 Task: Search one way flight ticket for 5 adults, 2 children, 1 infant in seat and 1 infant on lap in economy from Anchorage: Merrill Field to Laramie: Laramie Regional Airport on 5-3-2023. Choice of flights is Sun country airlines. Number of bags: 10 checked bags. Price is upto 40000. Outbound departure time preference is 22:30.
Action: Mouse moved to (325, 425)
Screenshot: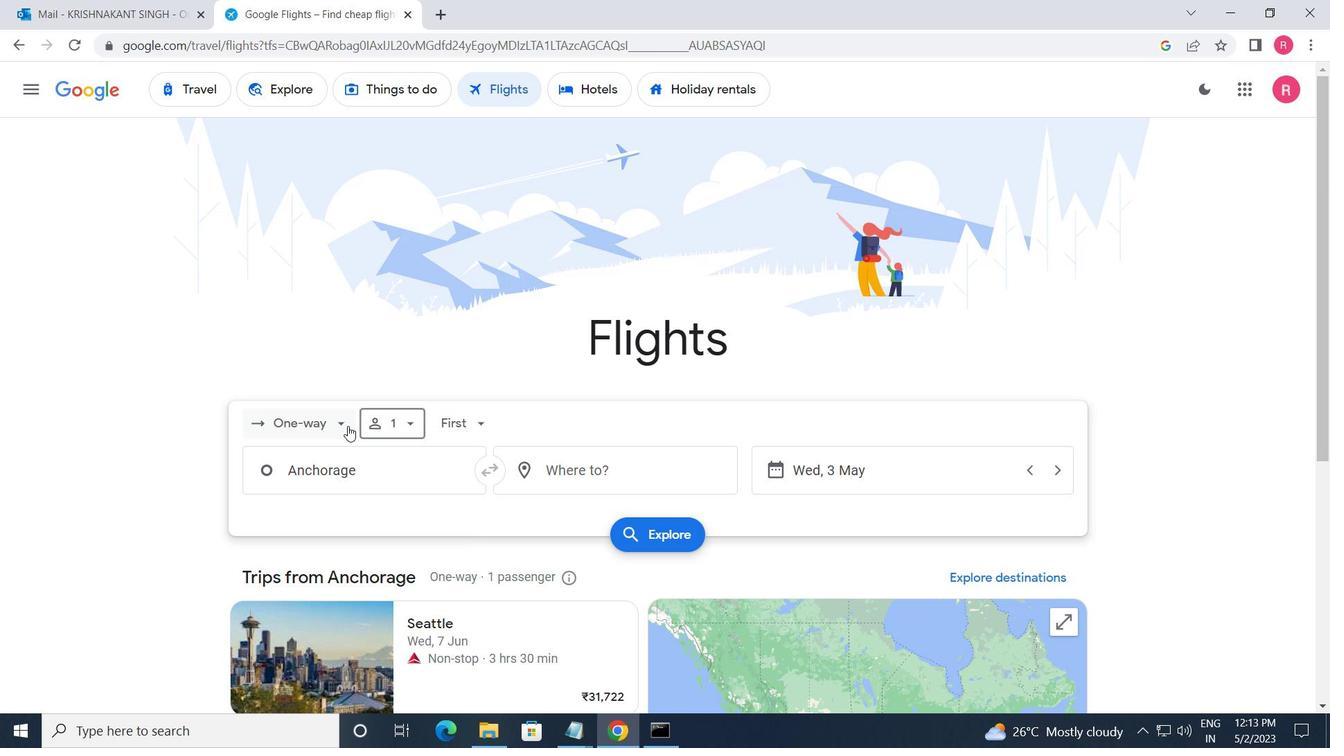 
Action: Mouse pressed left at (325, 425)
Screenshot: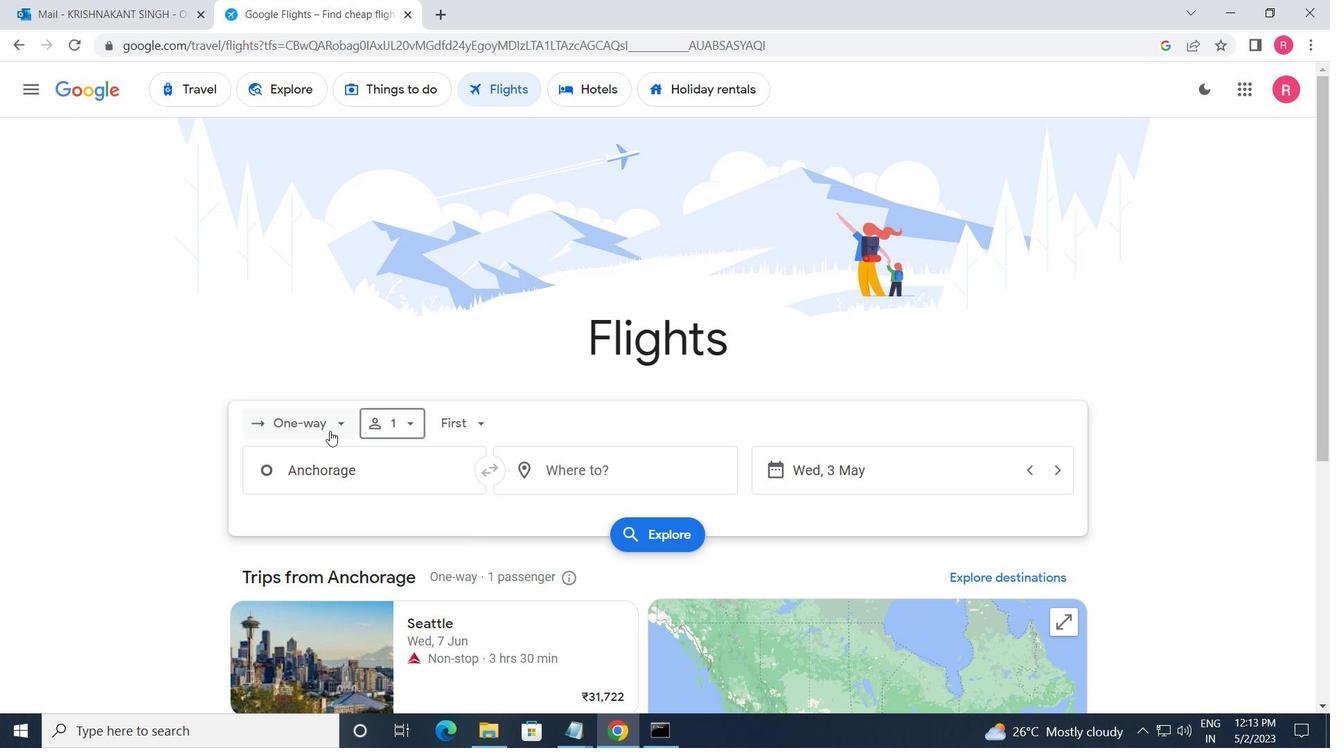 
Action: Mouse moved to (320, 502)
Screenshot: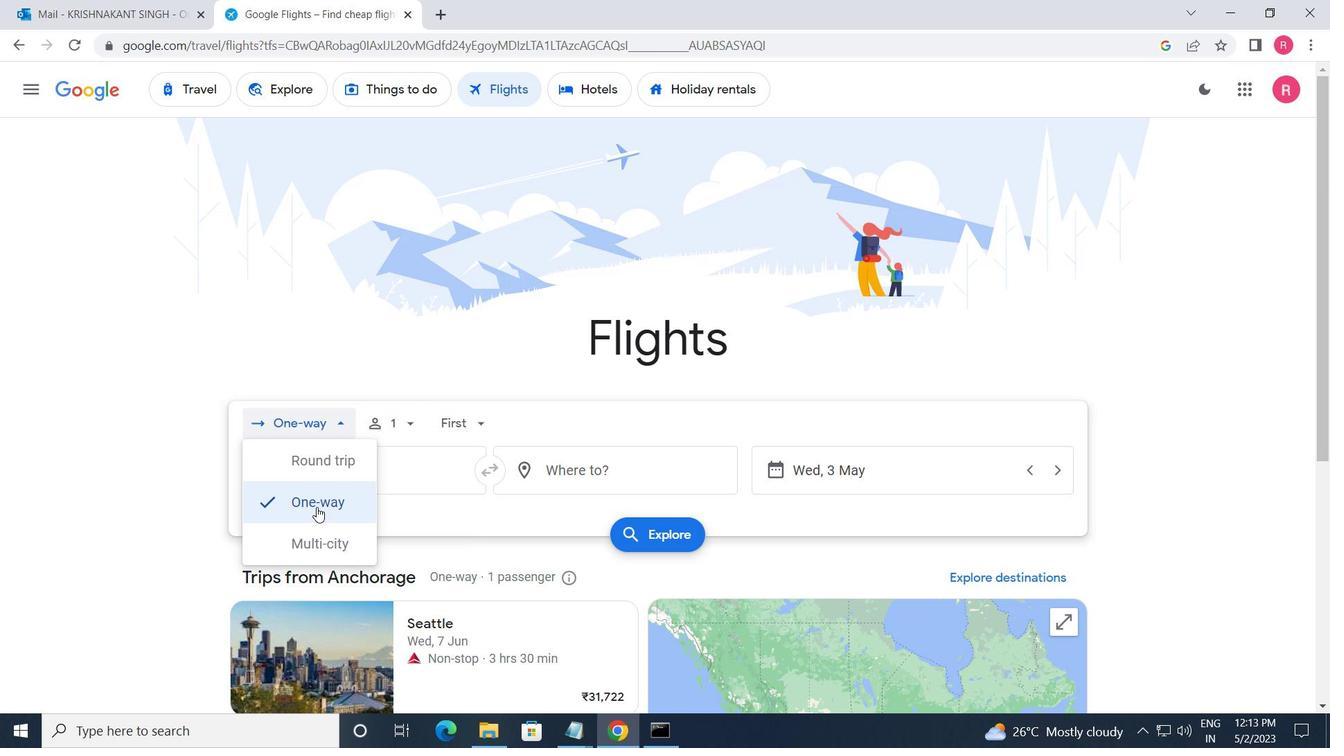 
Action: Mouse pressed left at (320, 502)
Screenshot: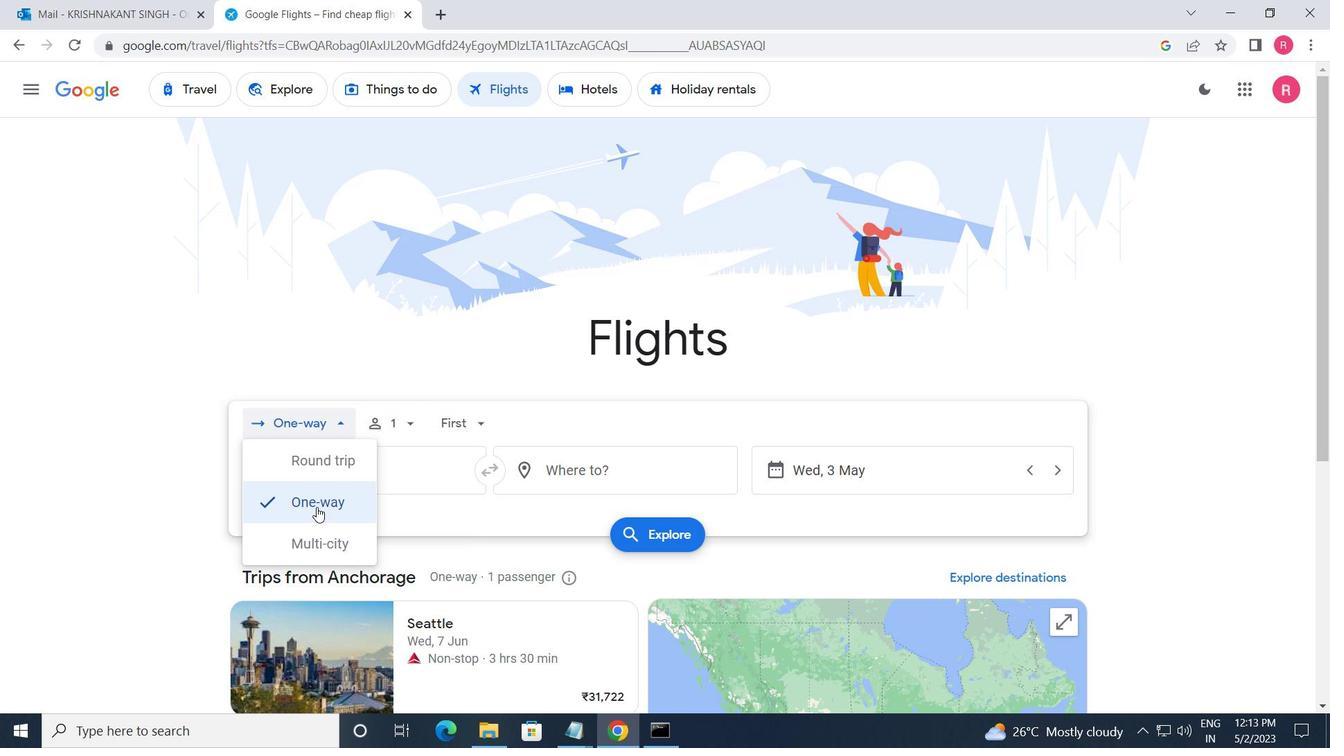 
Action: Mouse moved to (390, 426)
Screenshot: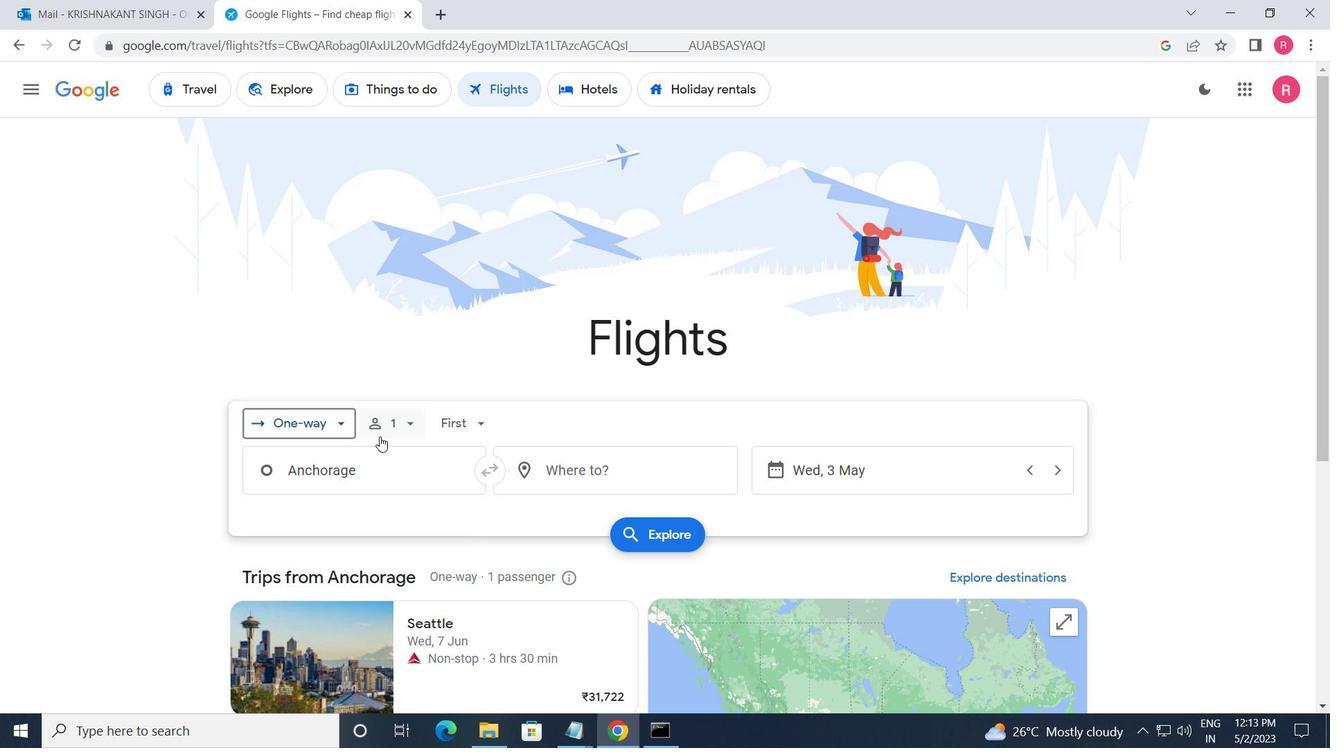 
Action: Mouse pressed left at (390, 426)
Screenshot: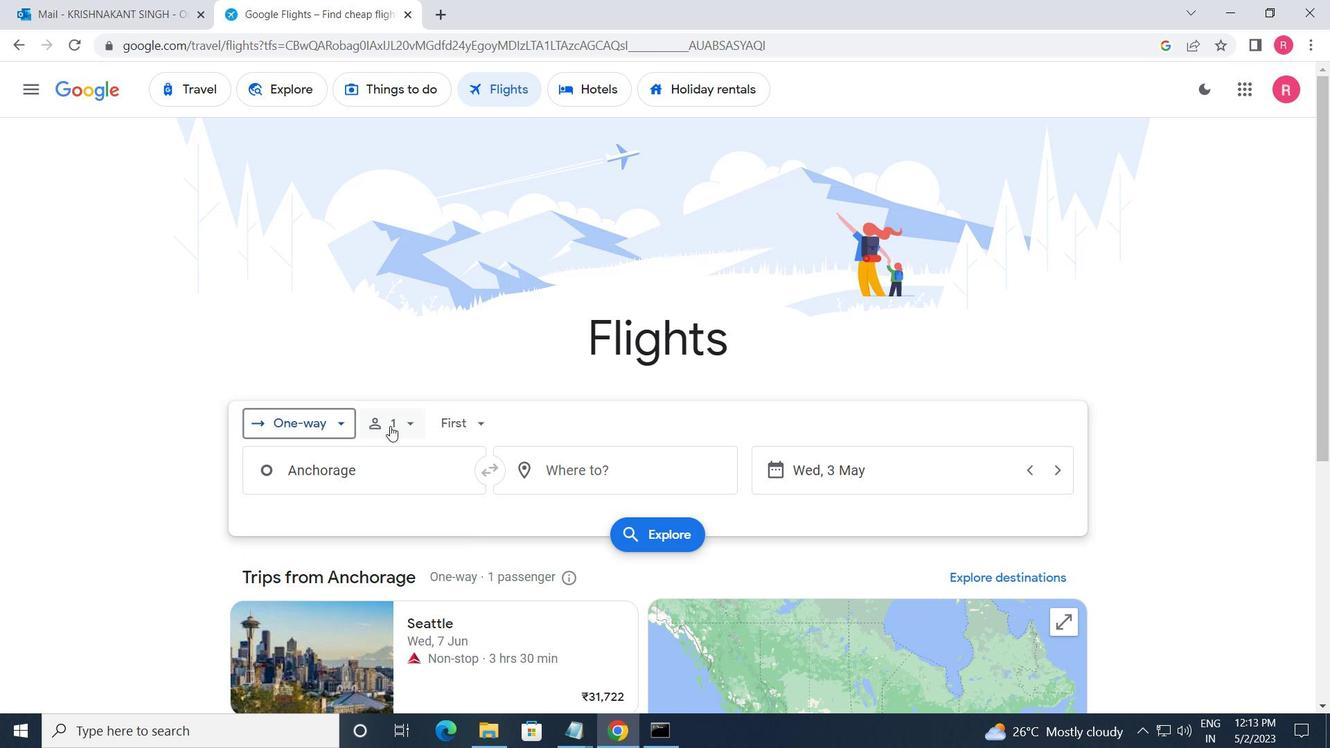 
Action: Mouse moved to (539, 462)
Screenshot: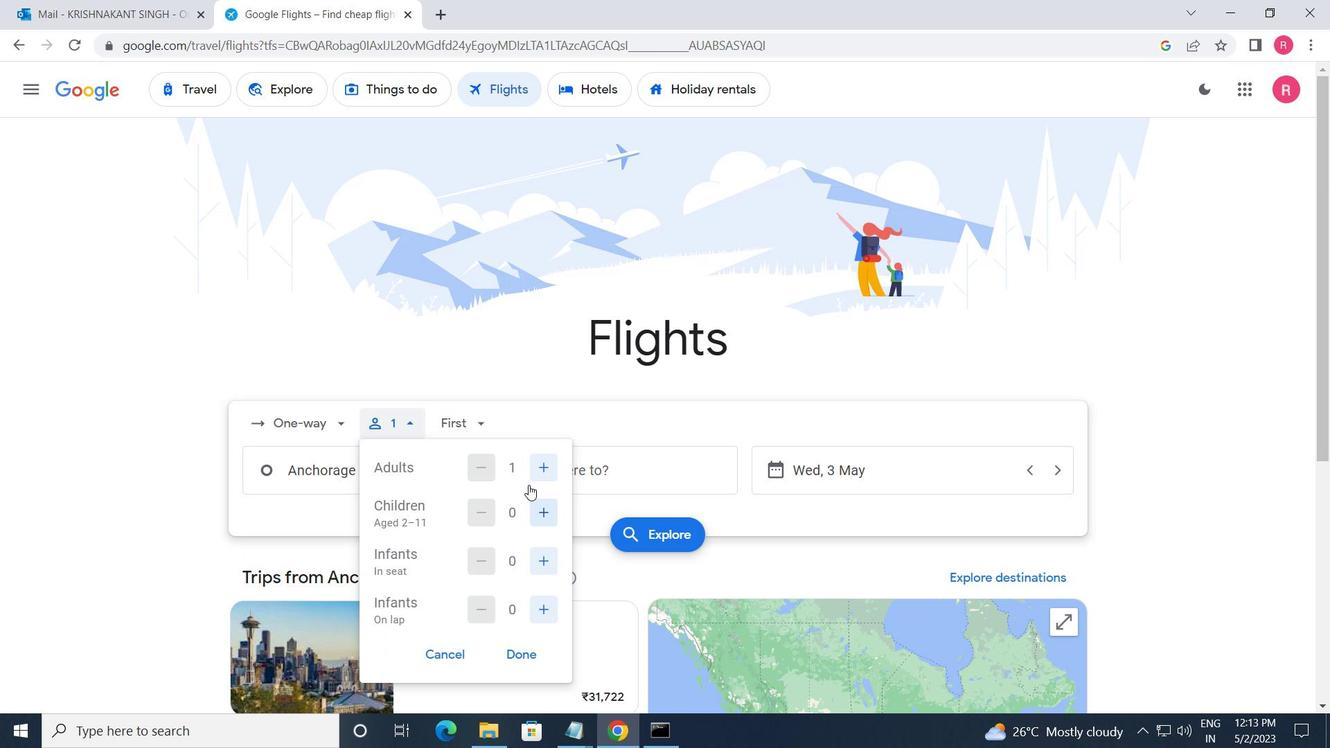 
Action: Mouse pressed left at (539, 462)
Screenshot: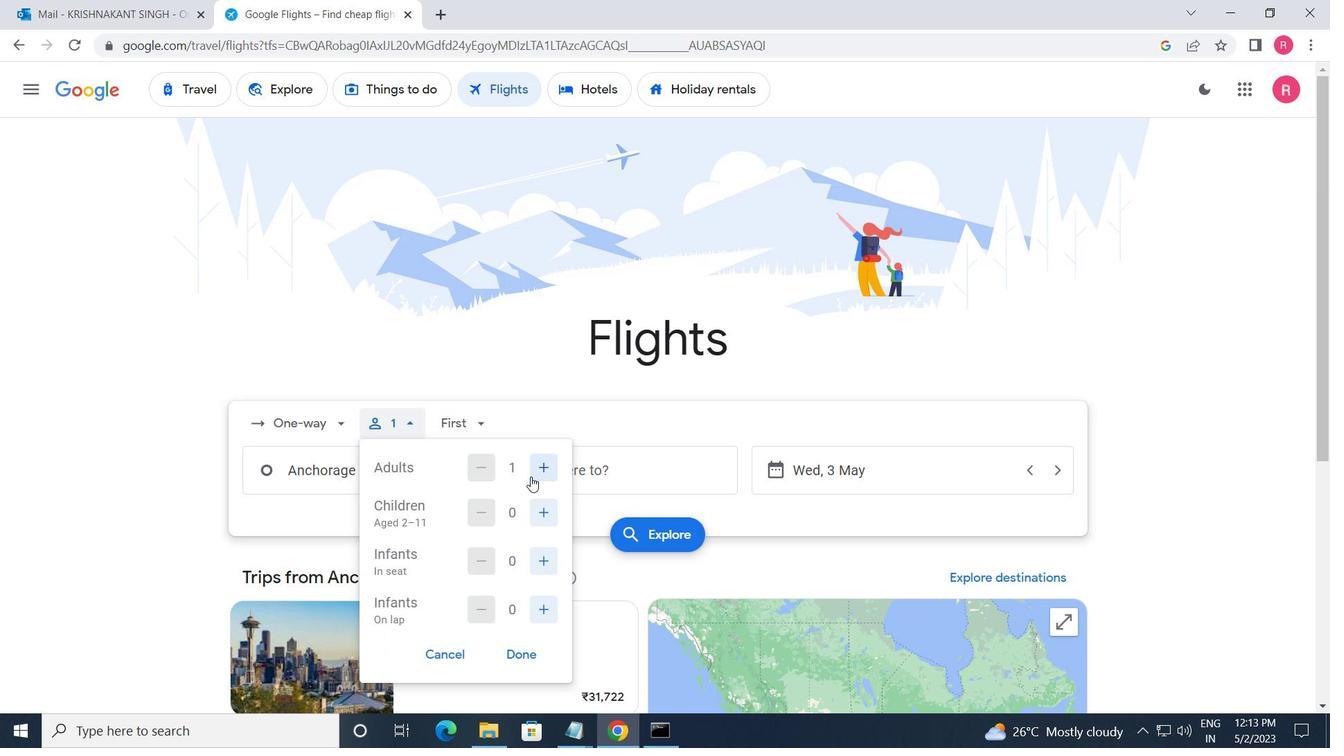 
Action: Mouse pressed left at (539, 462)
Screenshot: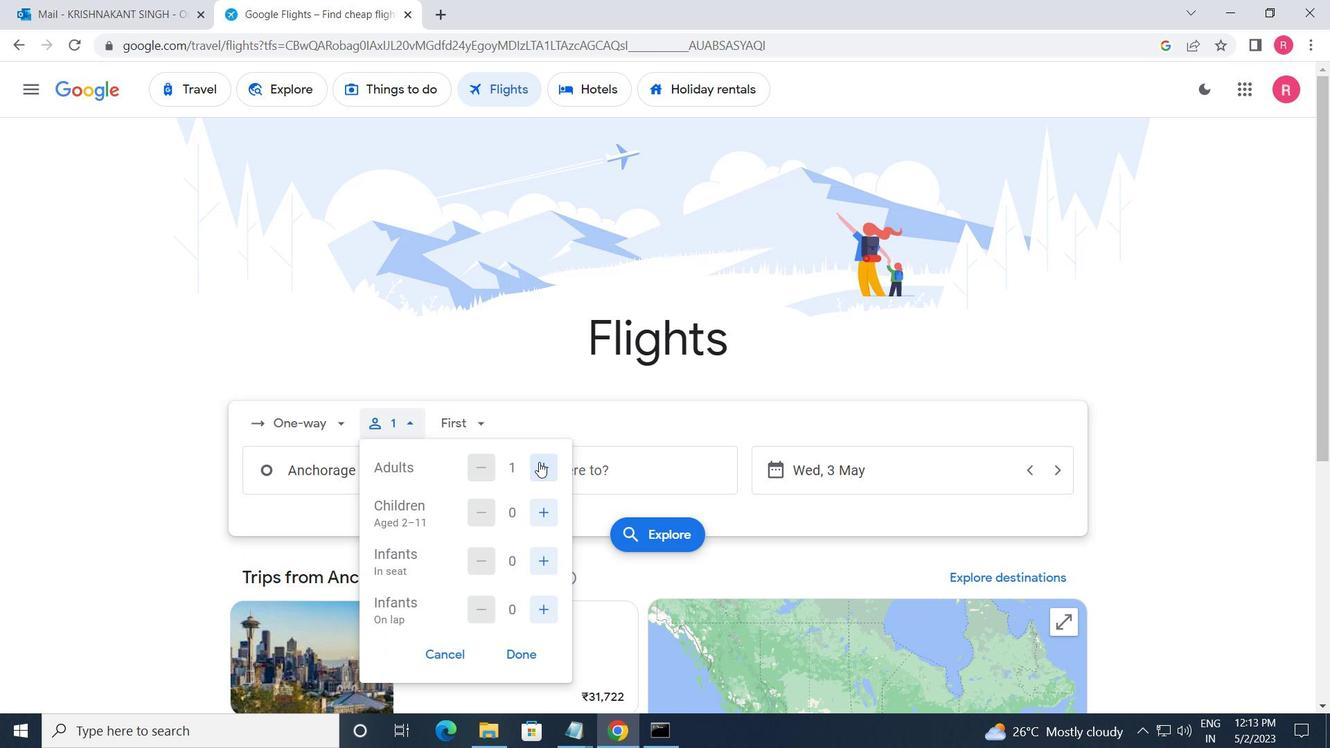 
Action: Mouse pressed left at (539, 462)
Screenshot: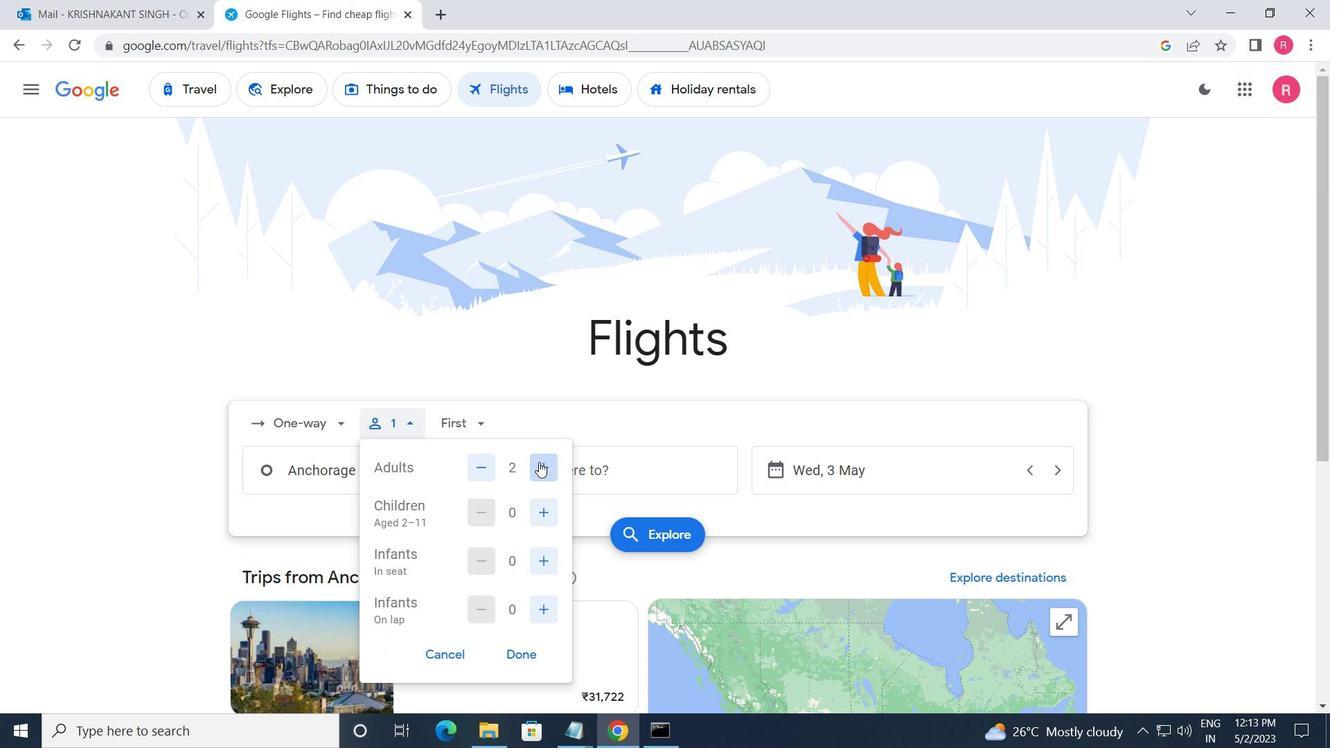 
Action: Mouse pressed left at (539, 462)
Screenshot: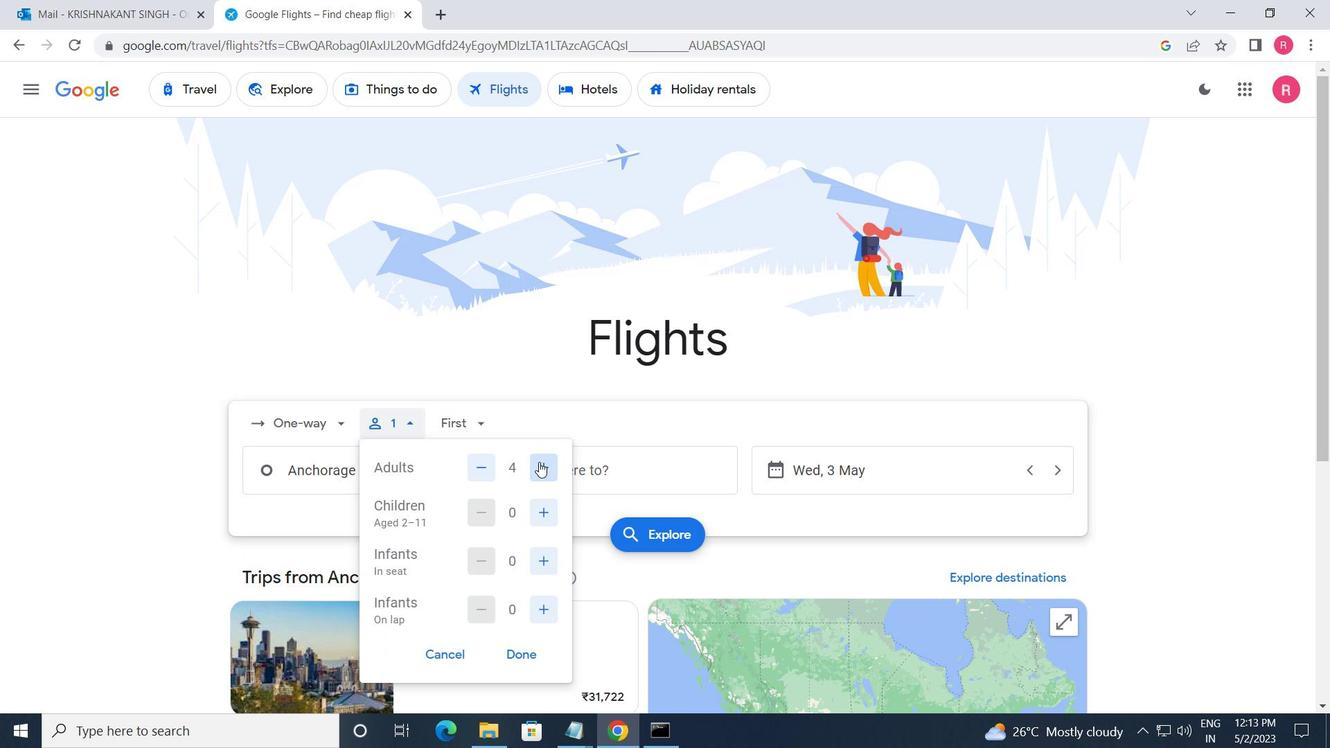
Action: Mouse moved to (550, 525)
Screenshot: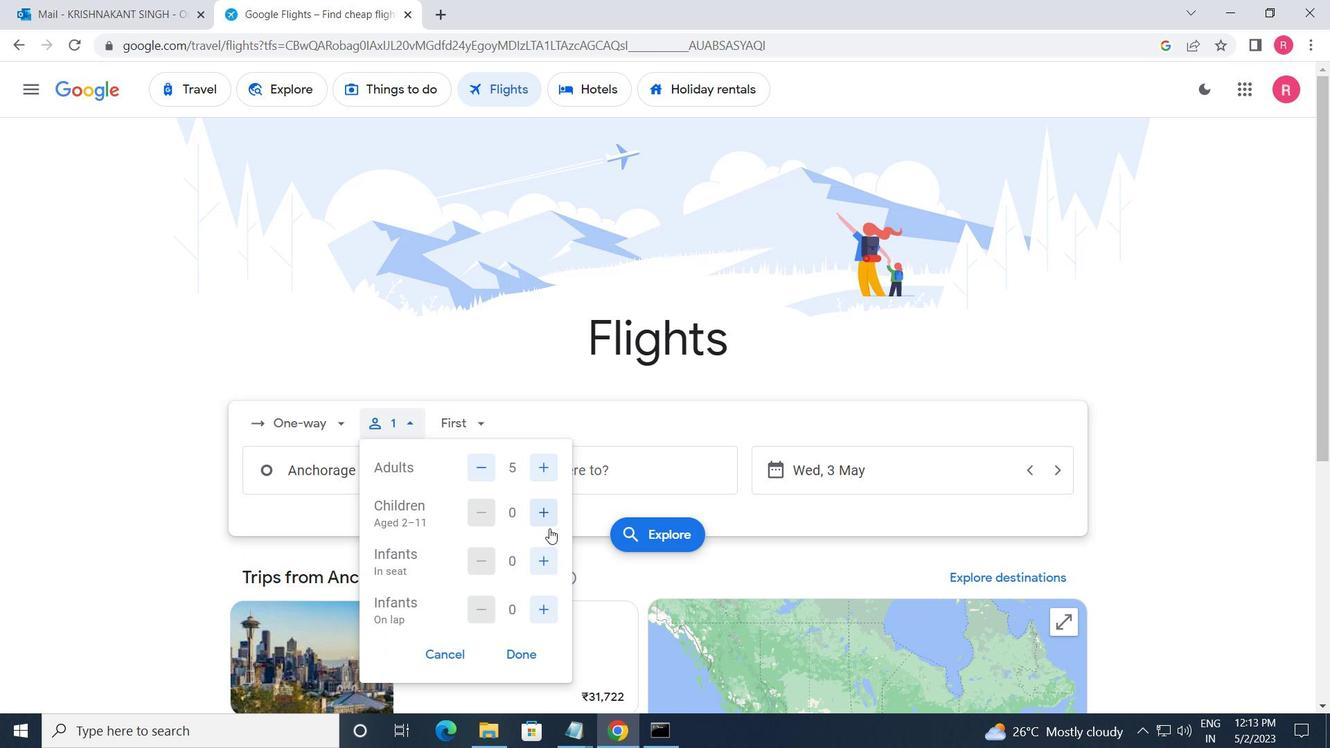 
Action: Mouse pressed left at (550, 525)
Screenshot: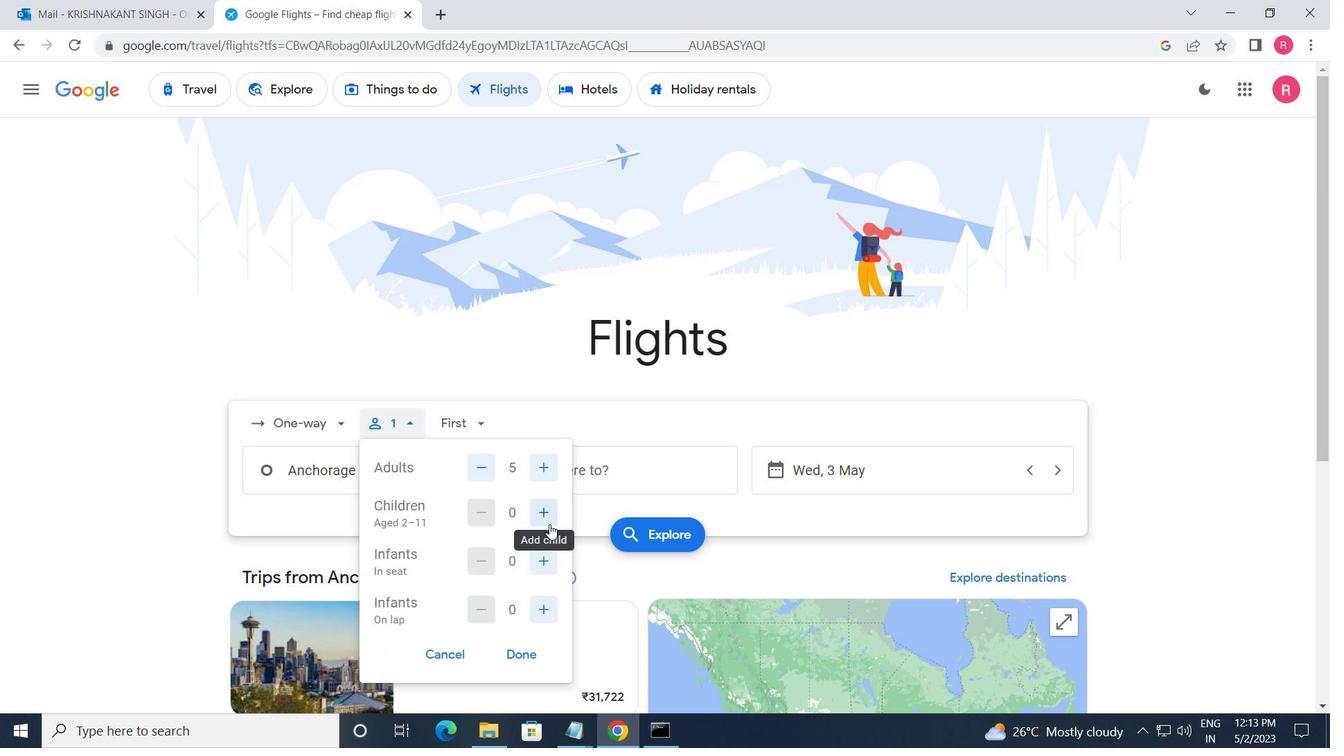 
Action: Mouse moved to (550, 523)
Screenshot: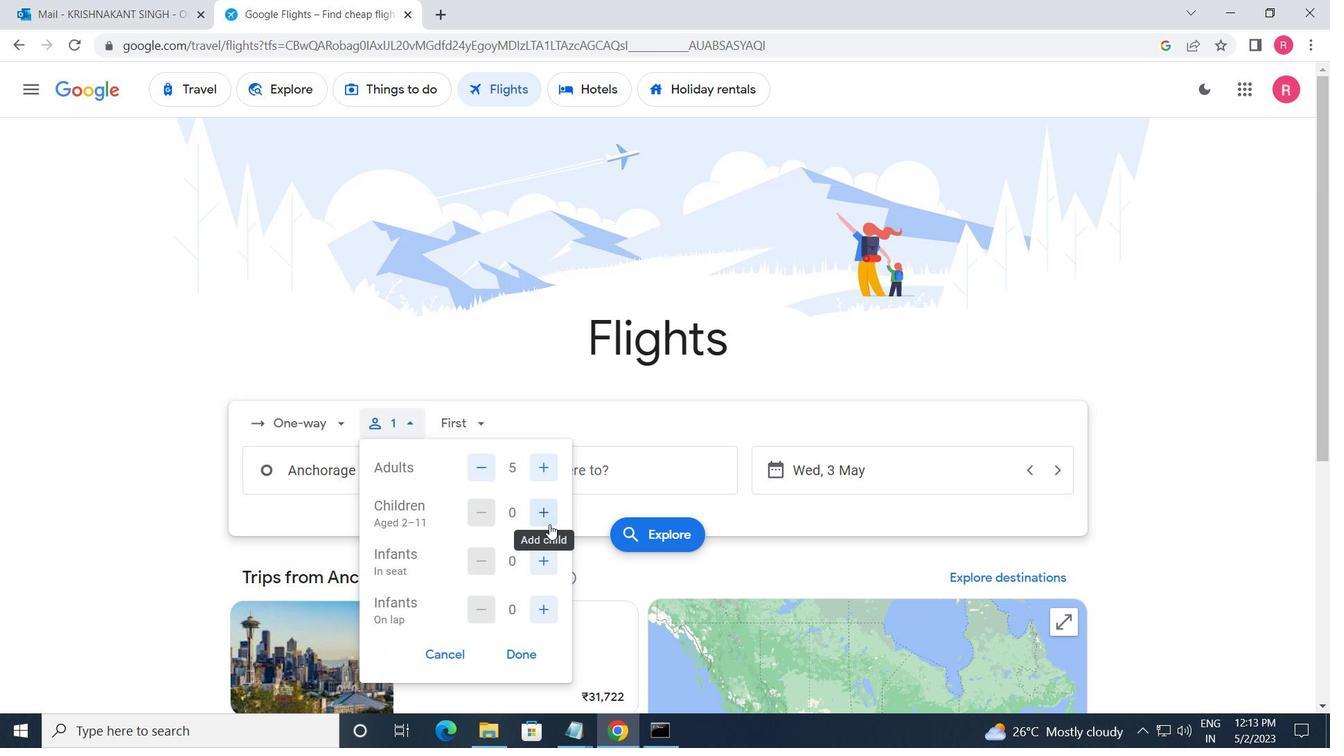
Action: Mouse pressed left at (550, 523)
Screenshot: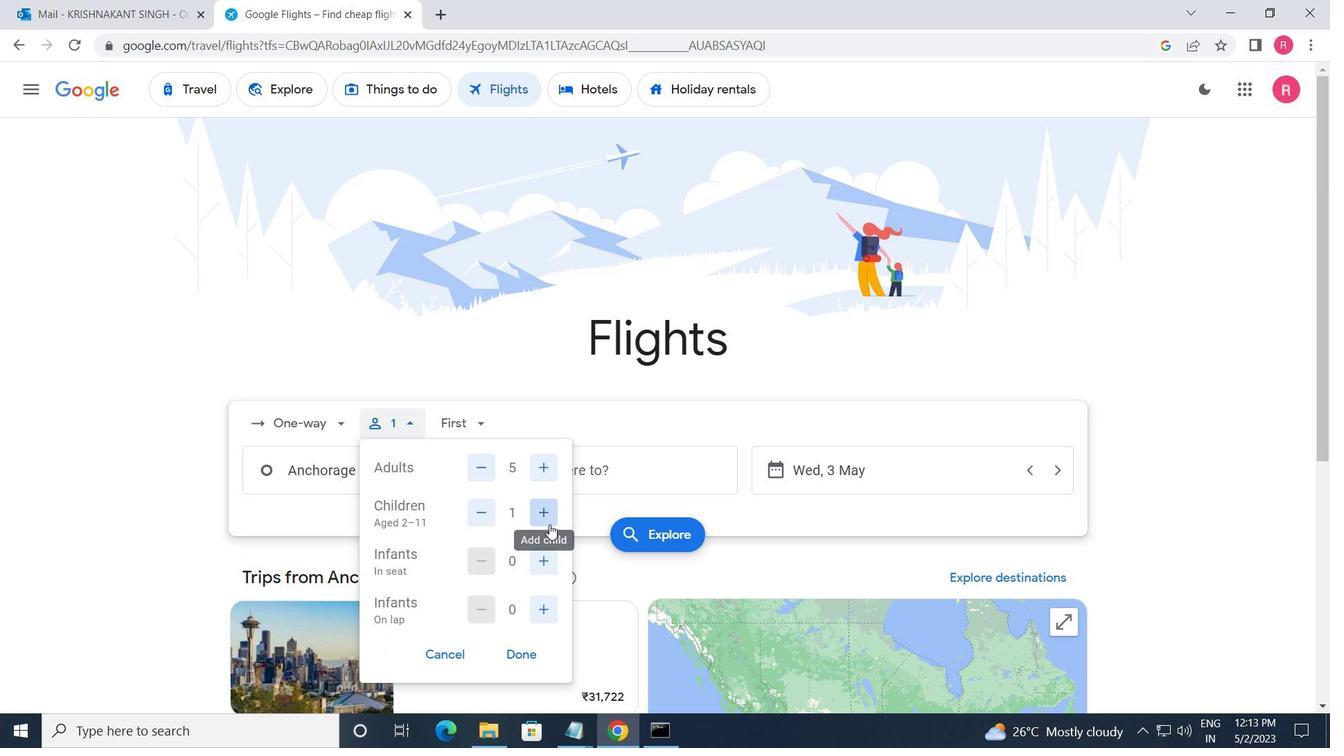 
Action: Mouse moved to (550, 562)
Screenshot: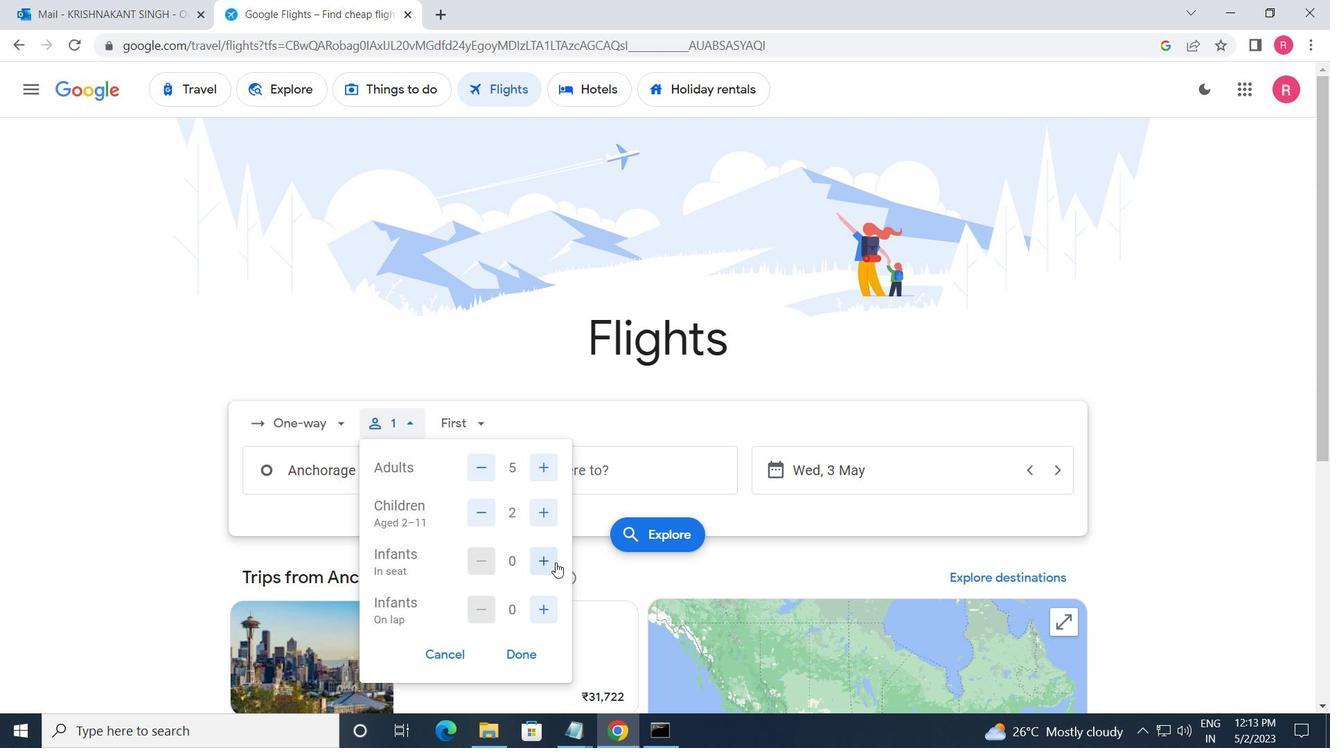 
Action: Mouse pressed left at (550, 562)
Screenshot: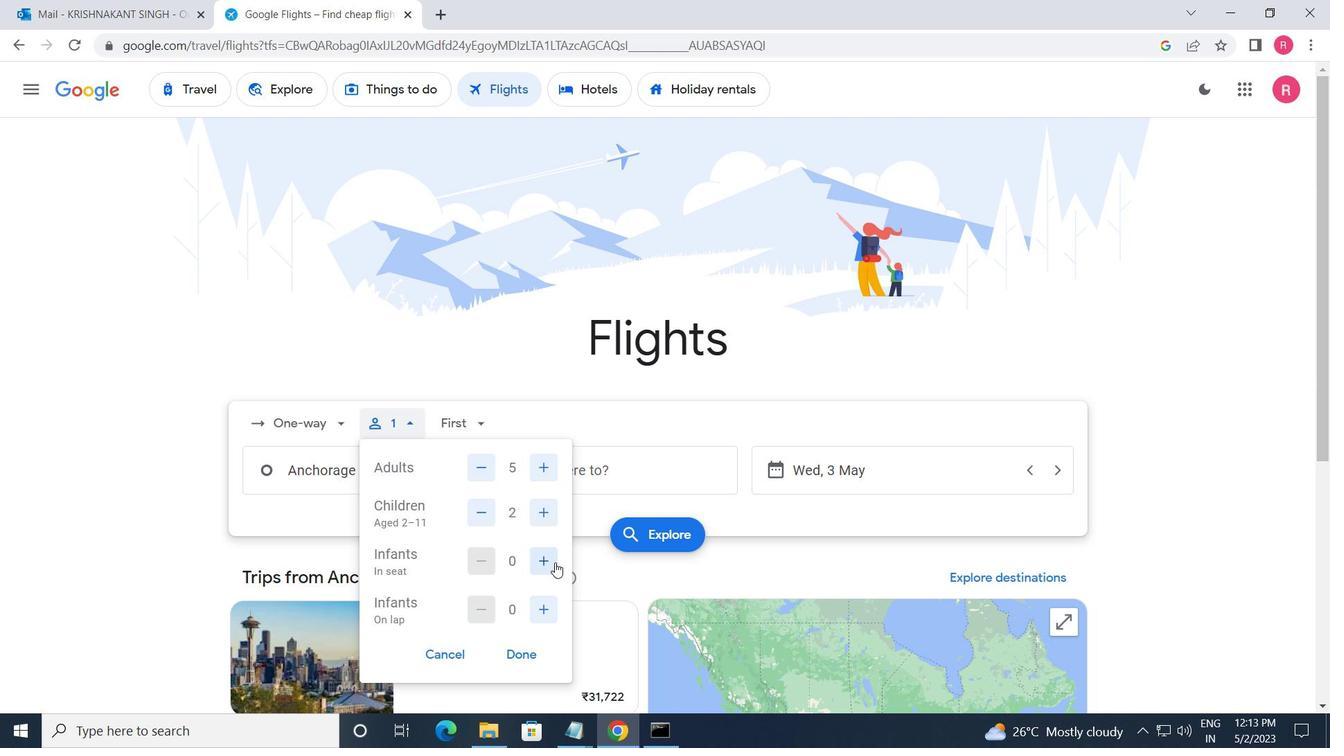 
Action: Mouse moved to (543, 602)
Screenshot: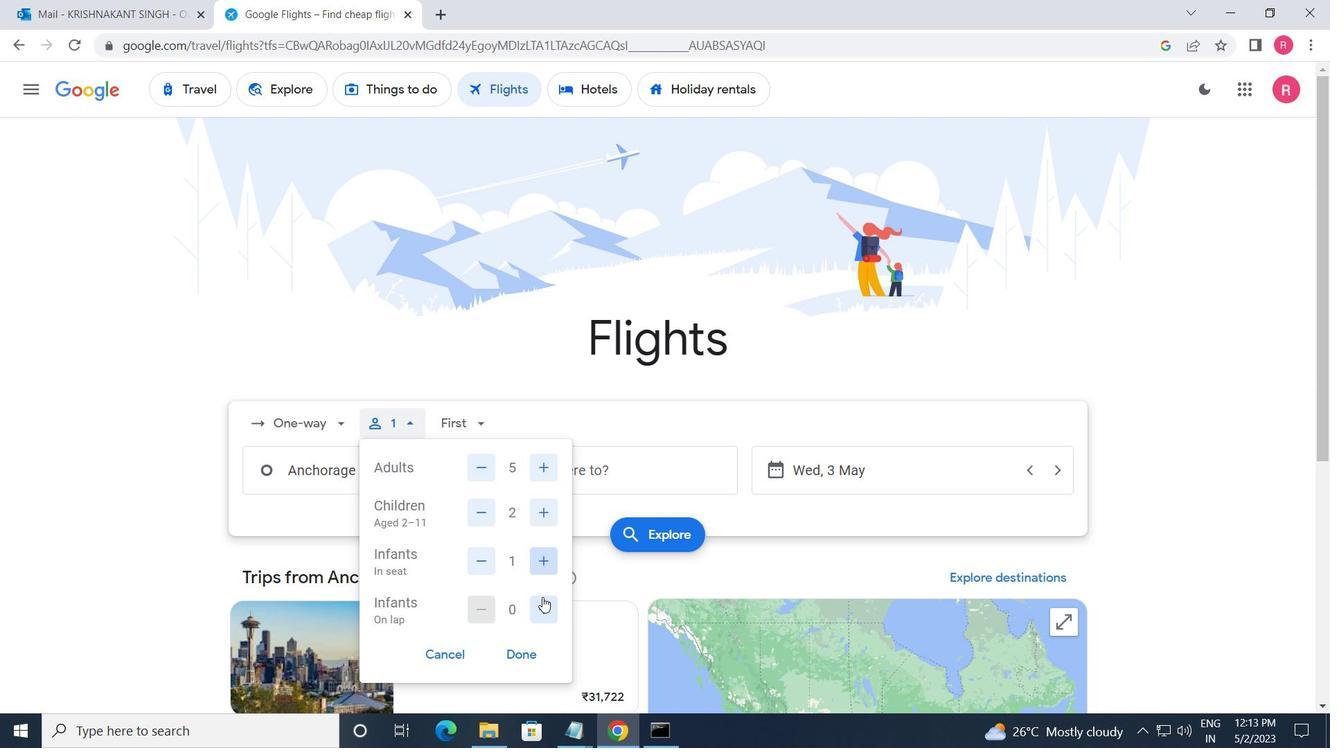
Action: Mouse pressed left at (543, 602)
Screenshot: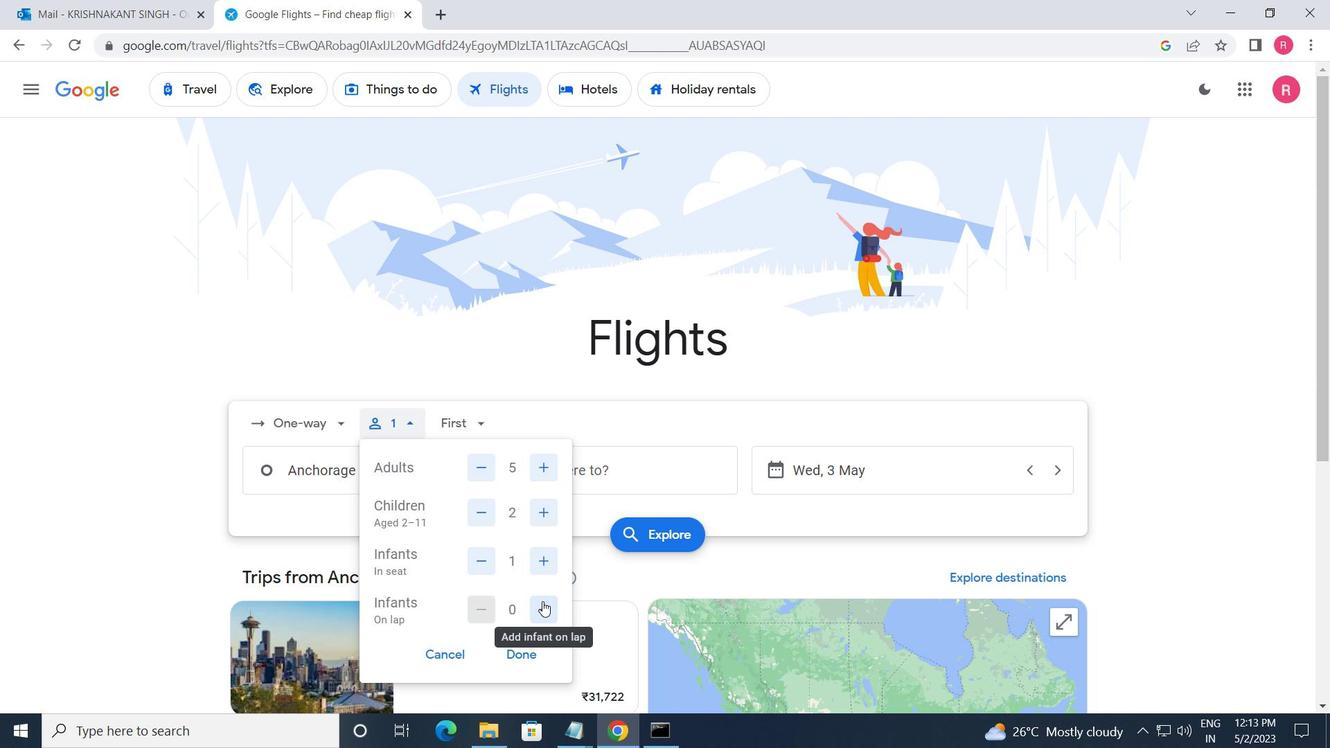 
Action: Mouse moved to (502, 655)
Screenshot: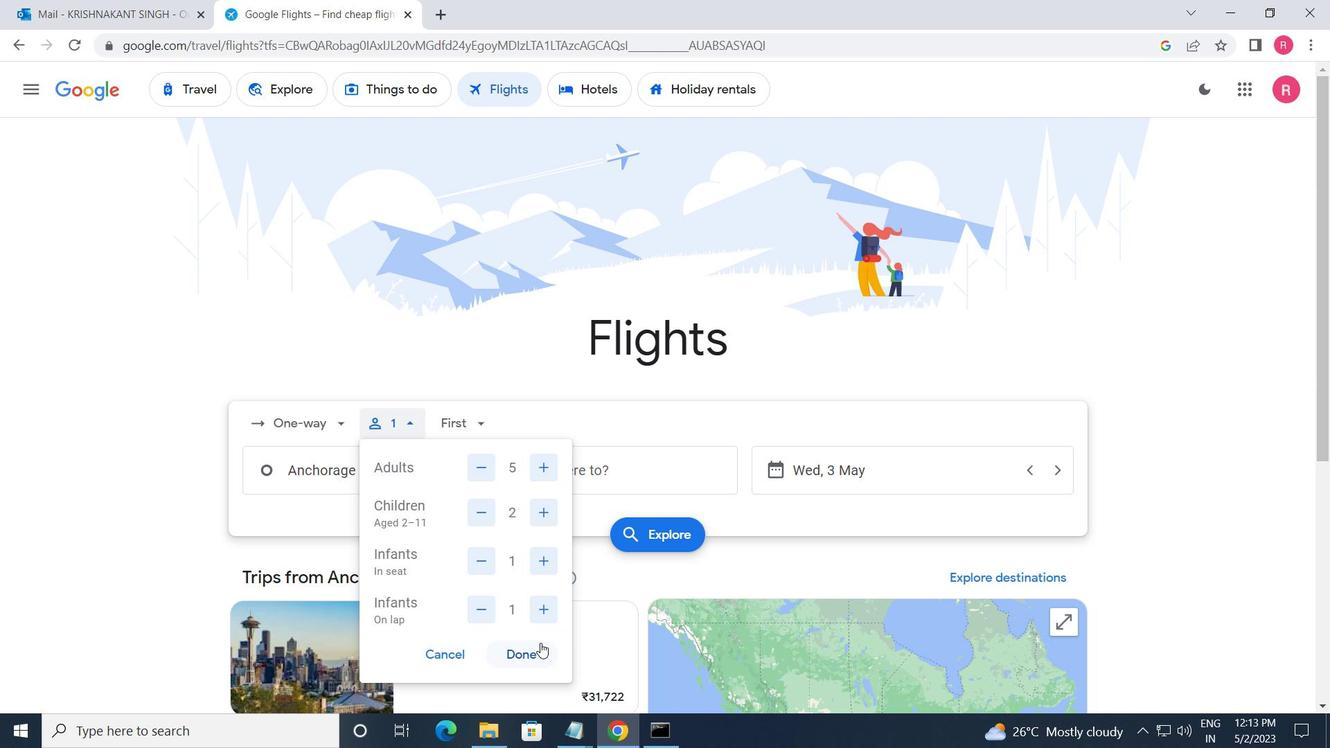
Action: Mouse pressed left at (502, 655)
Screenshot: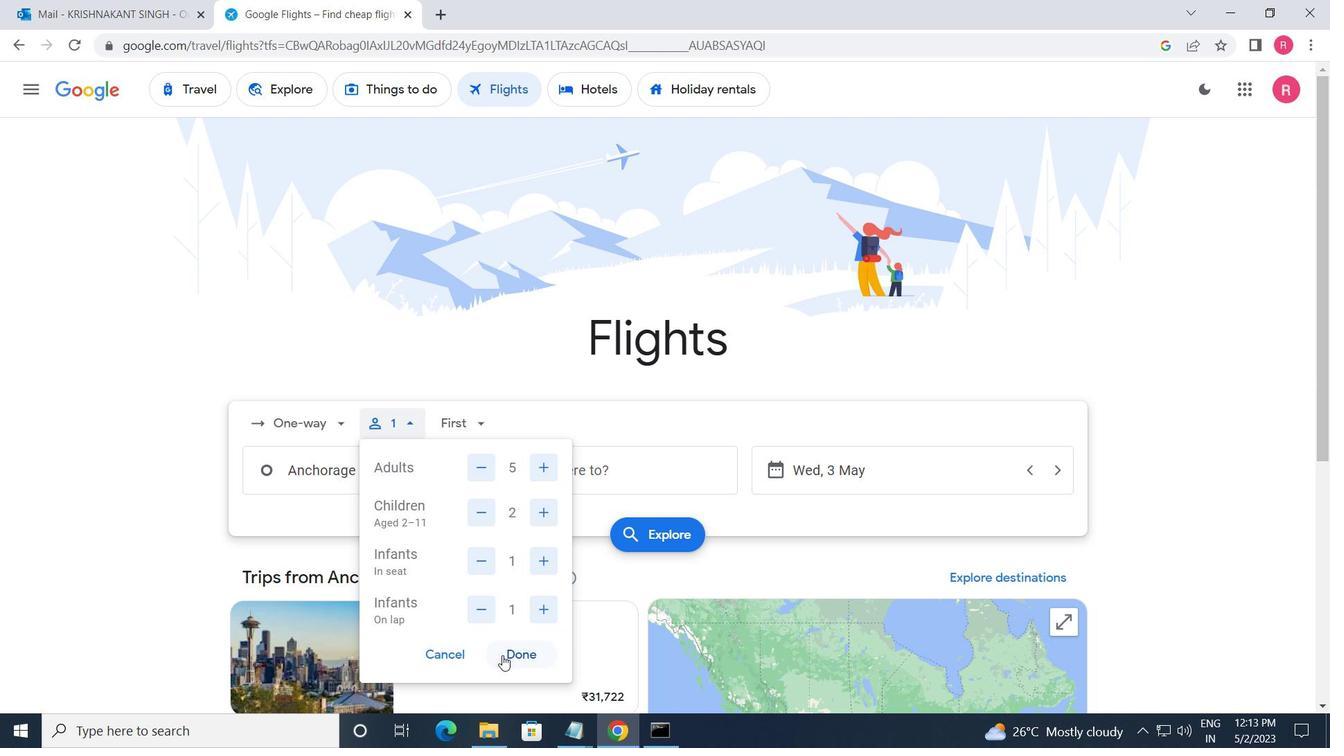 
Action: Mouse moved to (459, 430)
Screenshot: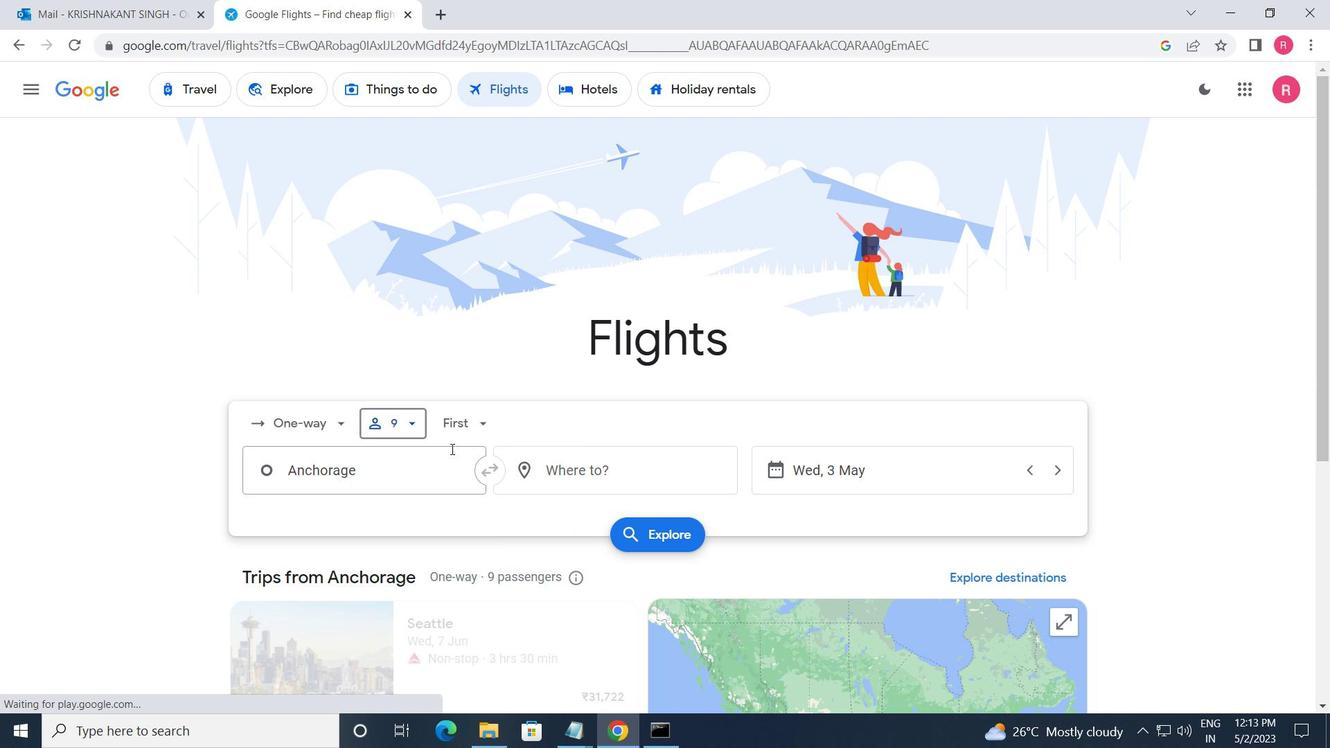 
Action: Mouse pressed left at (459, 430)
Screenshot: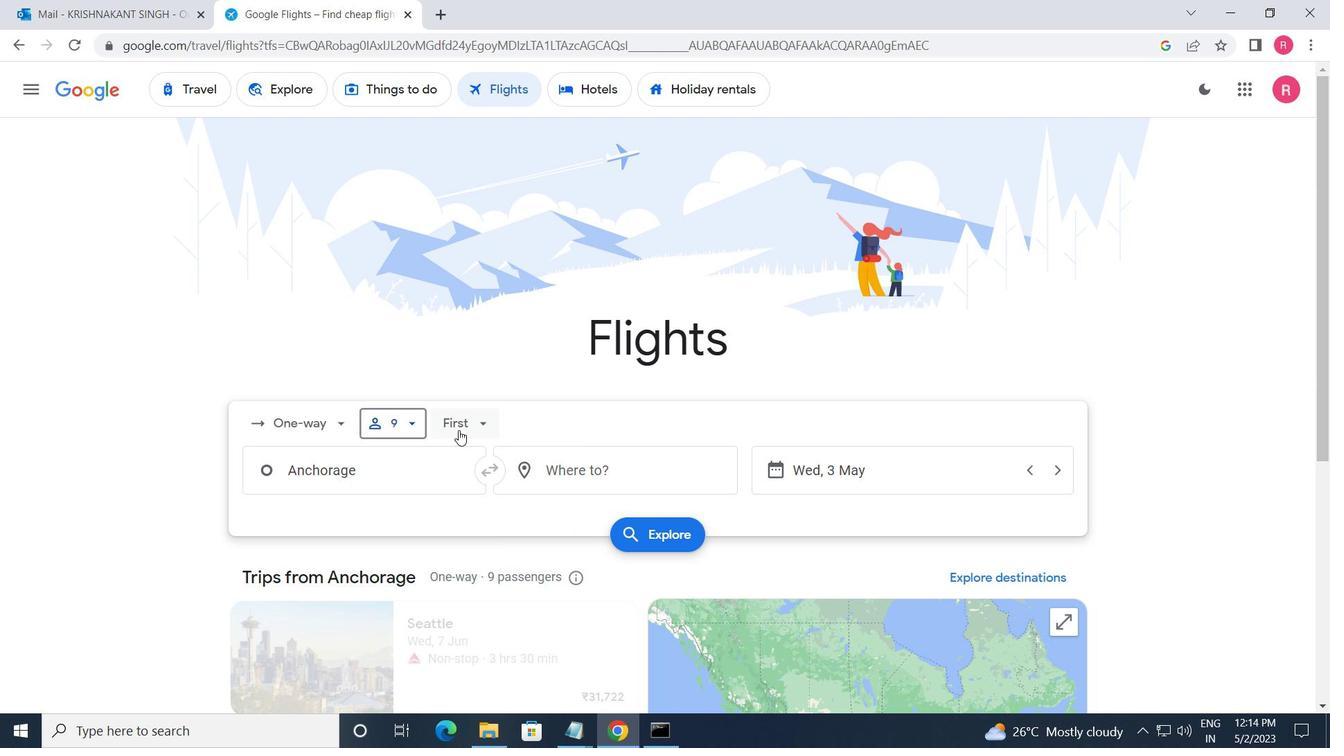 
Action: Mouse moved to (514, 470)
Screenshot: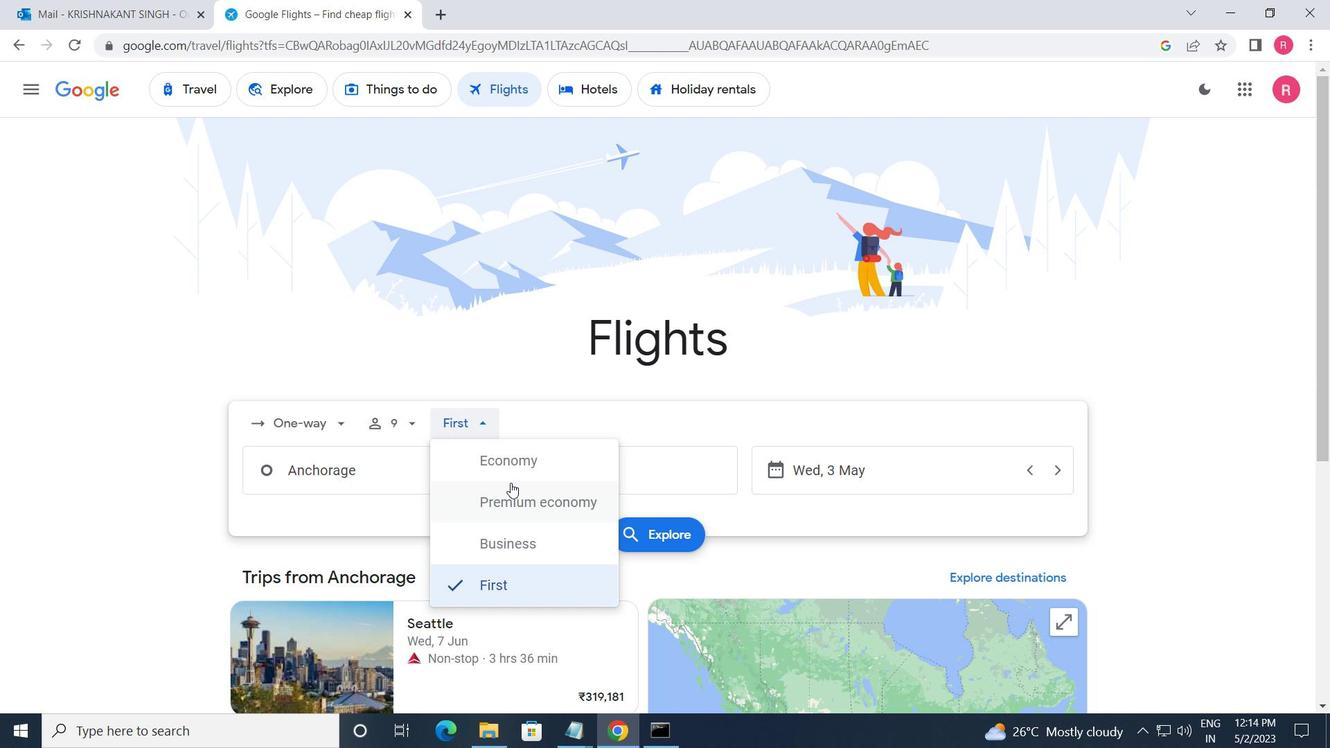 
Action: Mouse pressed left at (514, 470)
Screenshot: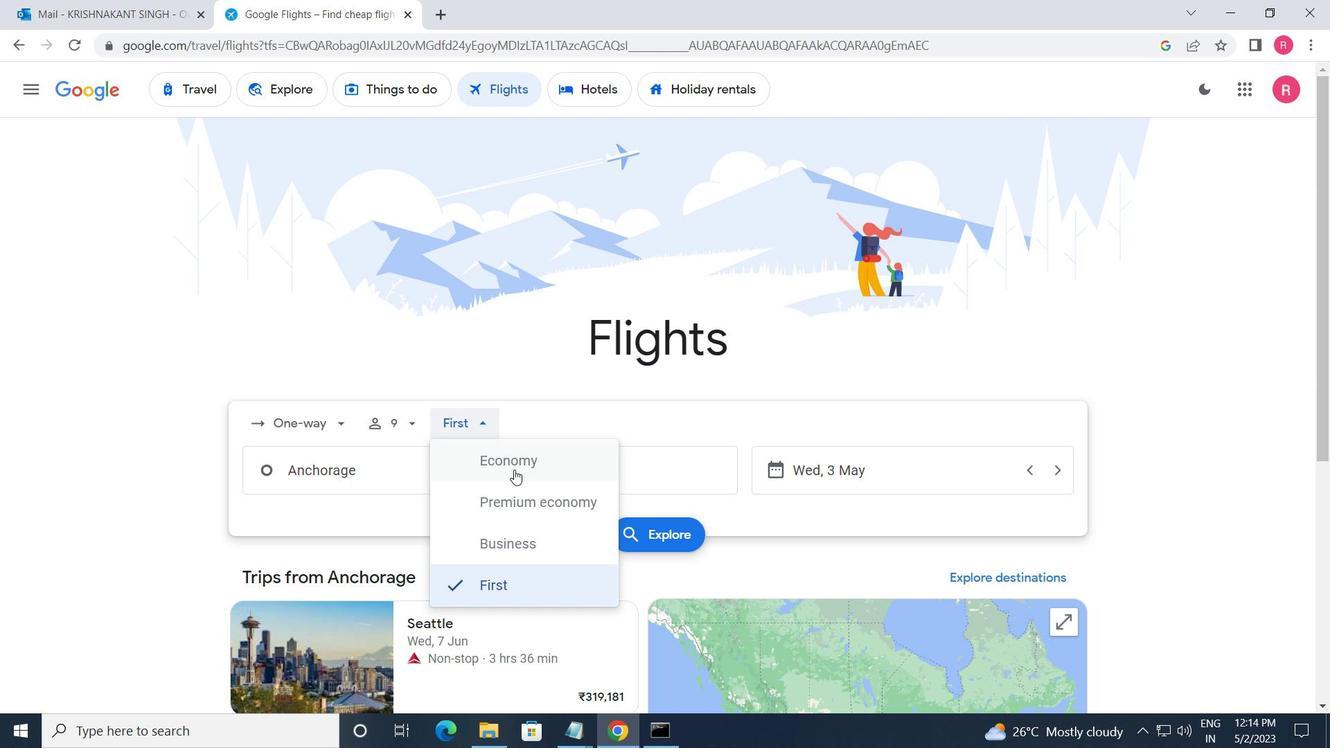 
Action: Mouse moved to (410, 472)
Screenshot: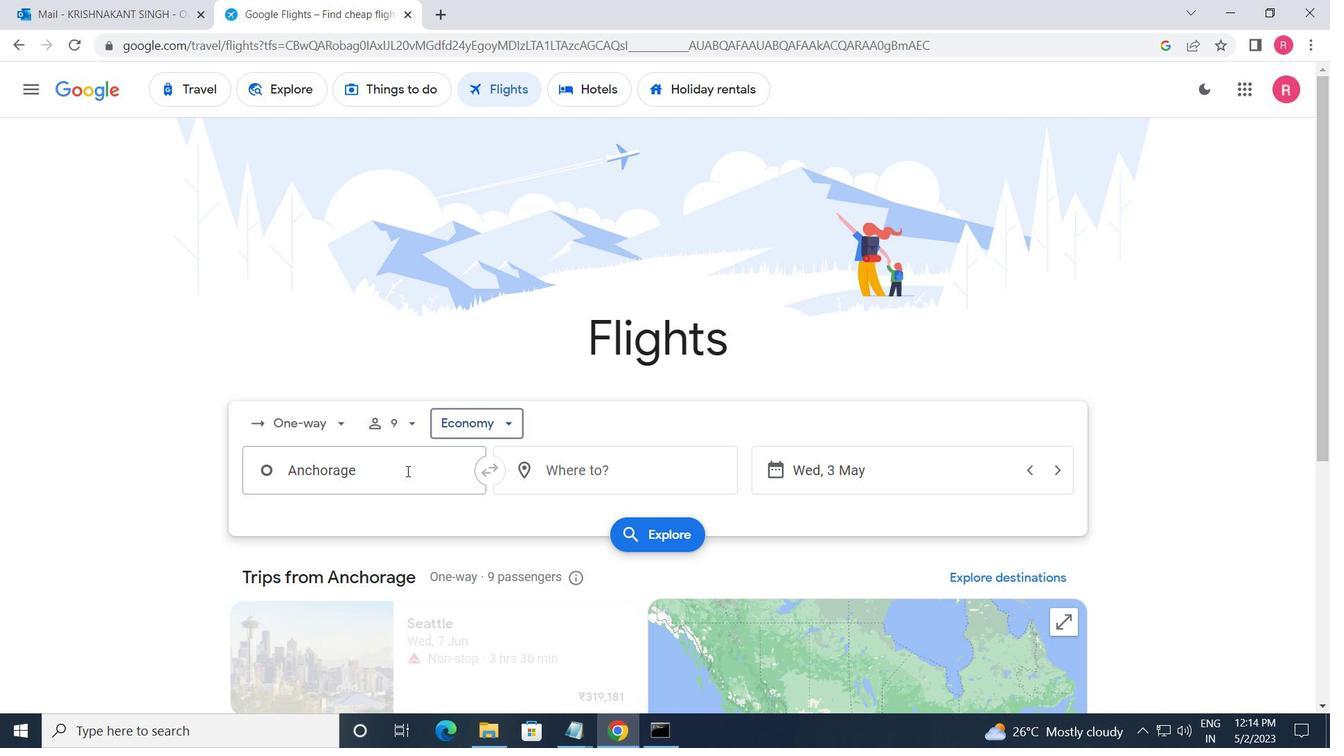 
Action: Mouse pressed left at (410, 472)
Screenshot: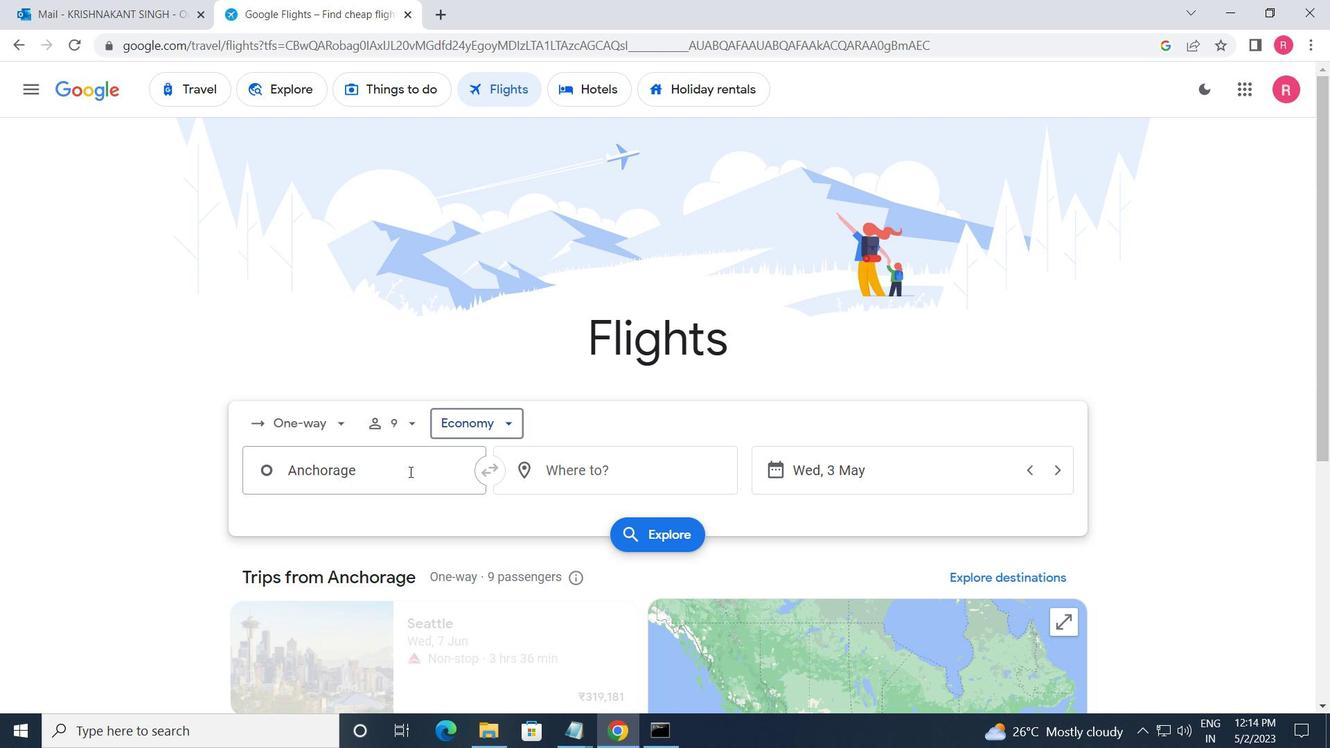 
Action: Mouse moved to (374, 536)
Screenshot: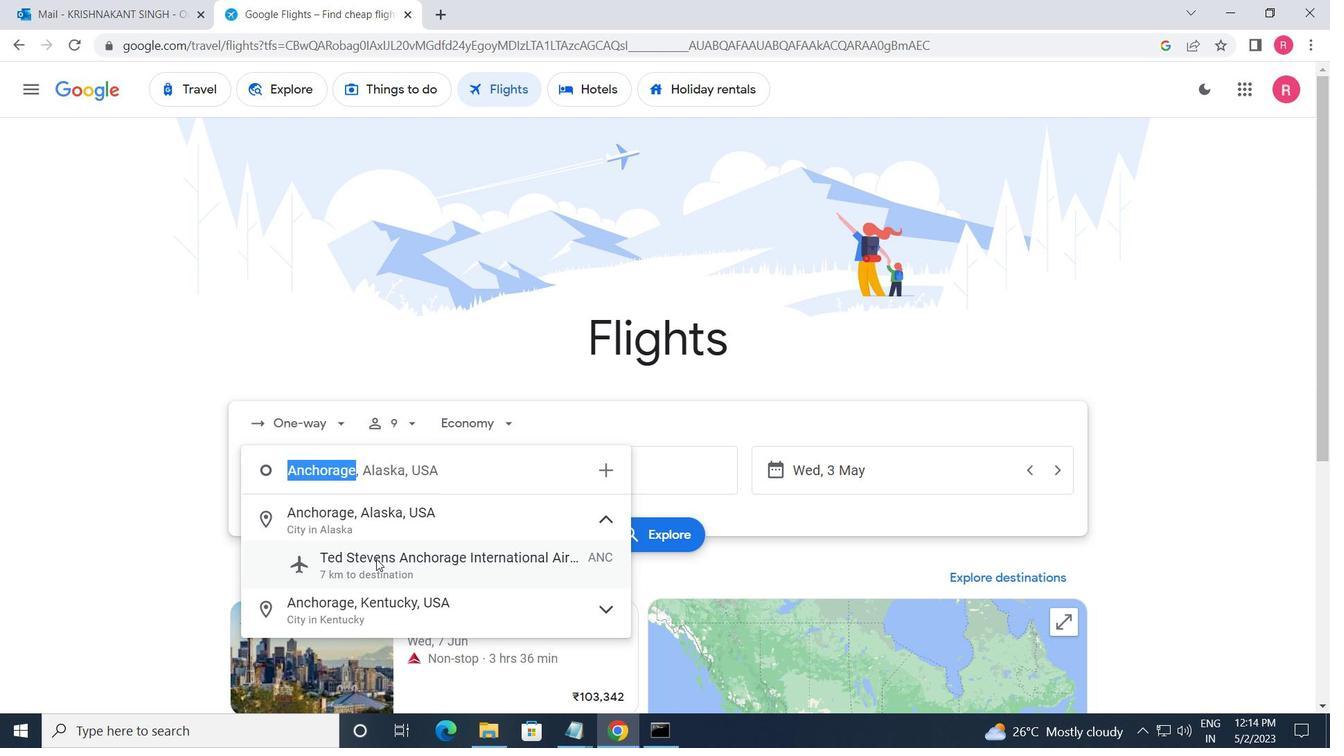 
Action: Key pressed <Key.shift_r>Merrill<Key.space><Key.shift><Key.shift><Key.shift>F<Key.backspace>
Screenshot: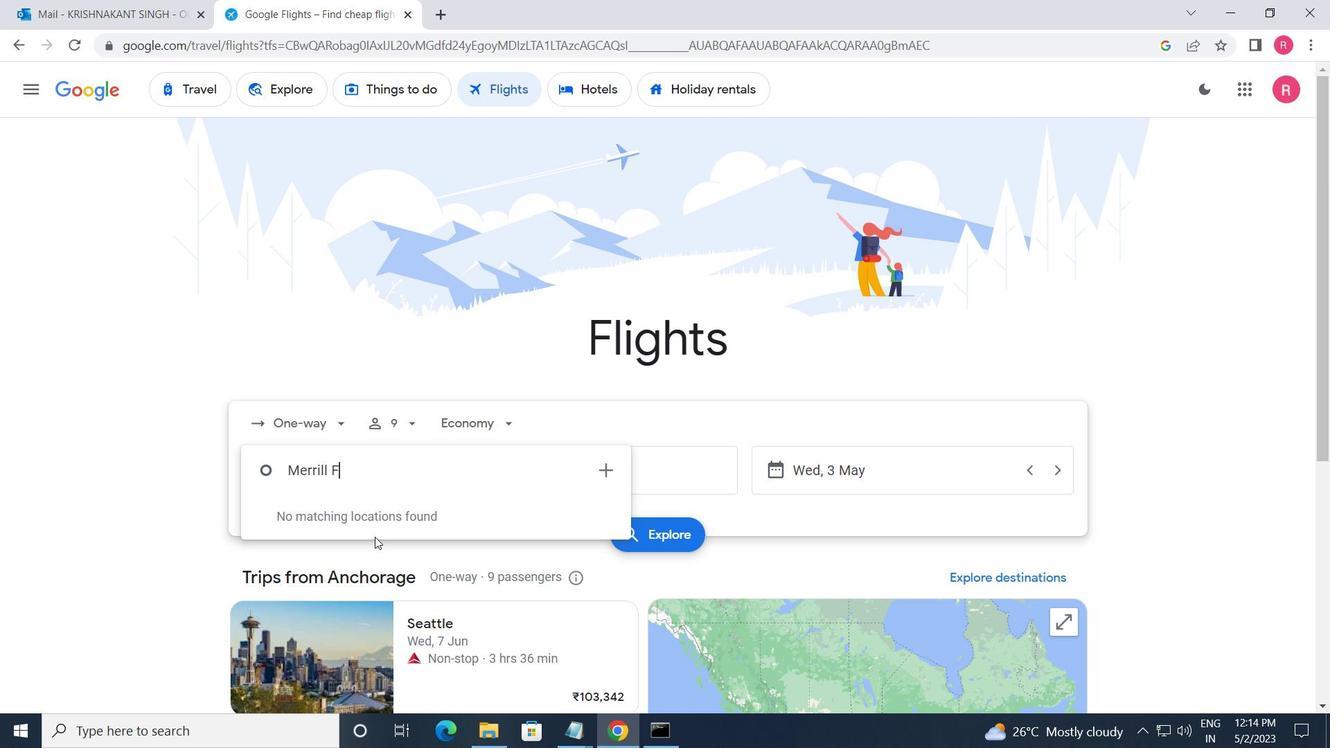 
Action: Mouse moved to (392, 522)
Screenshot: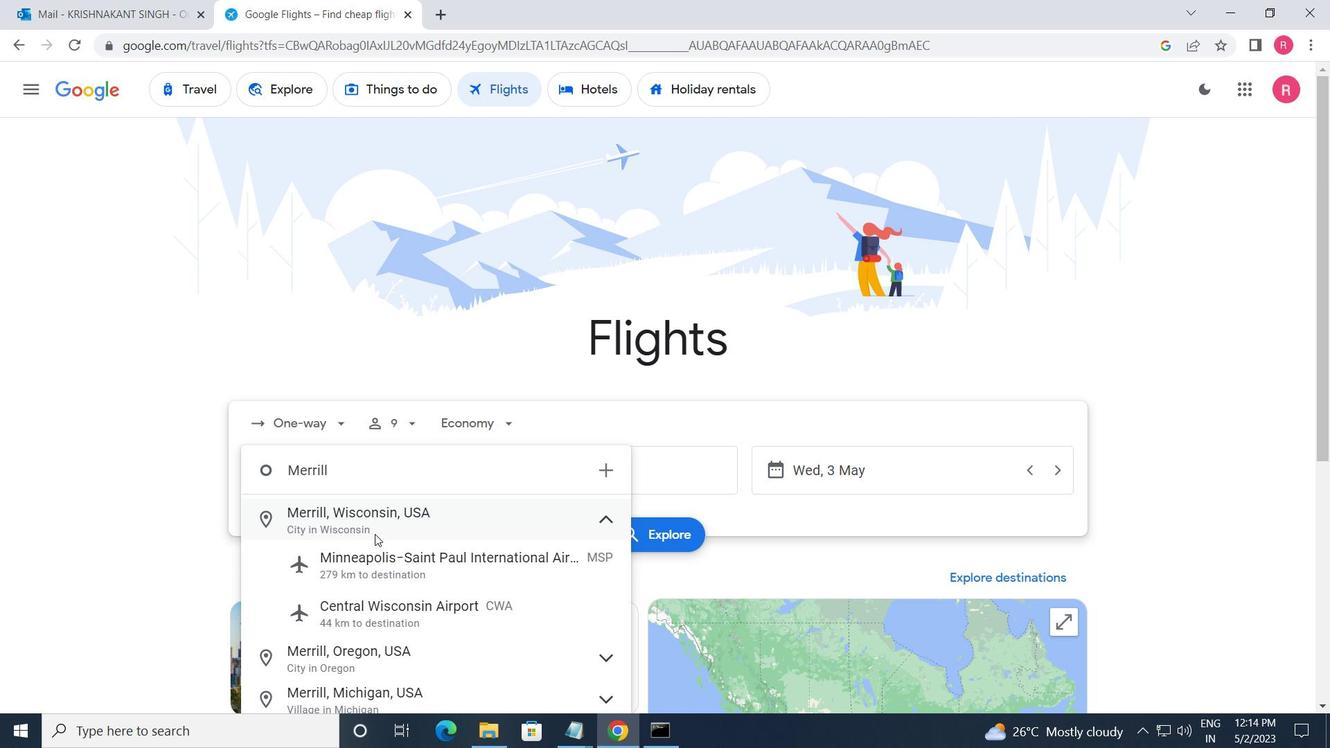
Action: Mouse pressed left at (392, 522)
Screenshot: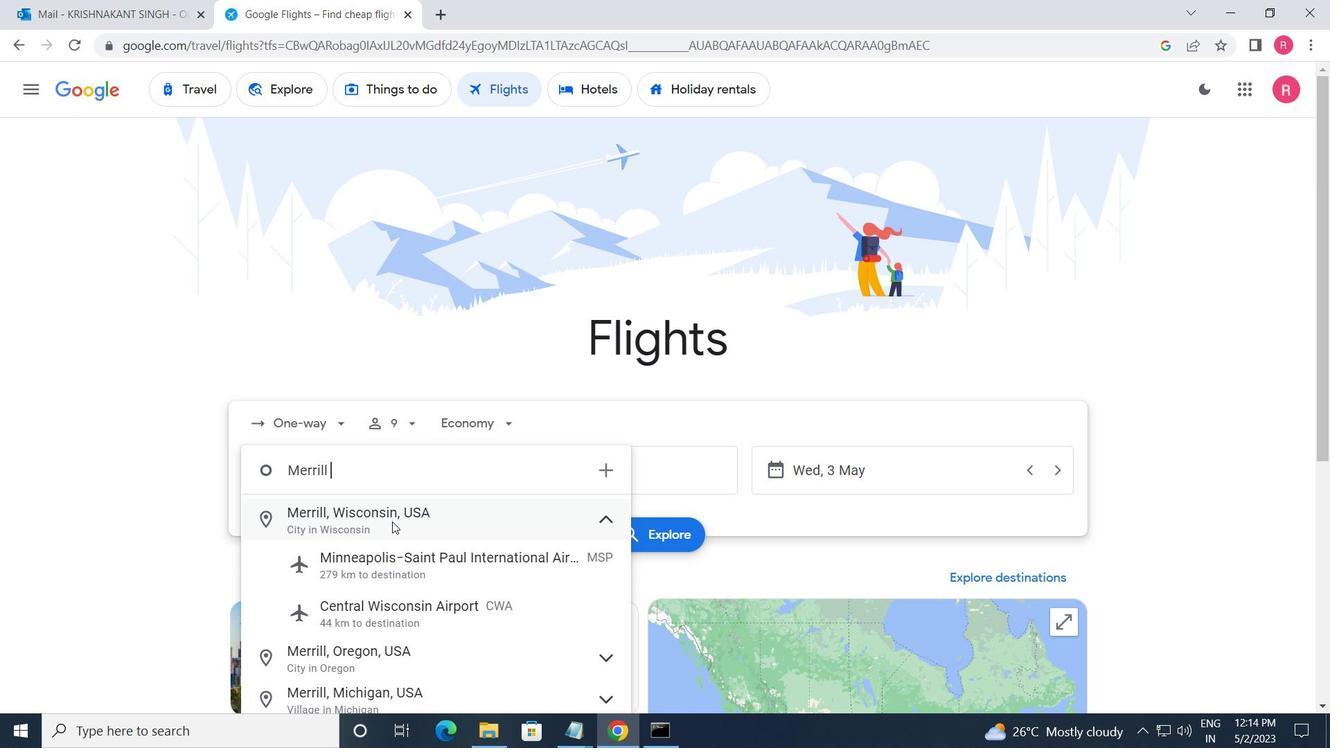 
Action: Mouse moved to (570, 486)
Screenshot: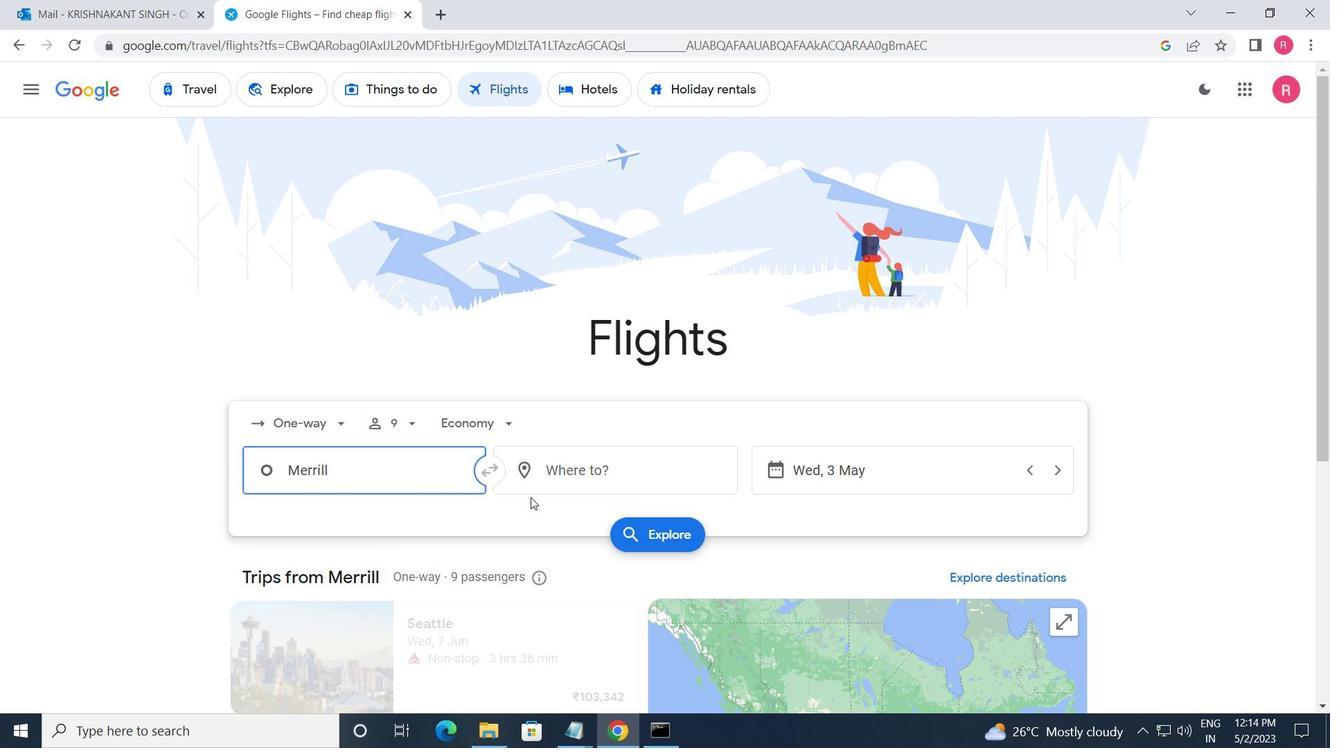 
Action: Mouse pressed left at (570, 486)
Screenshot: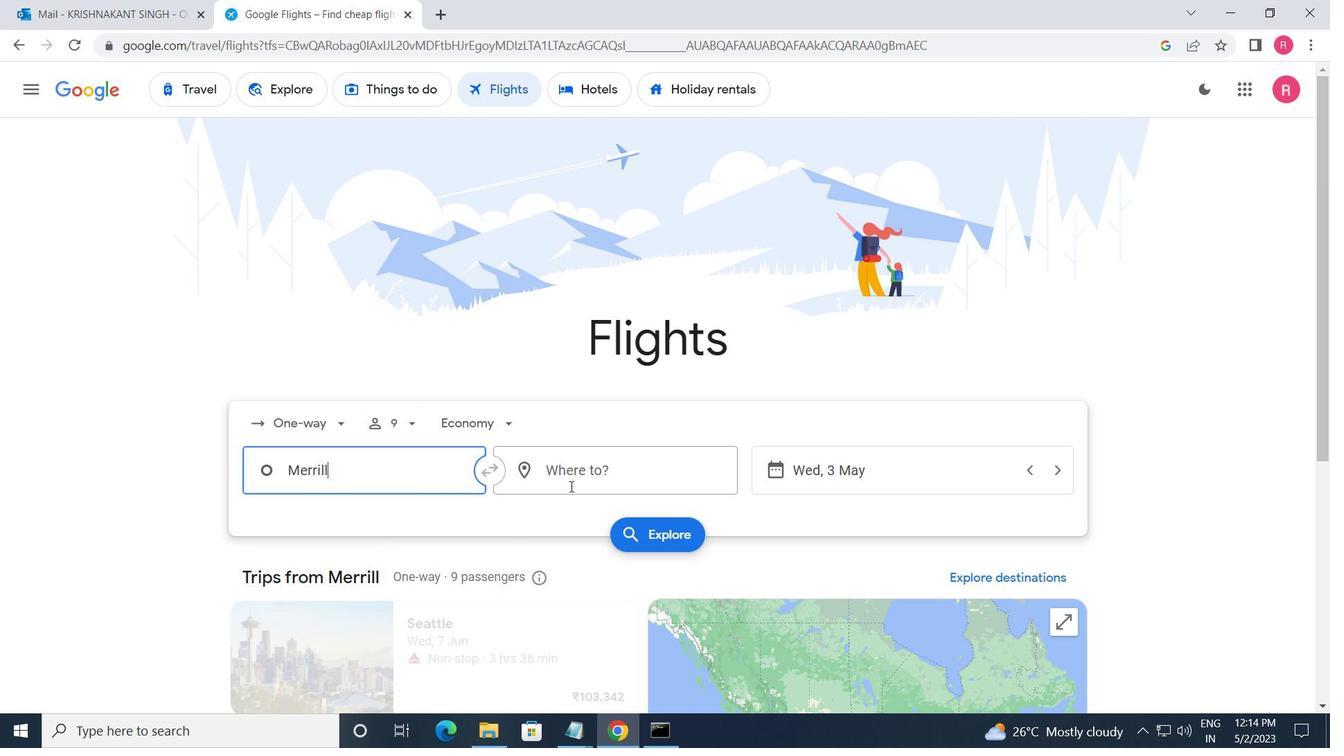 
Action: Mouse moved to (575, 637)
Screenshot: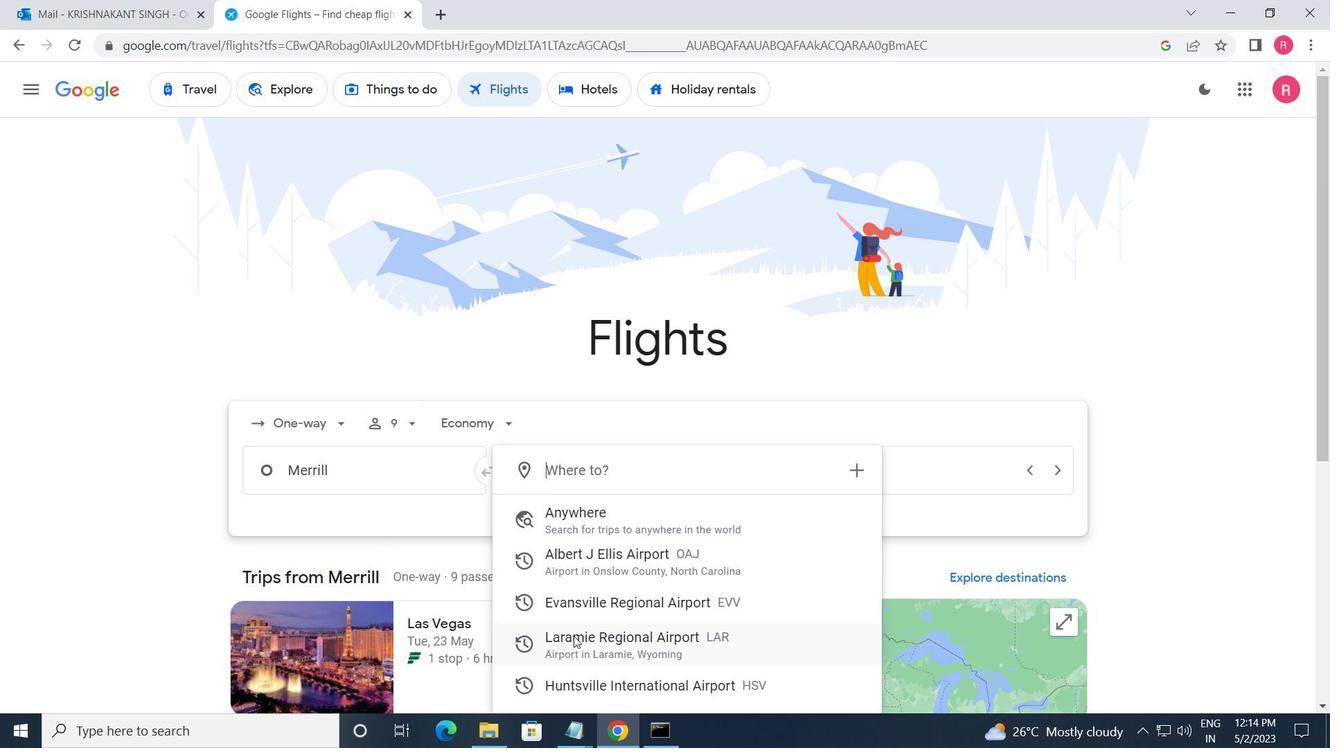 
Action: Mouse pressed left at (575, 637)
Screenshot: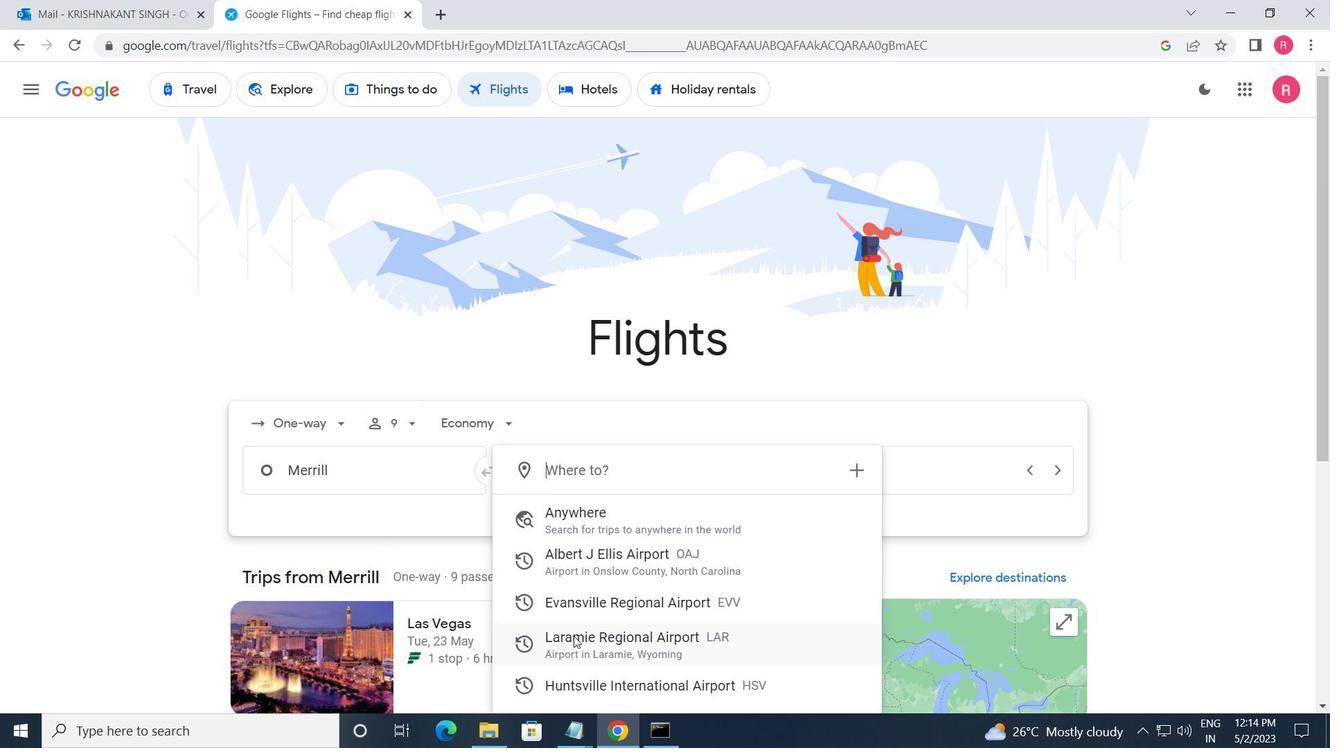 
Action: Mouse moved to (880, 464)
Screenshot: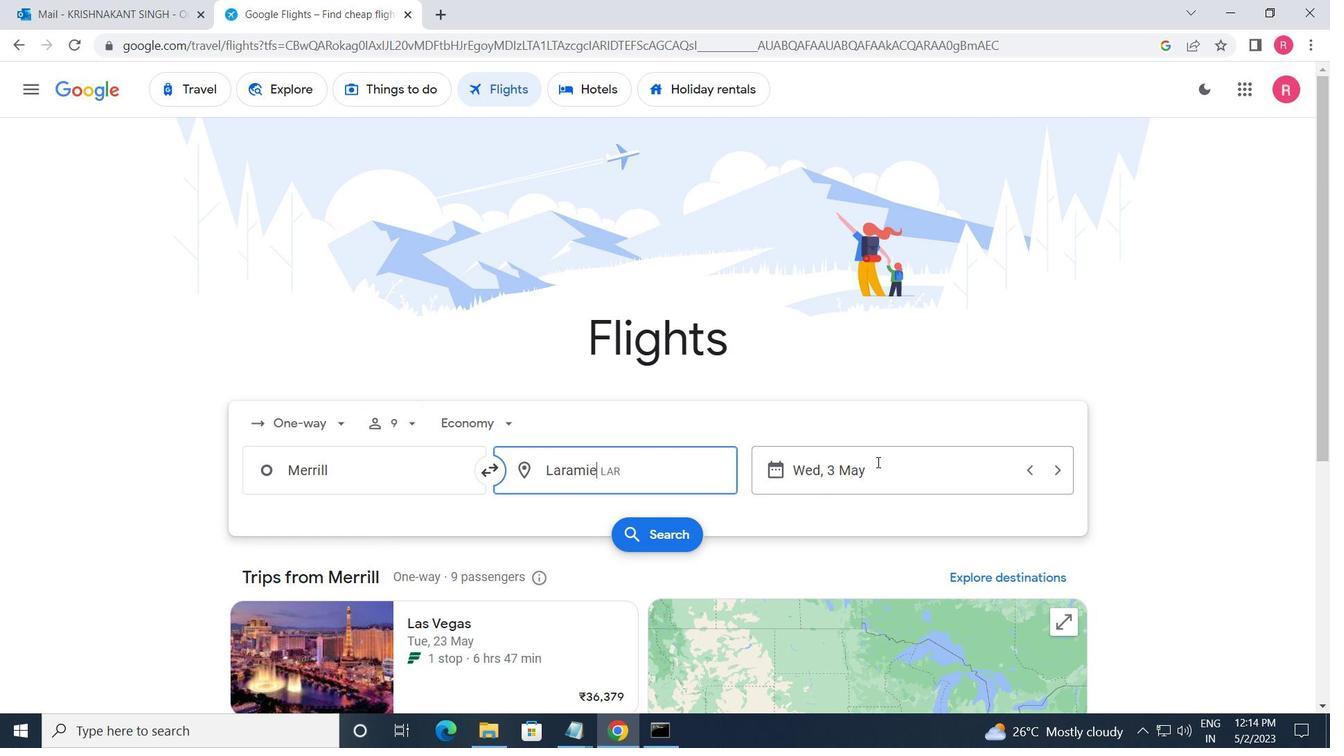 
Action: Mouse pressed left at (880, 464)
Screenshot: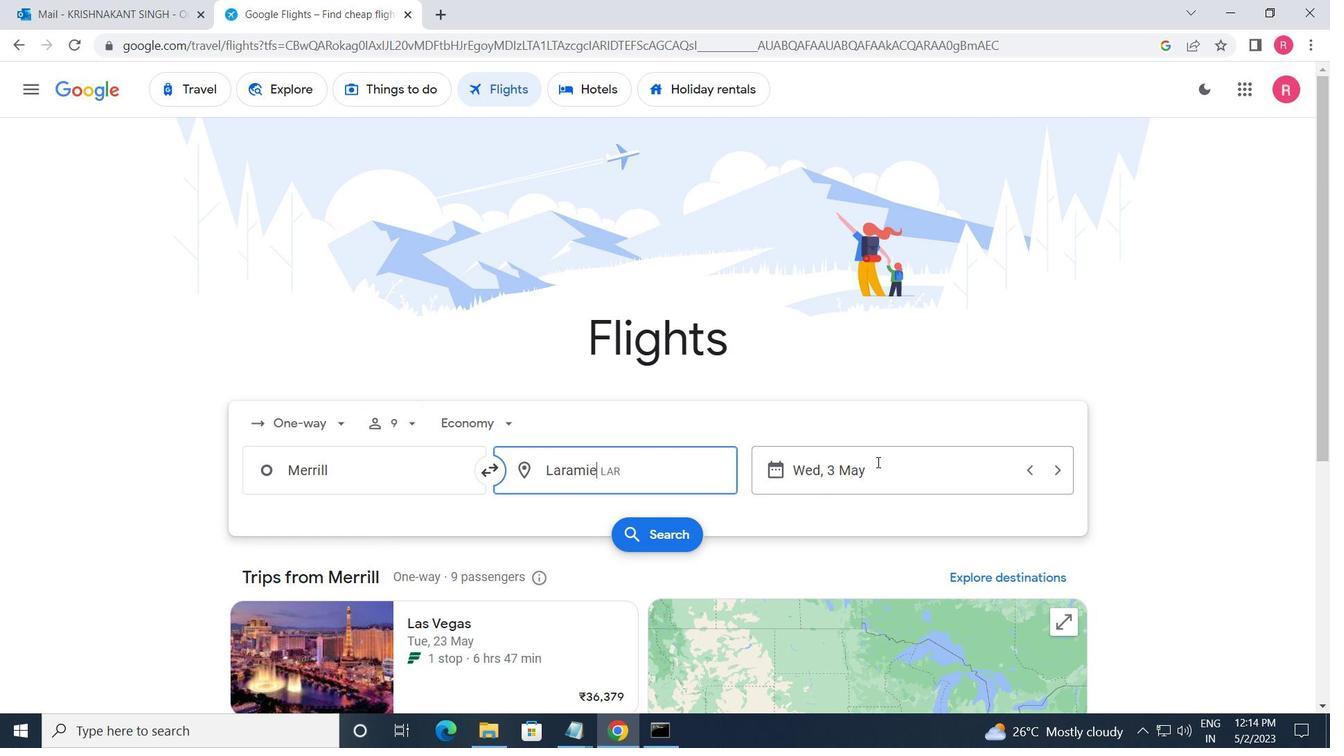
Action: Mouse moved to (589, 410)
Screenshot: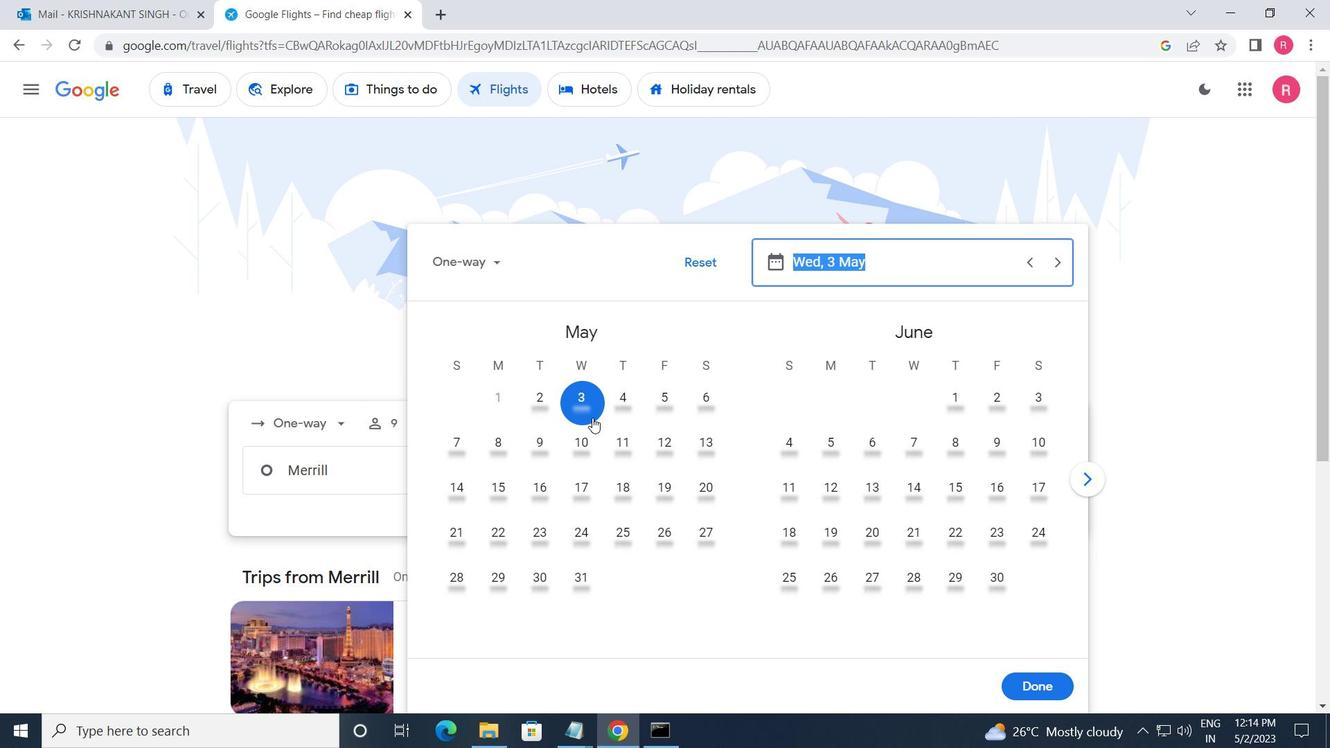 
Action: Mouse pressed left at (589, 410)
Screenshot: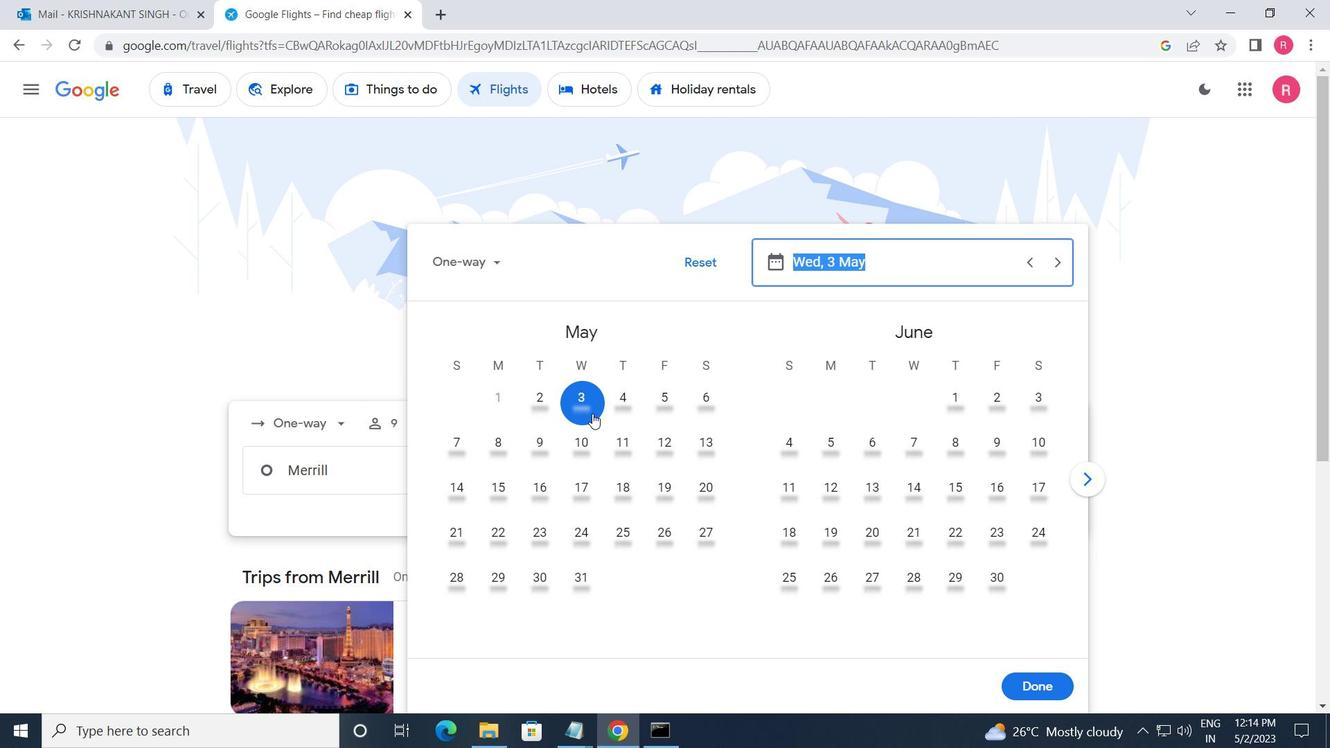 
Action: Mouse moved to (1016, 679)
Screenshot: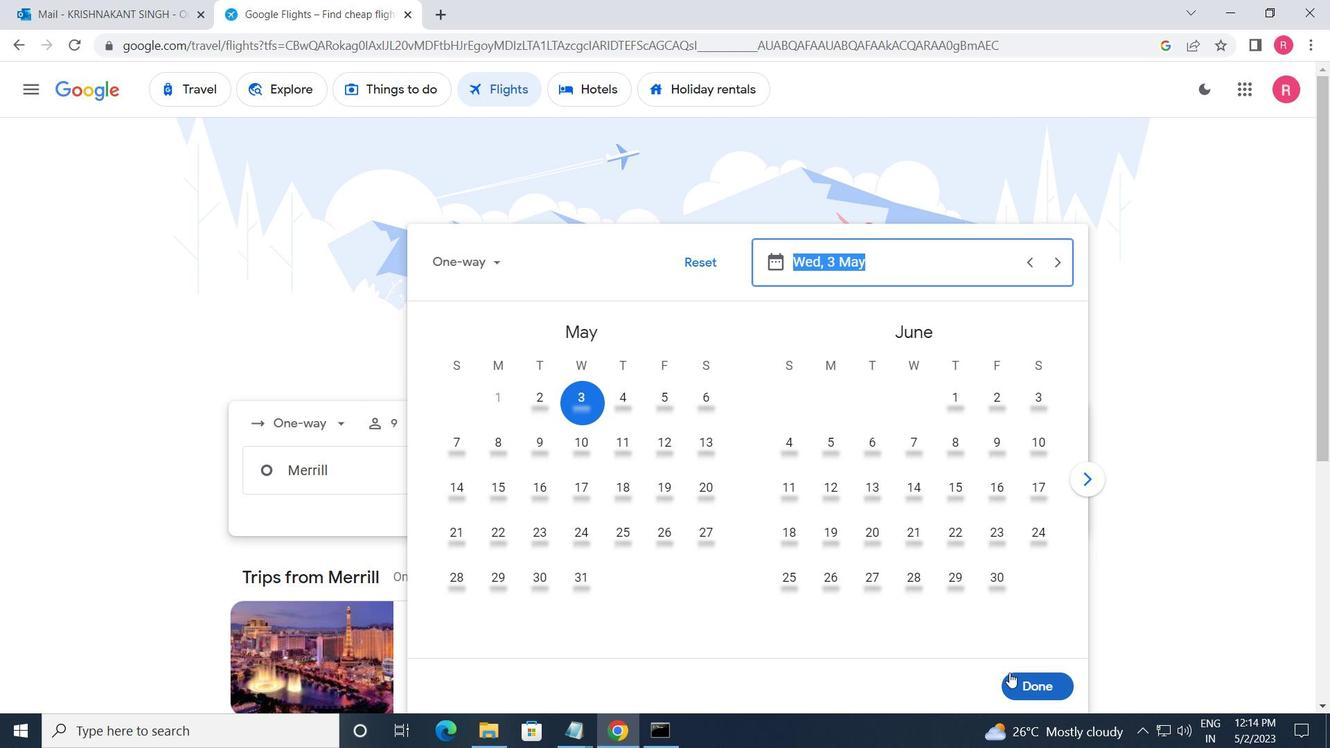 
Action: Mouse pressed left at (1016, 679)
Screenshot: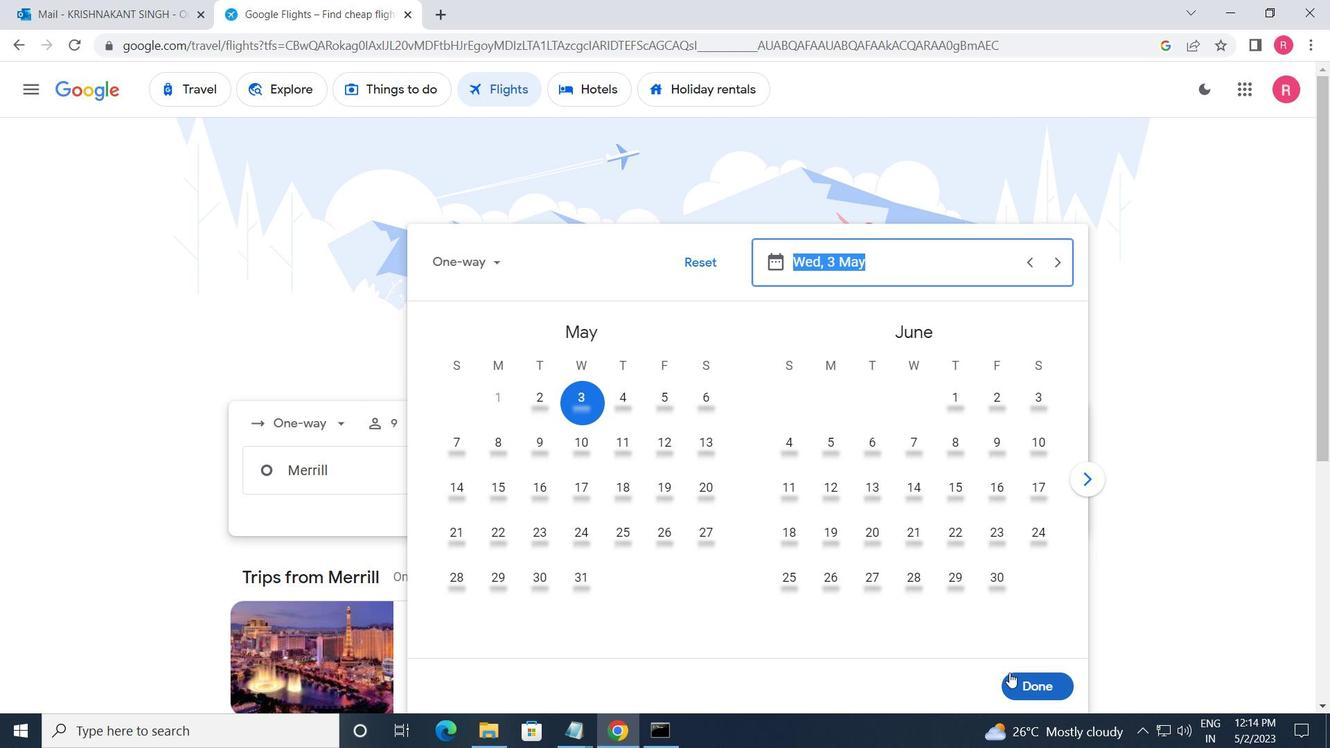 
Action: Mouse moved to (663, 539)
Screenshot: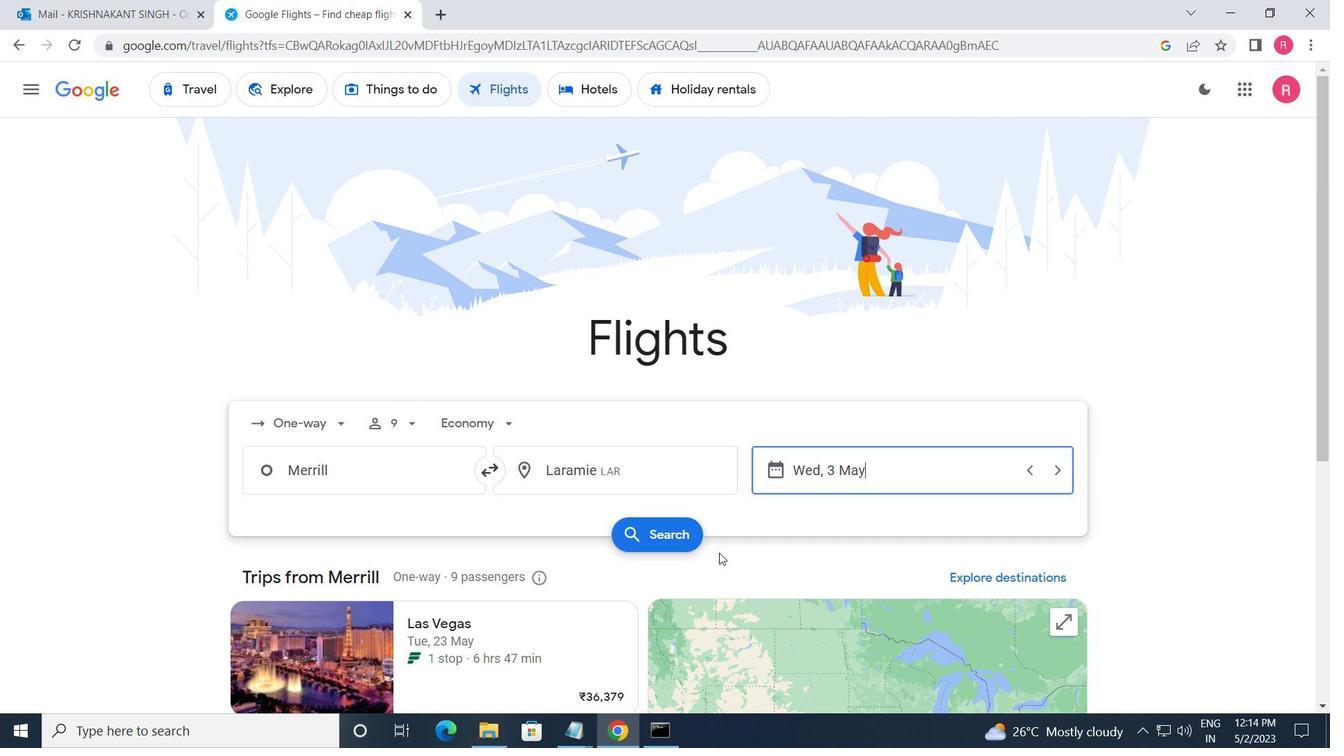 
Action: Mouse pressed left at (663, 539)
Screenshot: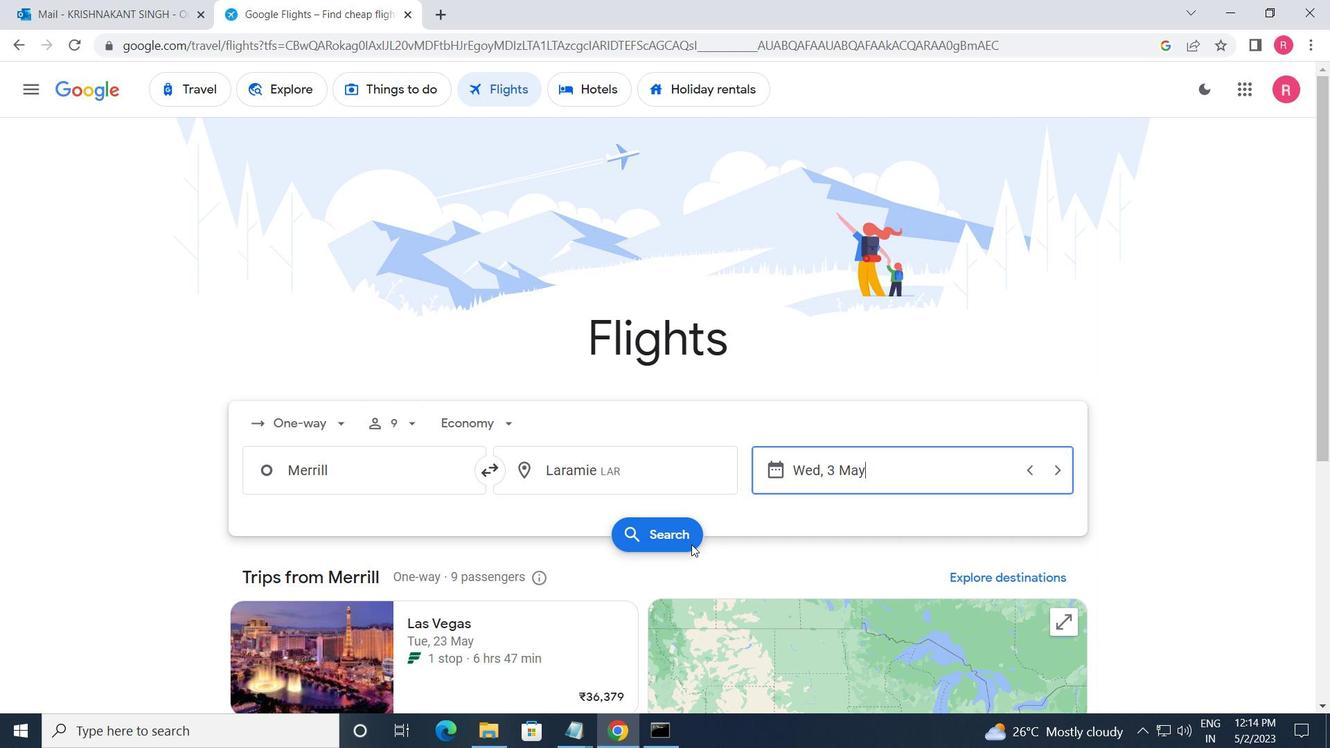 
Action: Mouse moved to (245, 252)
Screenshot: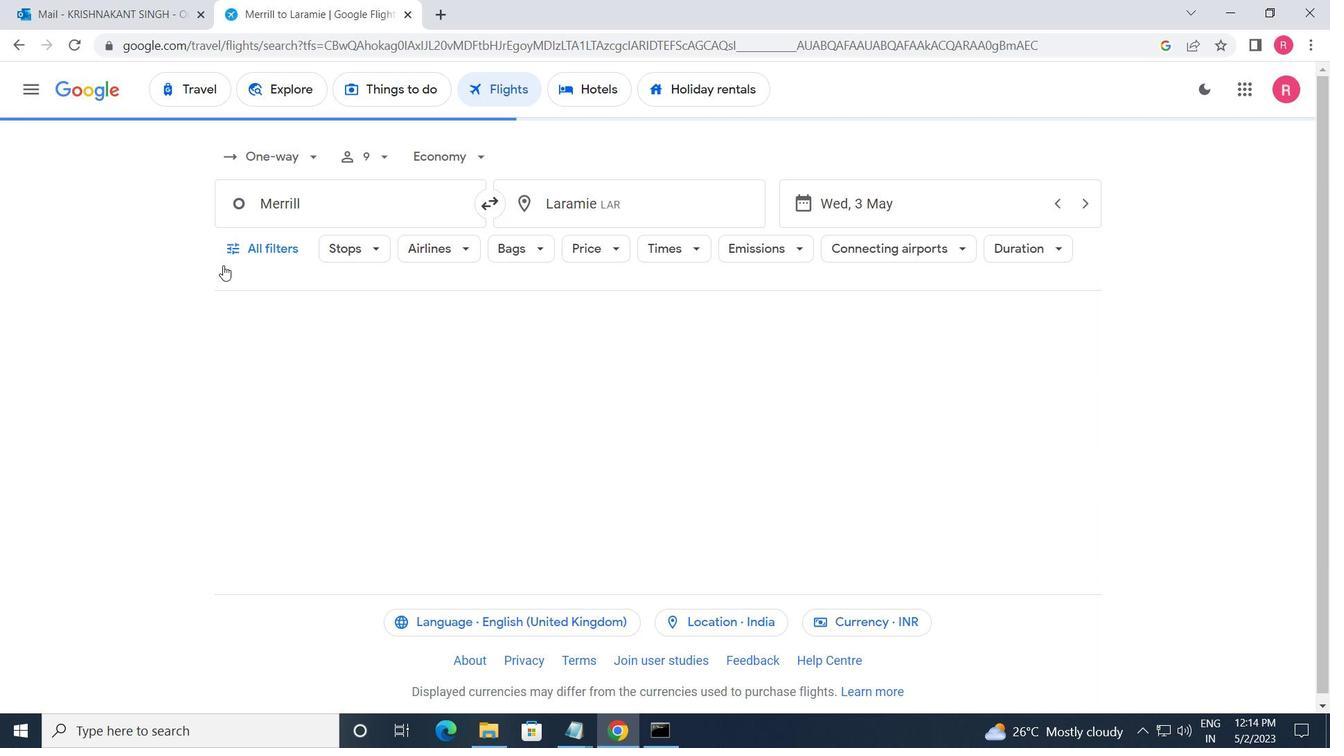 
Action: Mouse pressed left at (245, 252)
Screenshot: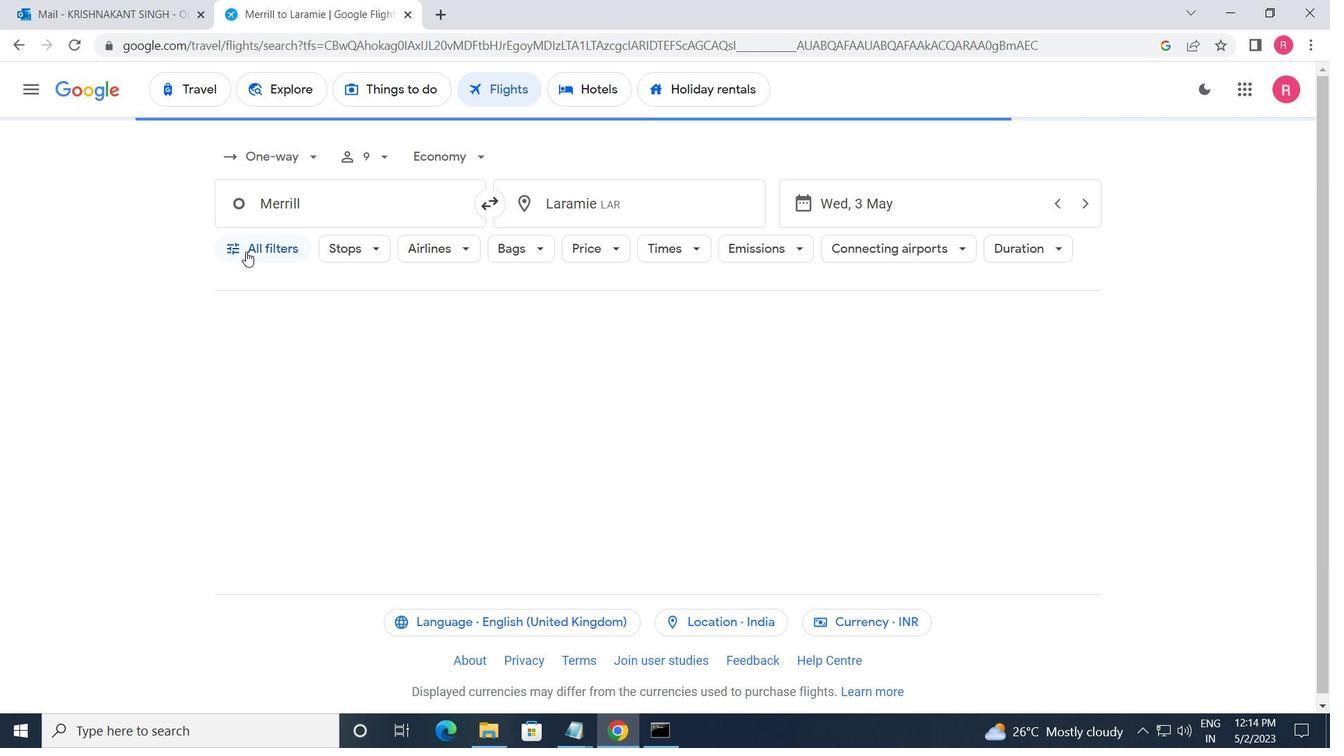 
Action: Mouse moved to (315, 407)
Screenshot: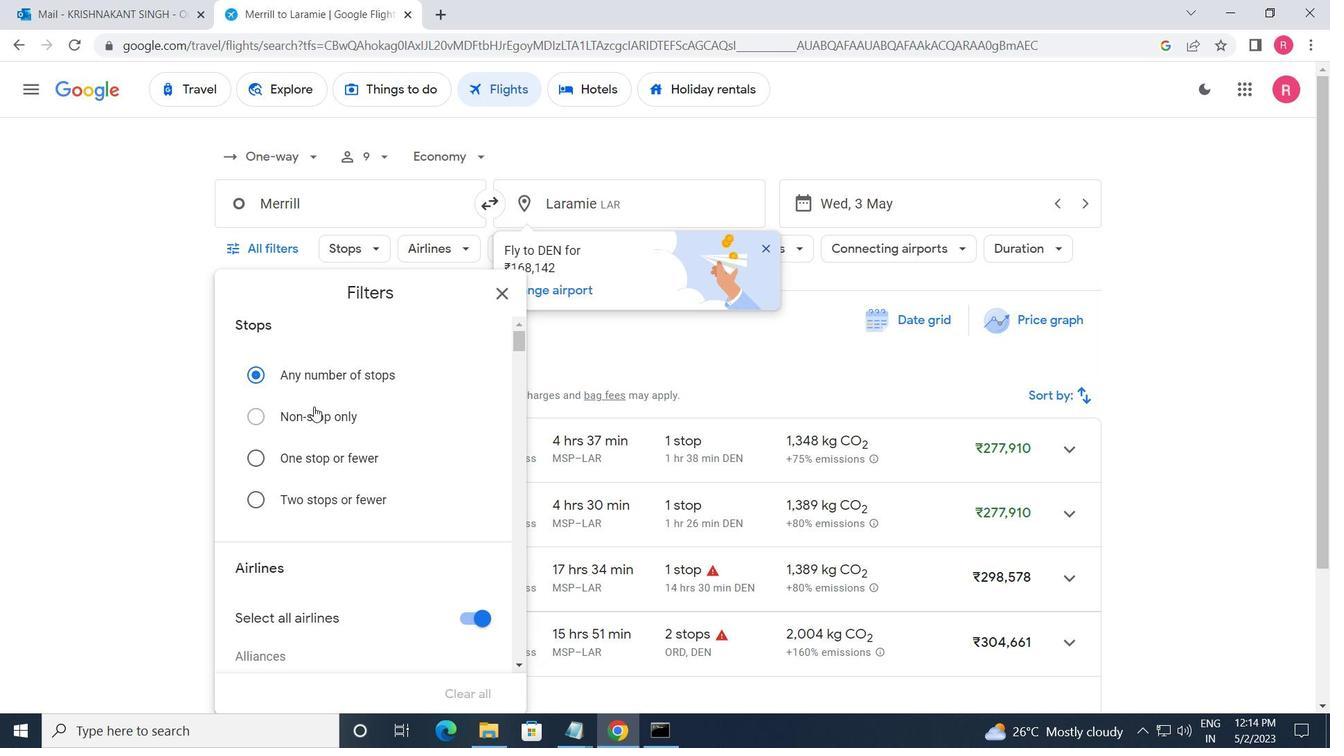 
Action: Mouse scrolled (315, 406) with delta (0, 0)
Screenshot: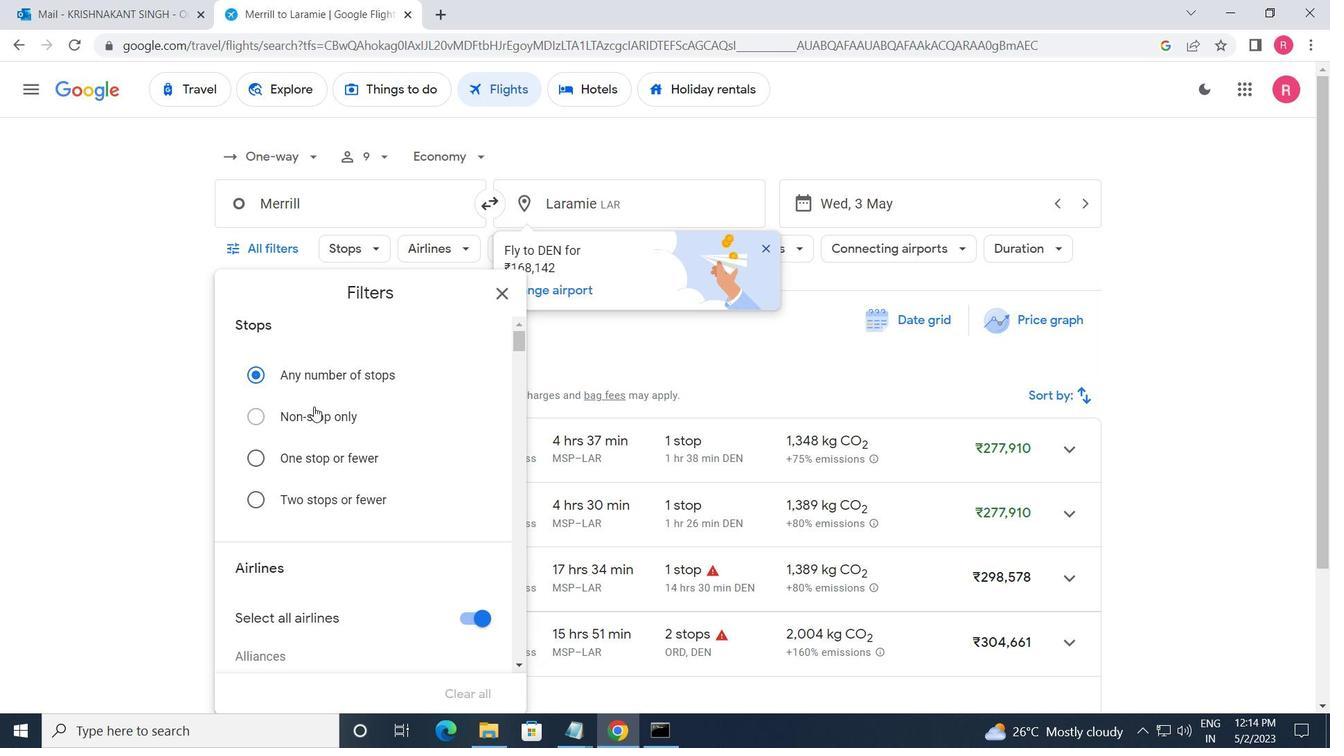 
Action: Mouse scrolled (315, 406) with delta (0, 0)
Screenshot: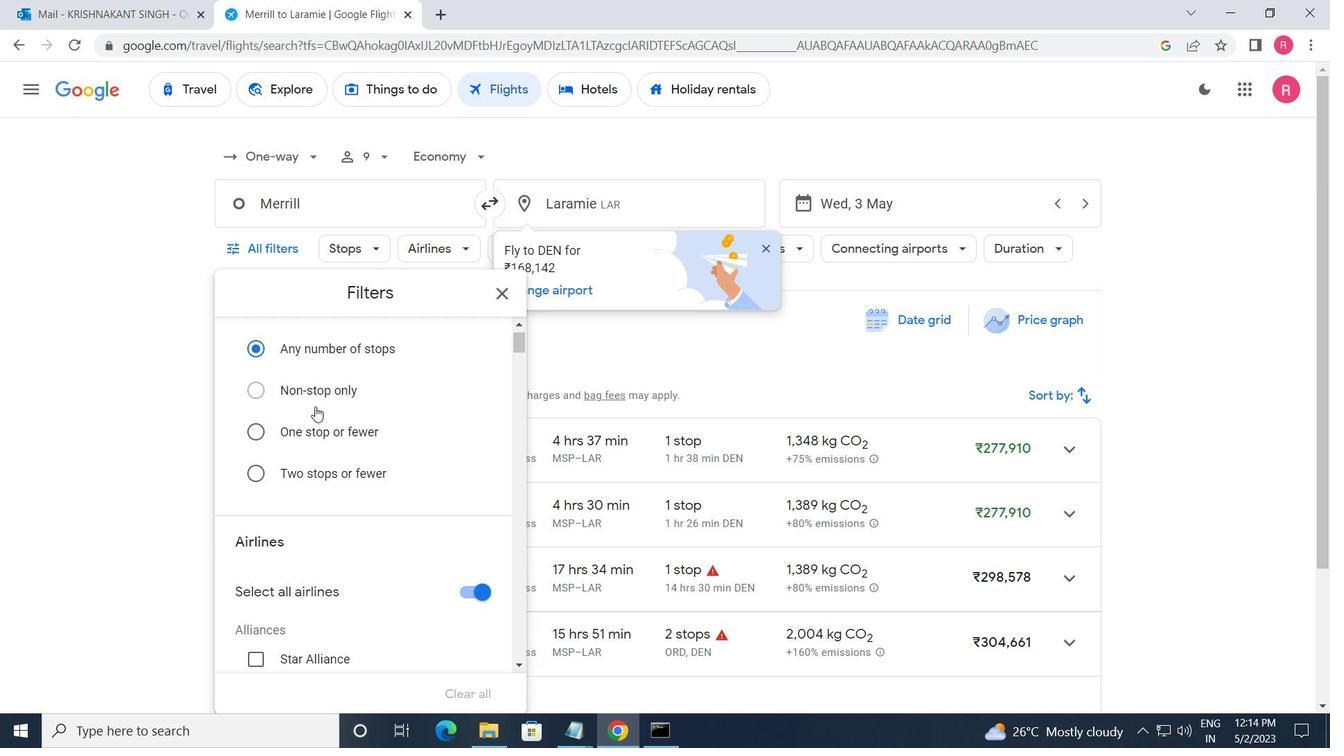 
Action: Mouse moved to (315, 408)
Screenshot: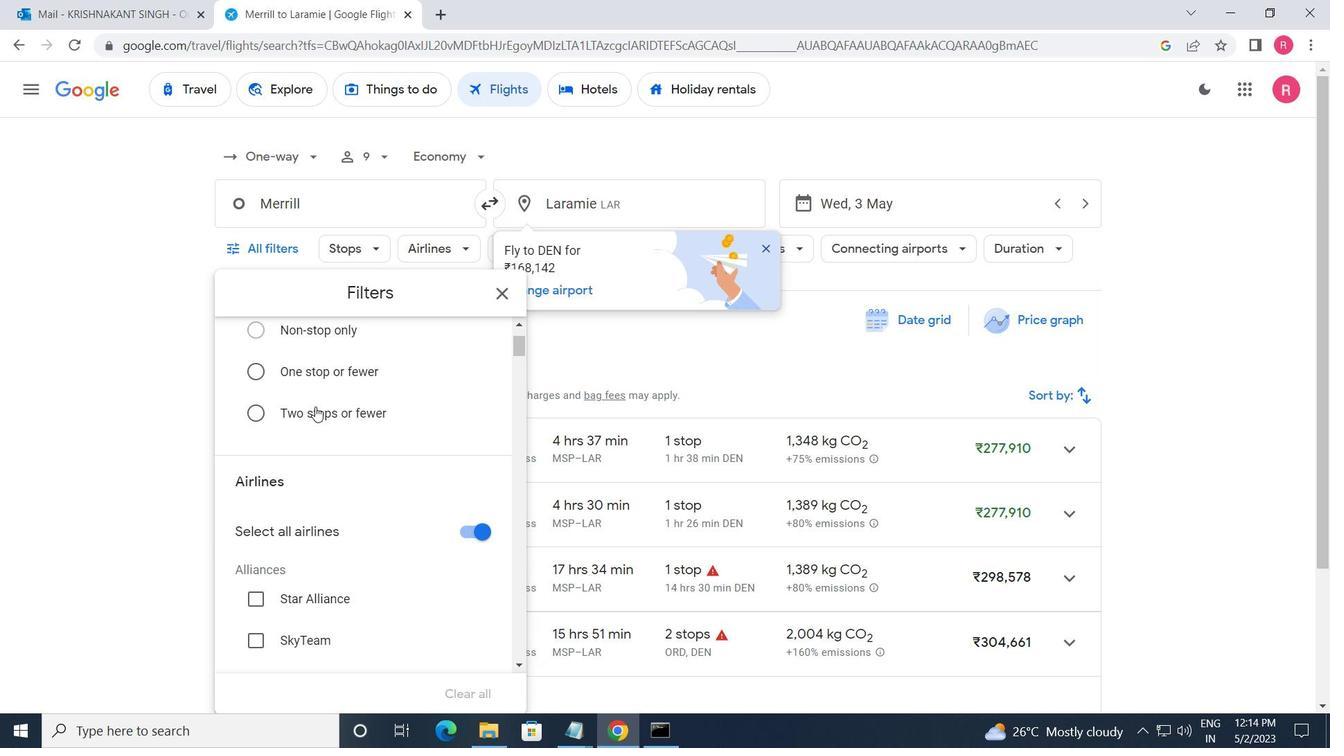 
Action: Mouse scrolled (315, 407) with delta (0, 0)
Screenshot: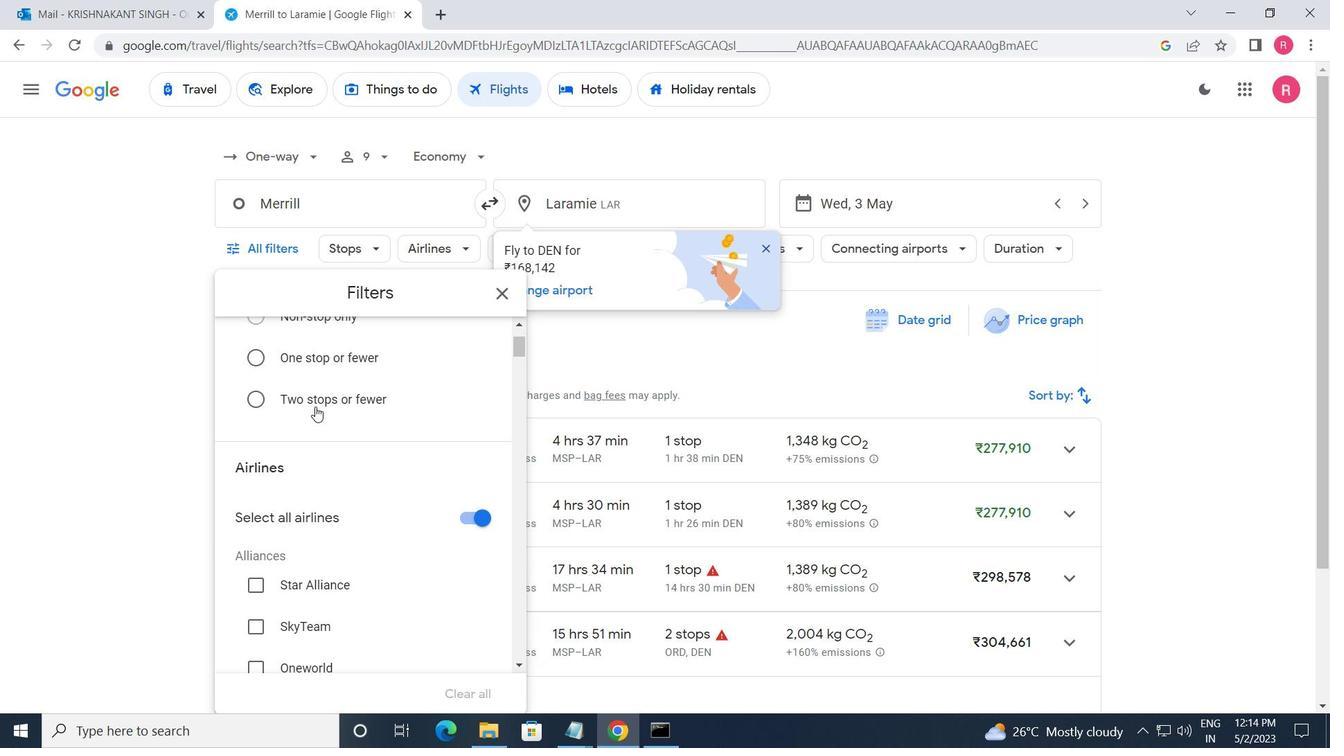 
Action: Mouse moved to (315, 410)
Screenshot: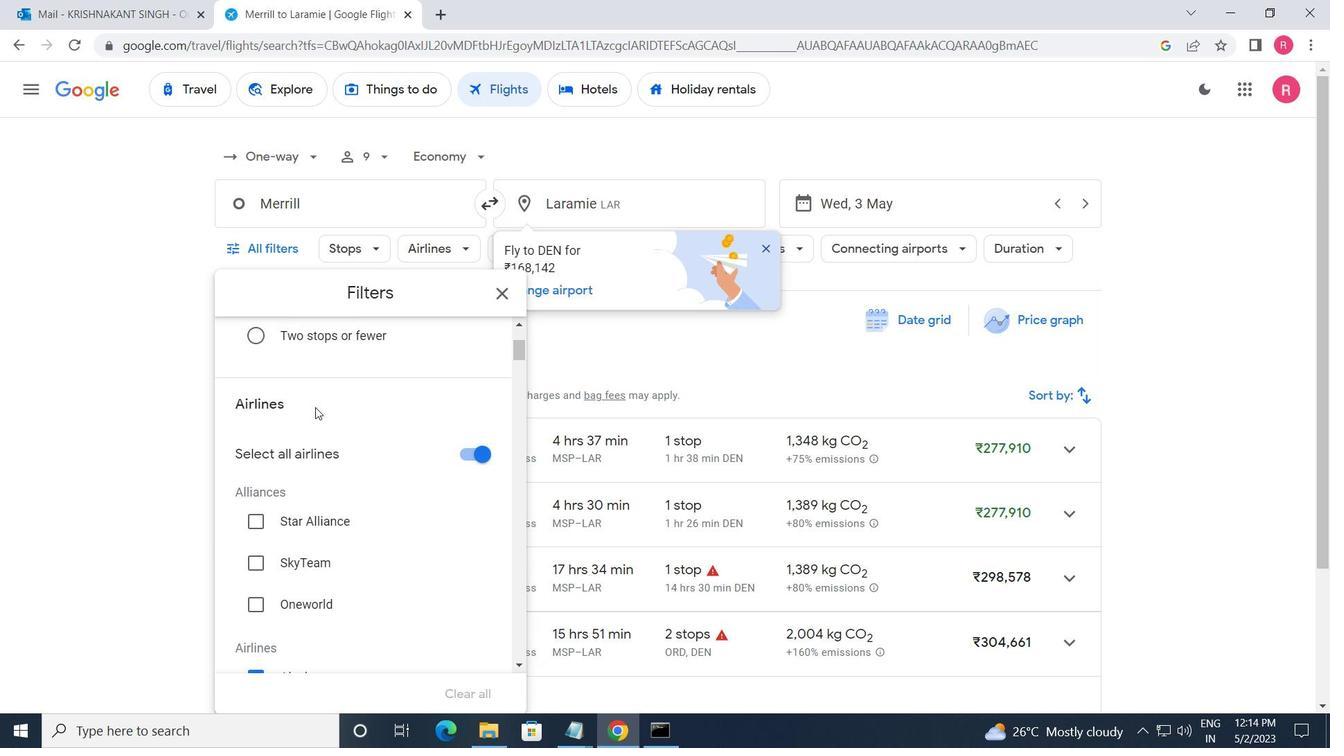 
Action: Mouse scrolled (315, 409) with delta (0, 0)
Screenshot: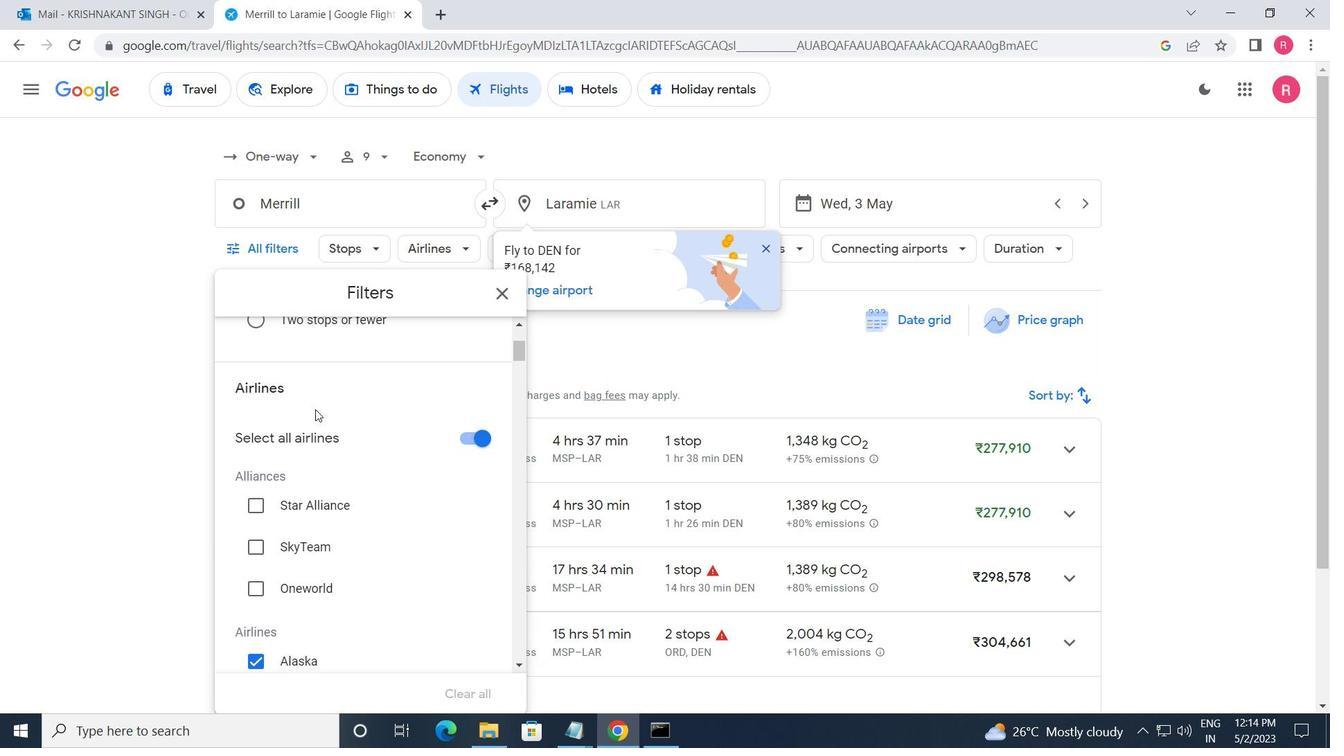 
Action: Mouse scrolled (315, 409) with delta (0, 0)
Screenshot: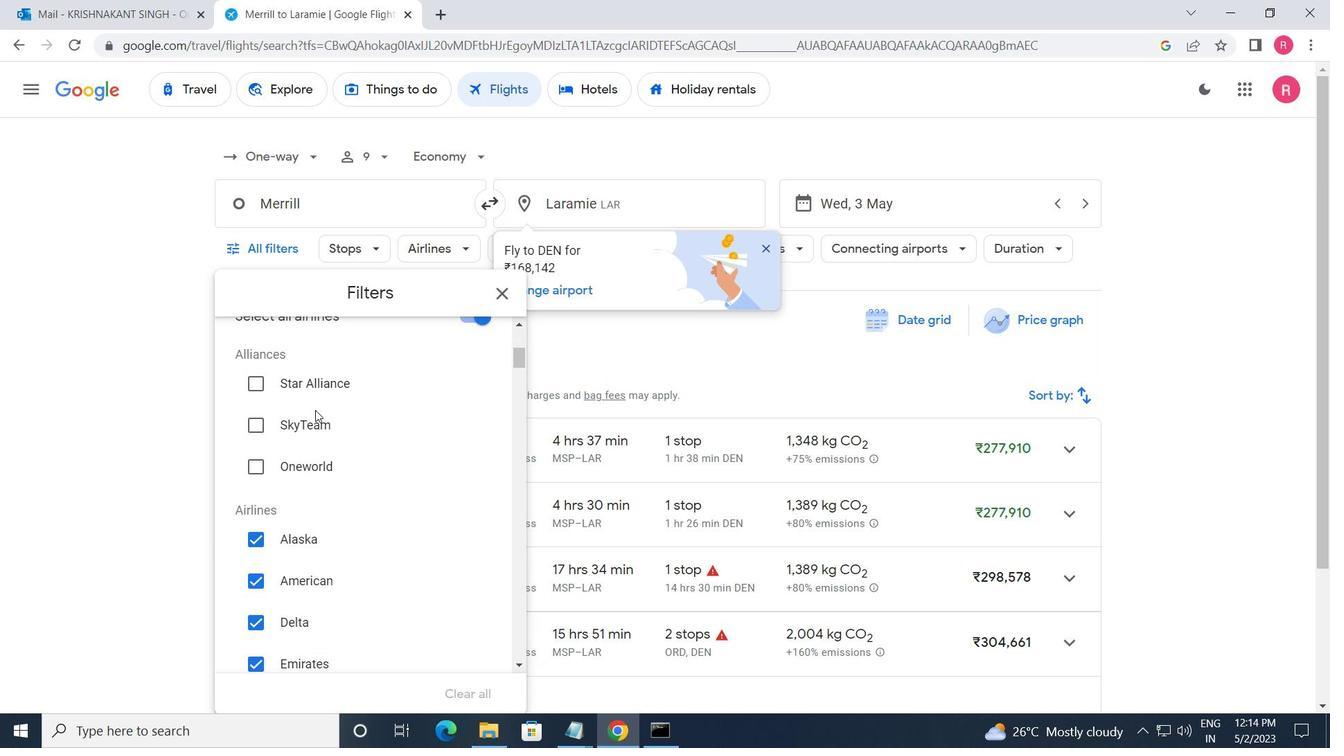 
Action: Mouse moved to (315, 408)
Screenshot: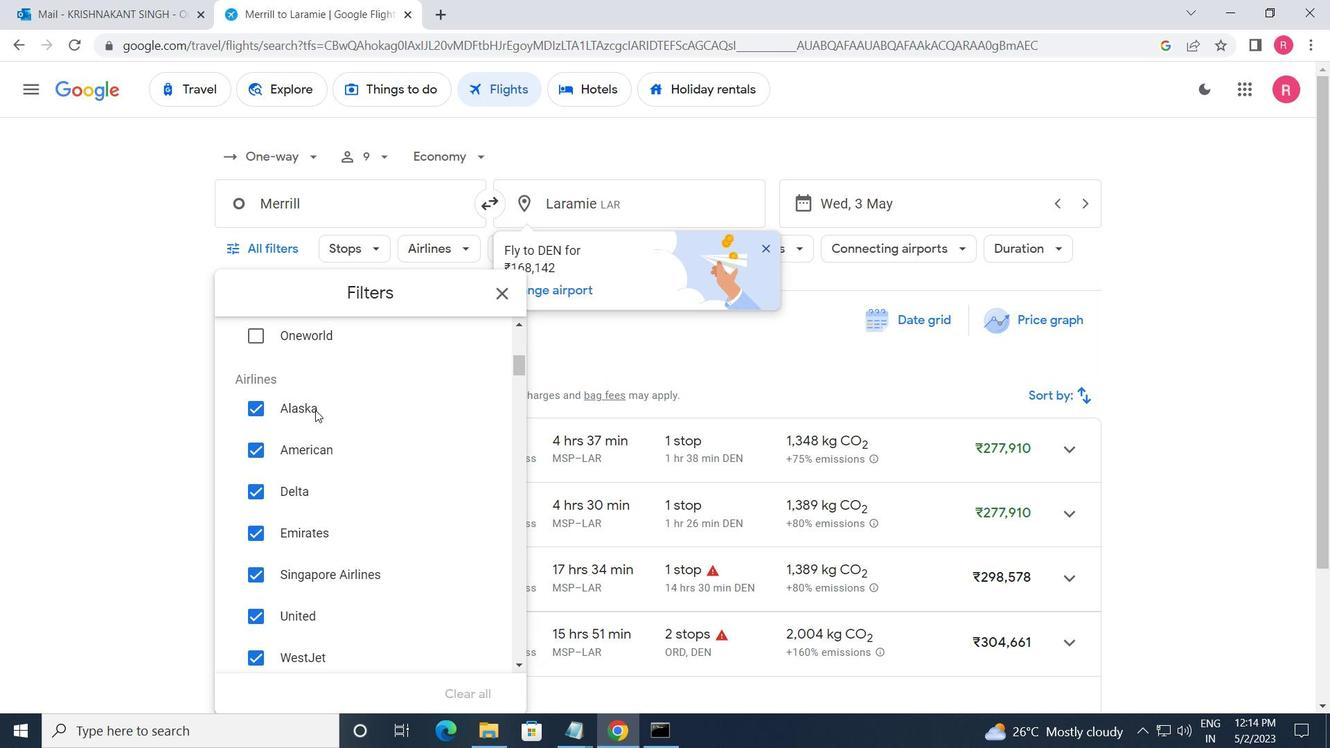 
Action: Mouse scrolled (315, 408) with delta (0, 0)
Screenshot: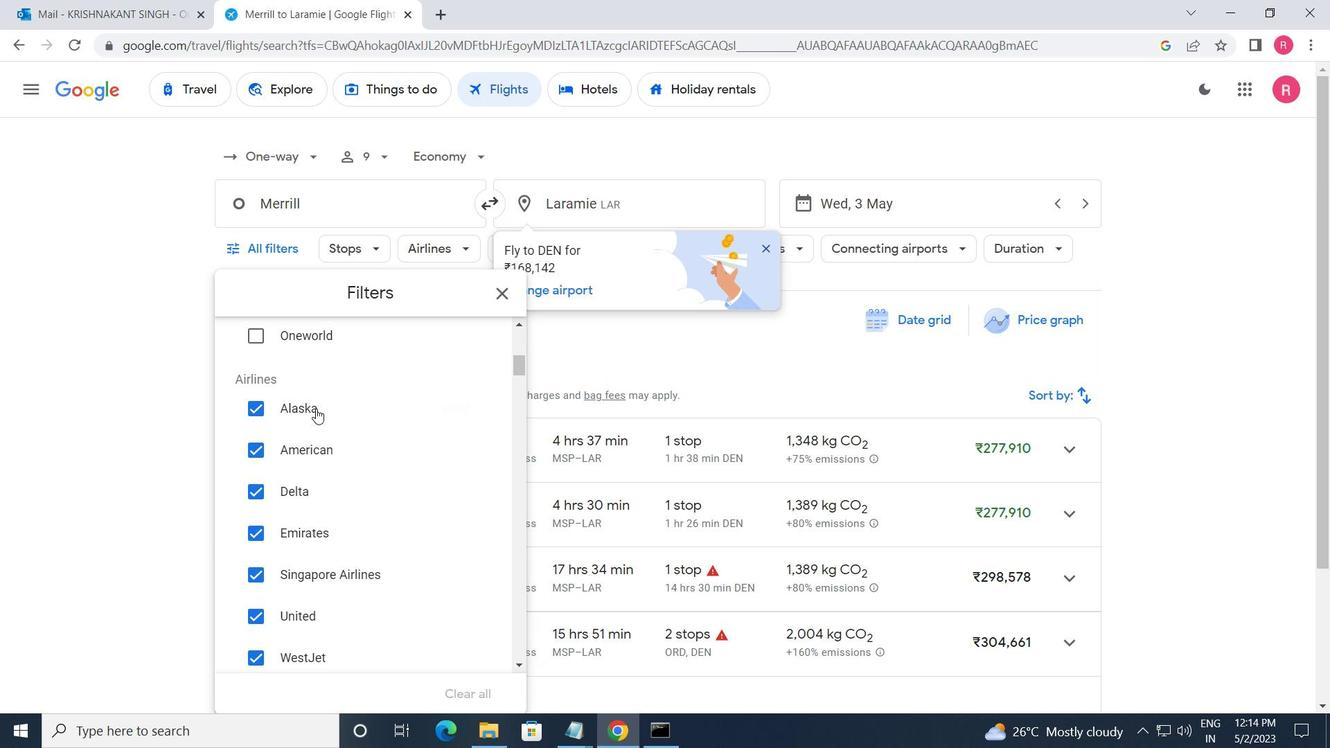 
Action: Mouse scrolled (315, 408) with delta (0, 0)
Screenshot: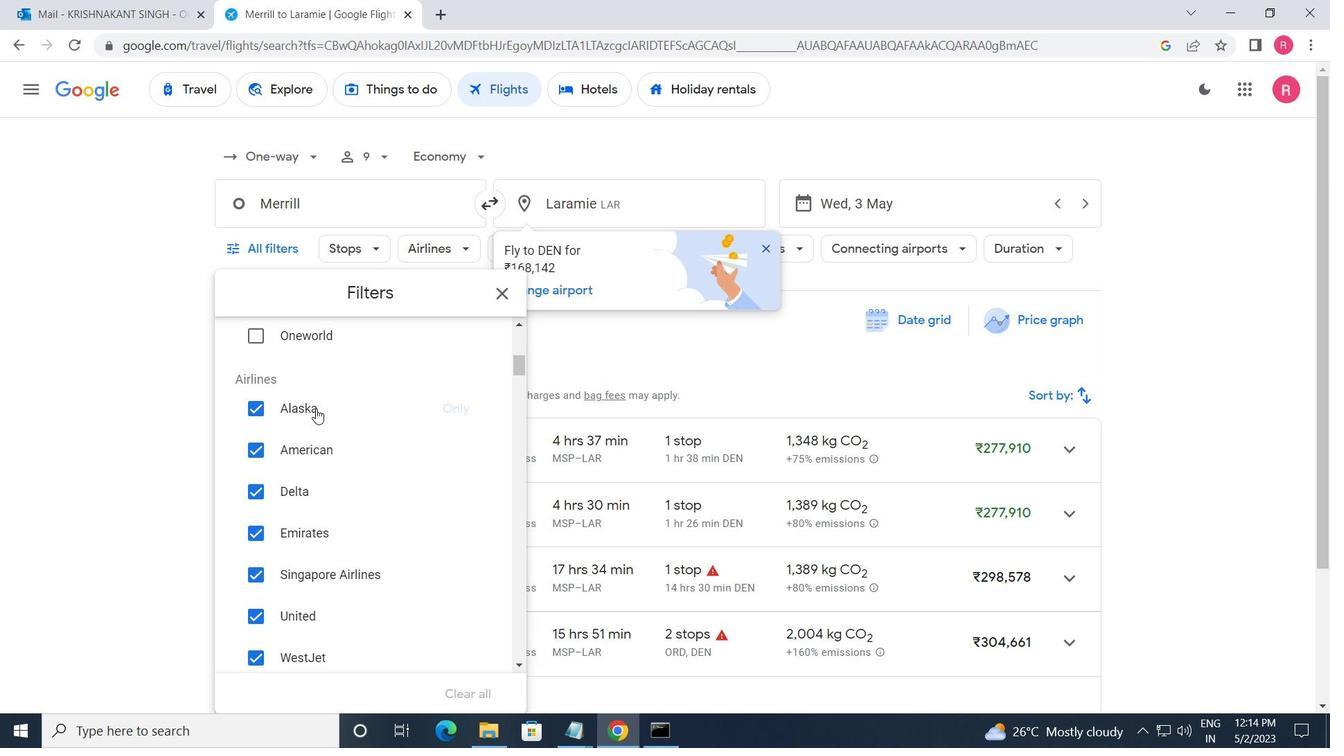 
Action: Mouse scrolled (315, 408) with delta (0, 0)
Screenshot: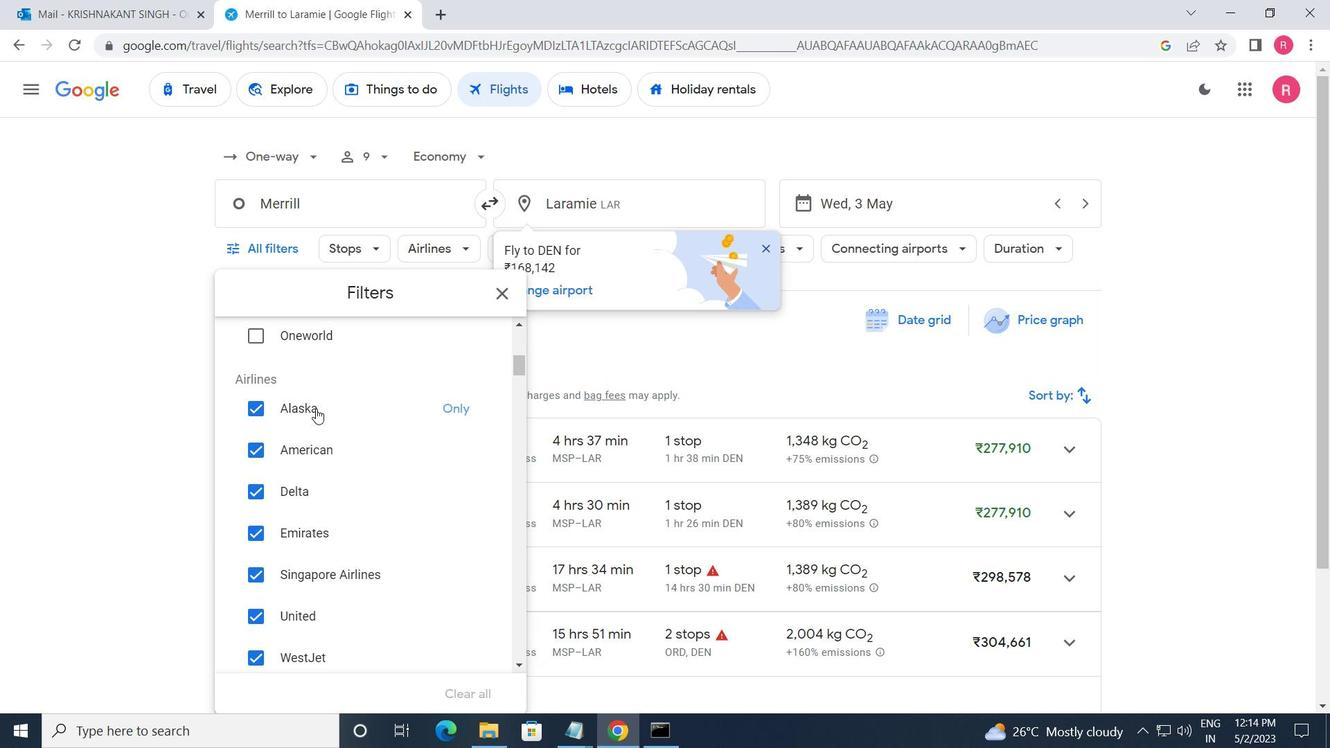 
Action: Mouse scrolled (315, 409) with delta (0, 0)
Screenshot: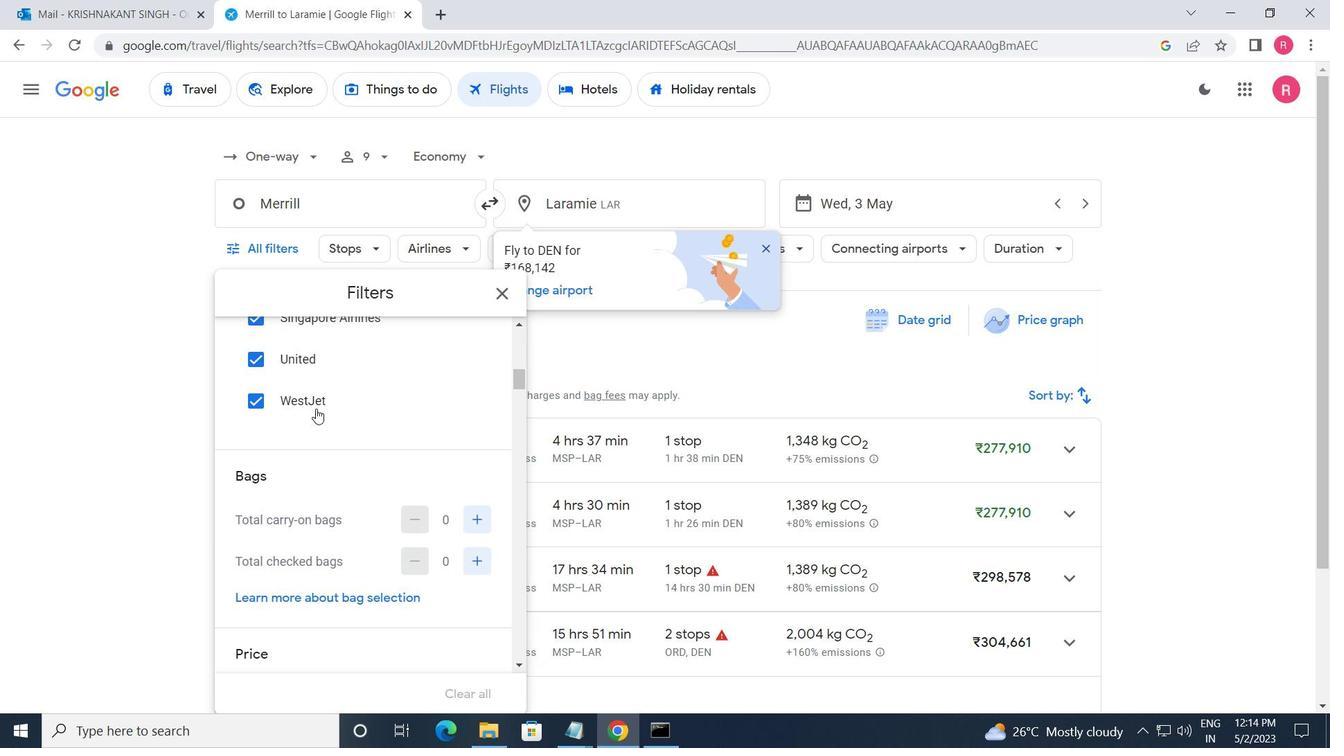 
Action: Mouse scrolled (315, 409) with delta (0, 0)
Screenshot: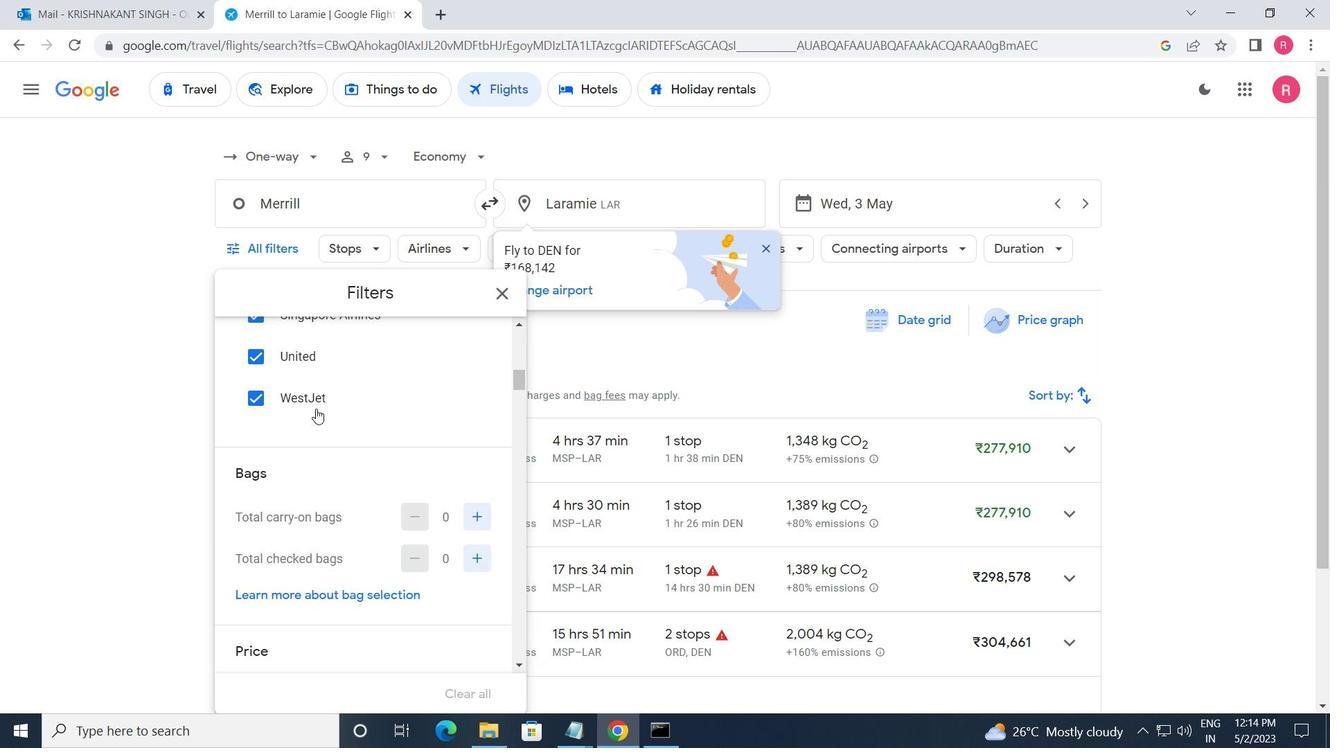 
Action: Mouse scrolled (315, 409) with delta (0, 0)
Screenshot: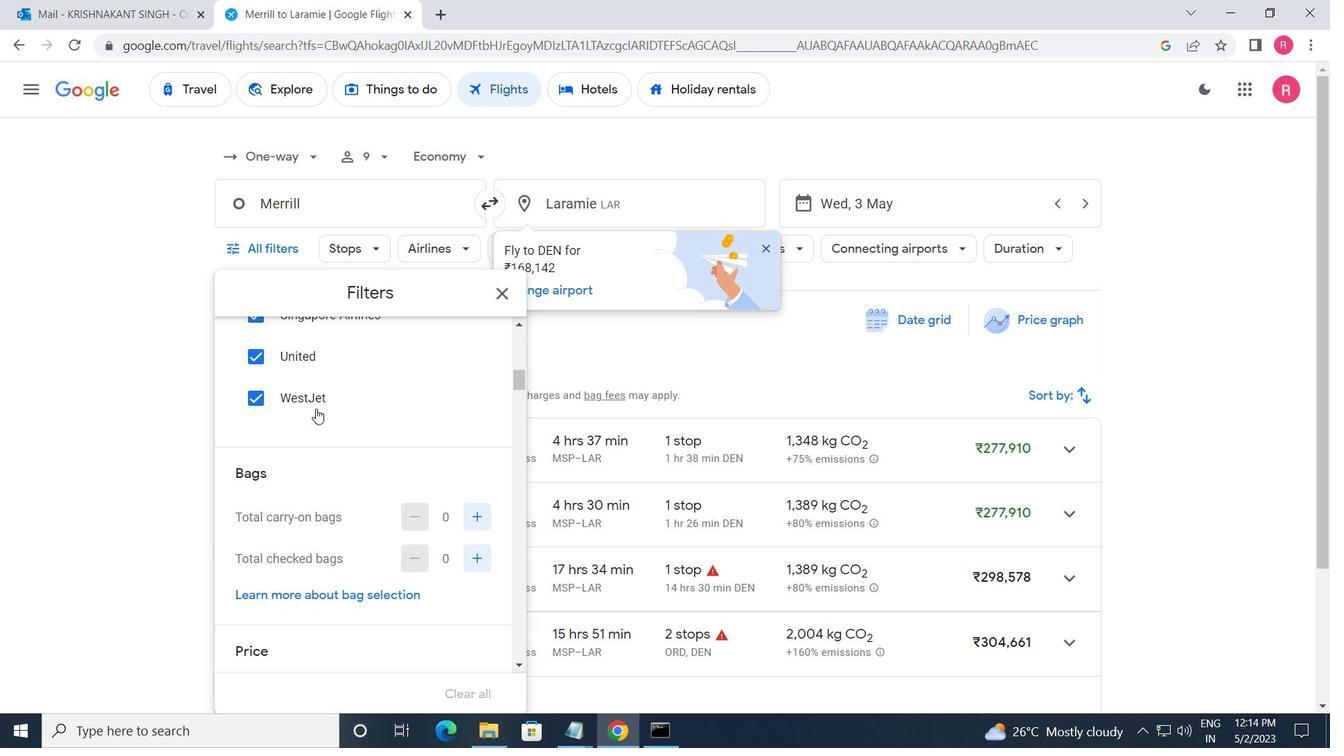 
Action: Mouse scrolled (315, 409) with delta (0, 0)
Screenshot: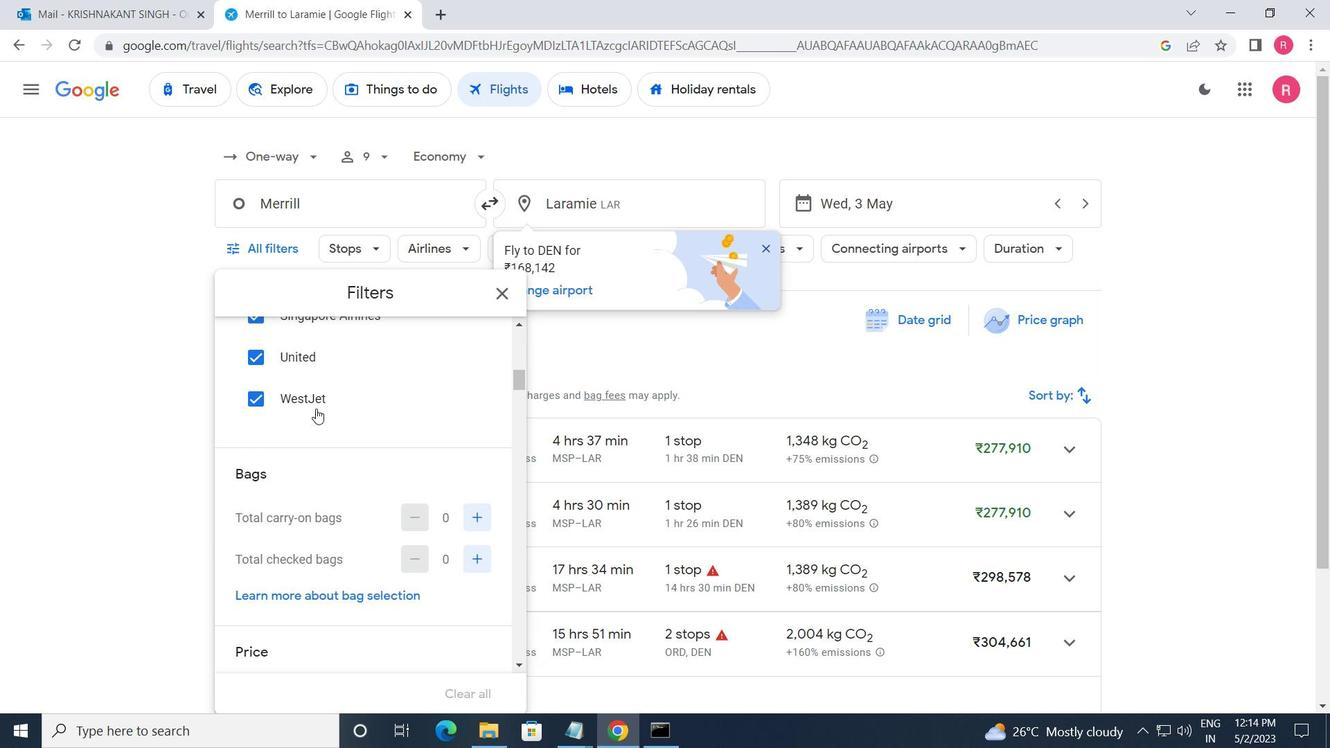 
Action: Mouse moved to (433, 353)
Screenshot: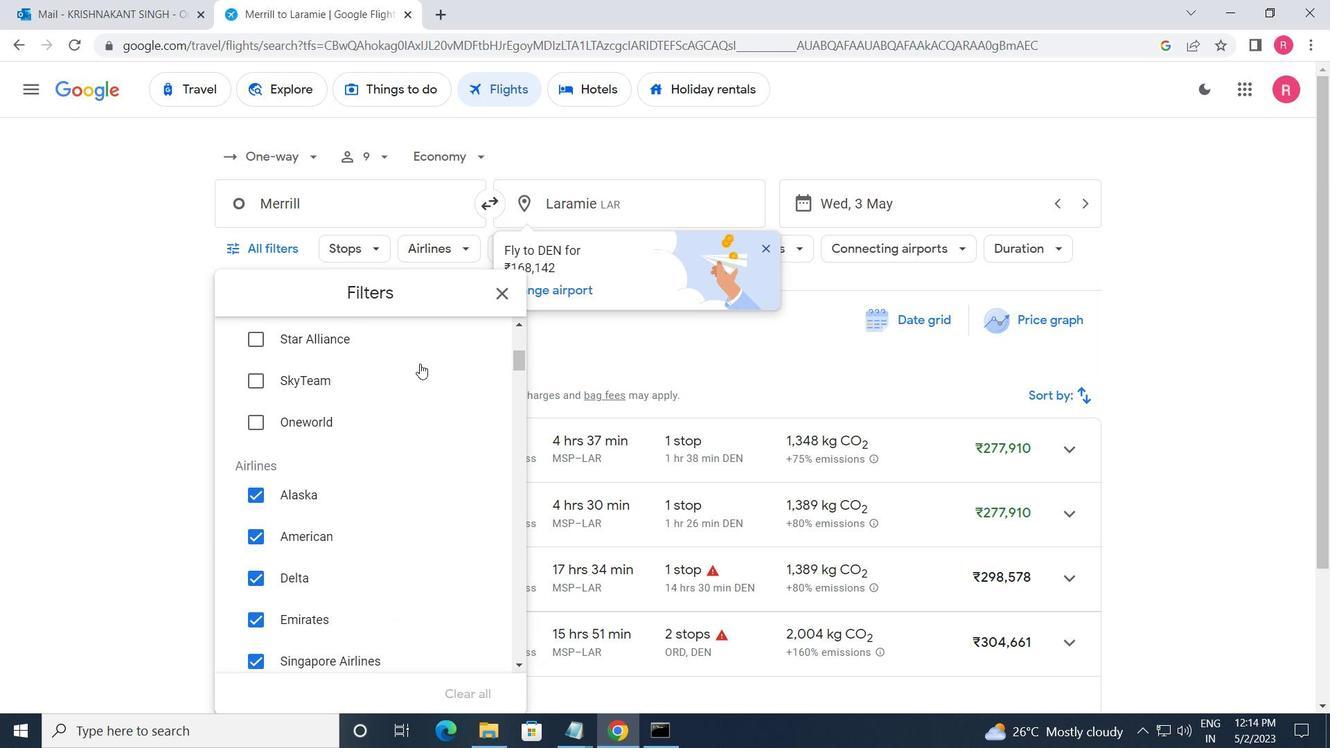 
Action: Mouse scrolled (433, 354) with delta (0, 0)
Screenshot: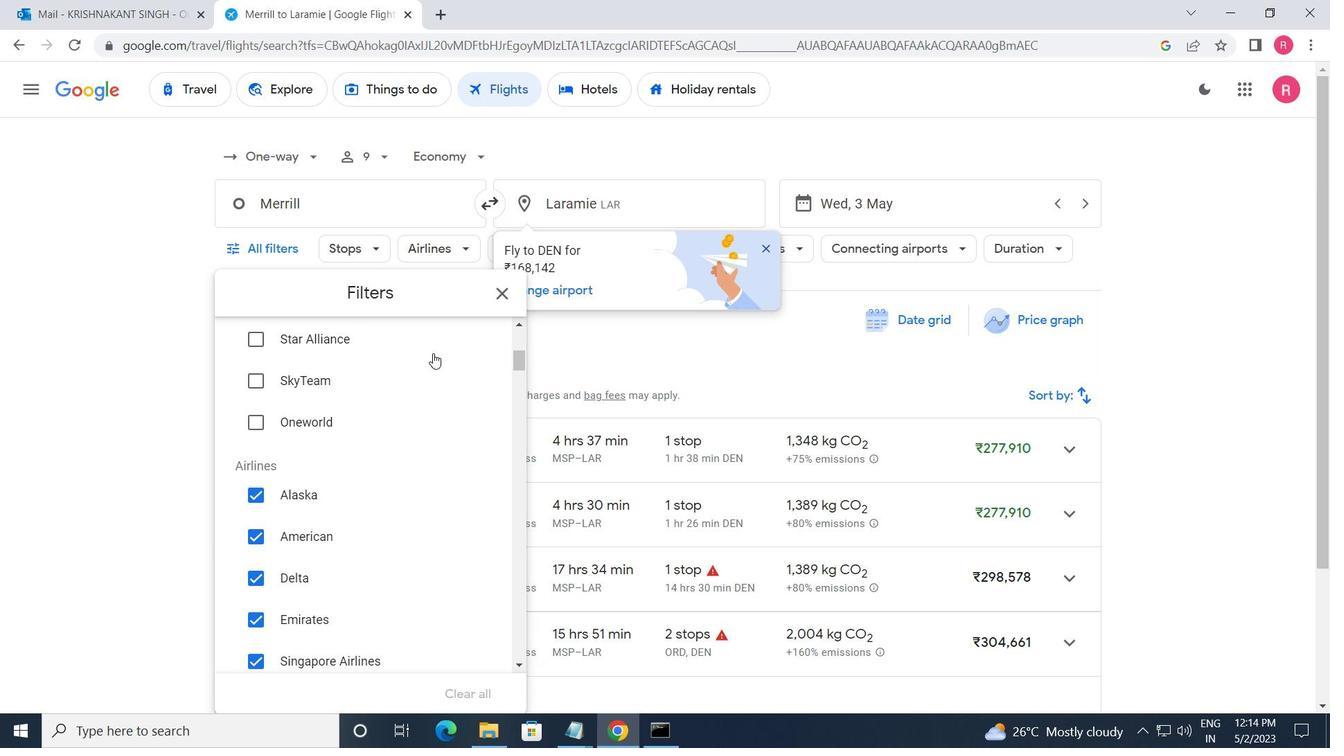 
Action: Mouse moved to (462, 361)
Screenshot: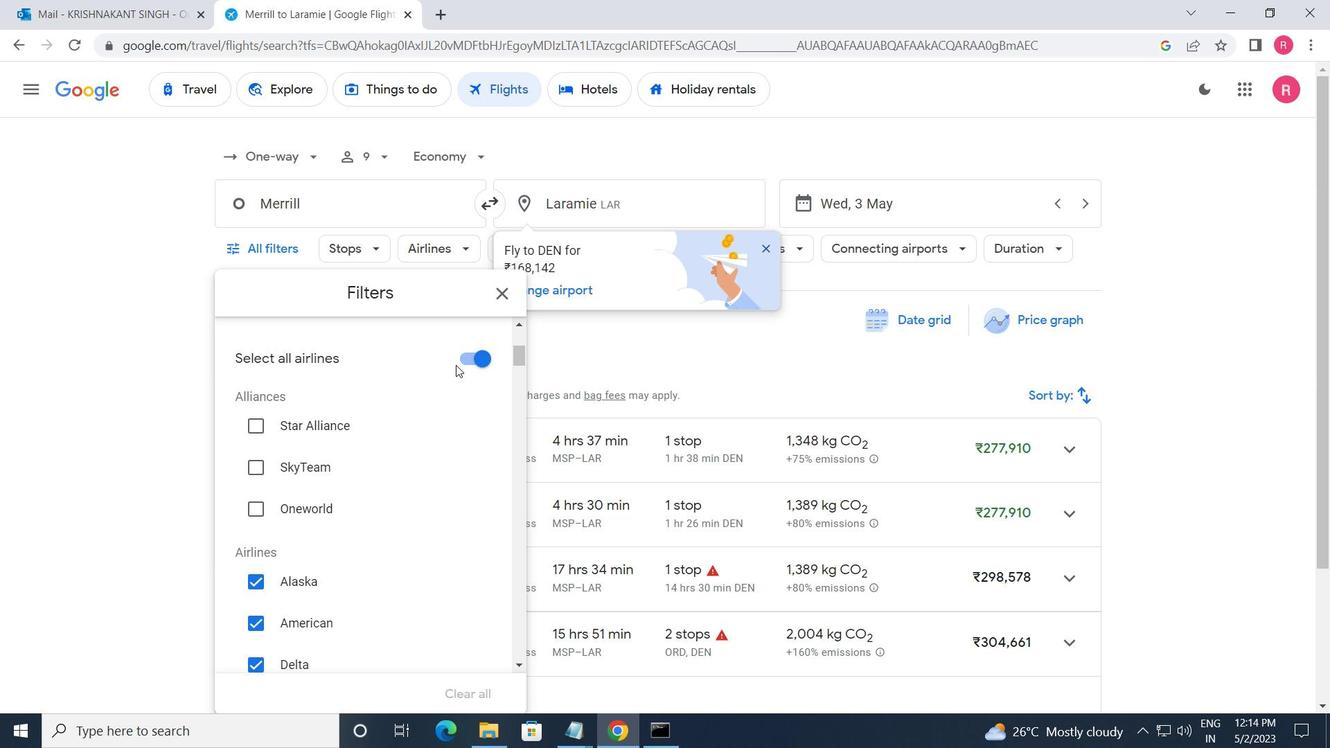 
Action: Mouse pressed left at (462, 361)
Screenshot: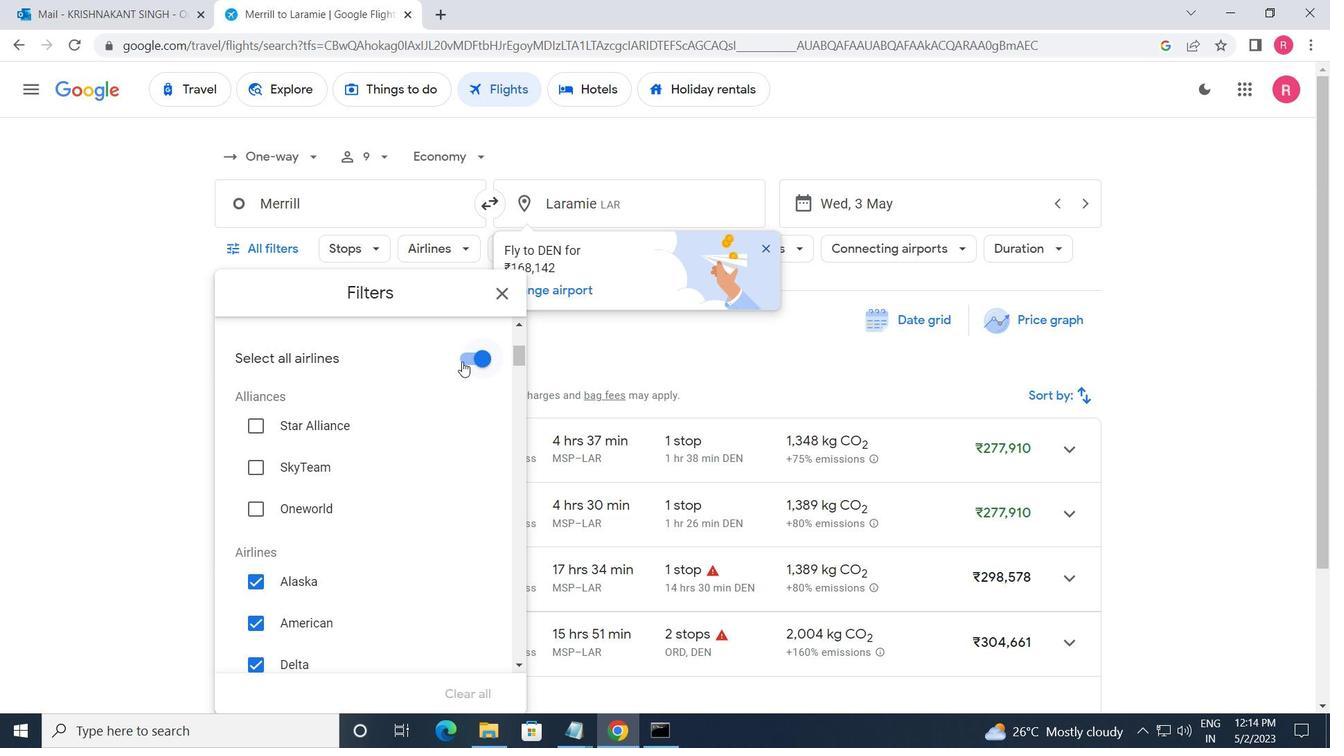 
Action: Mouse moved to (393, 506)
Screenshot: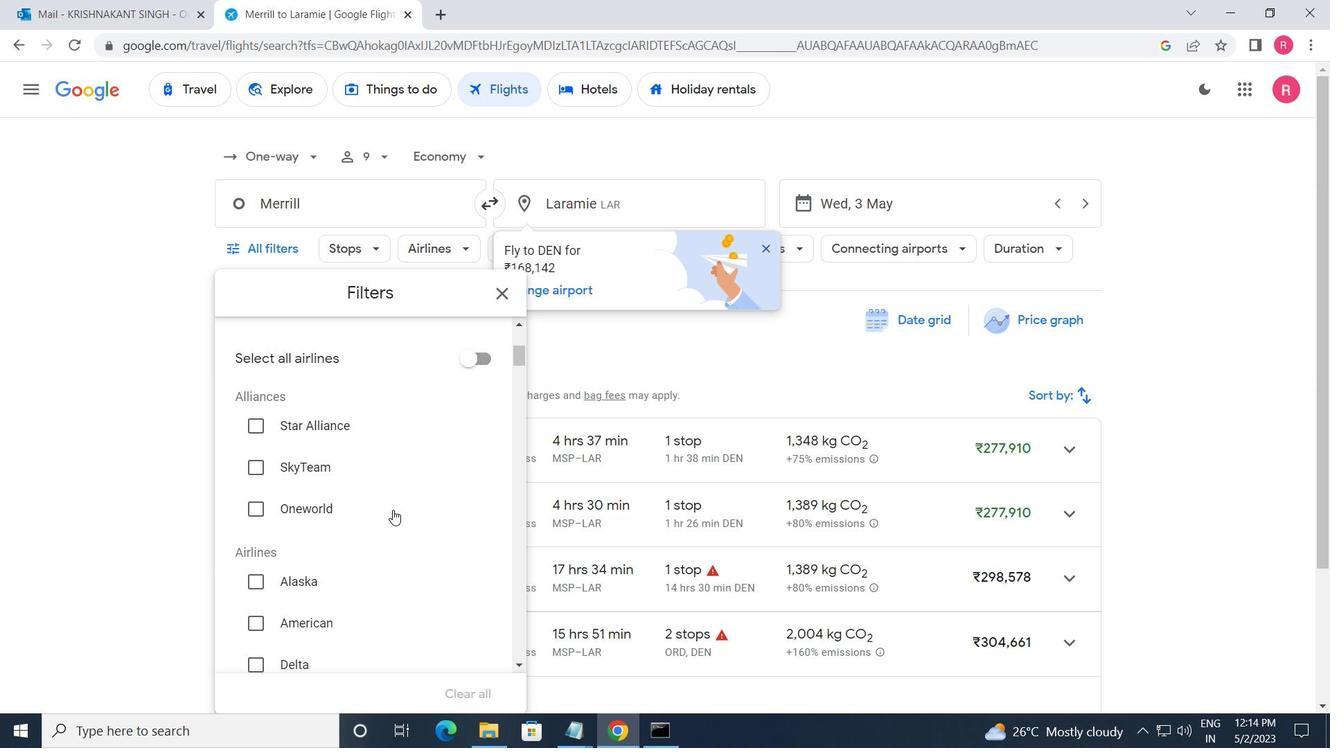 
Action: Mouse scrolled (393, 505) with delta (0, 0)
Screenshot: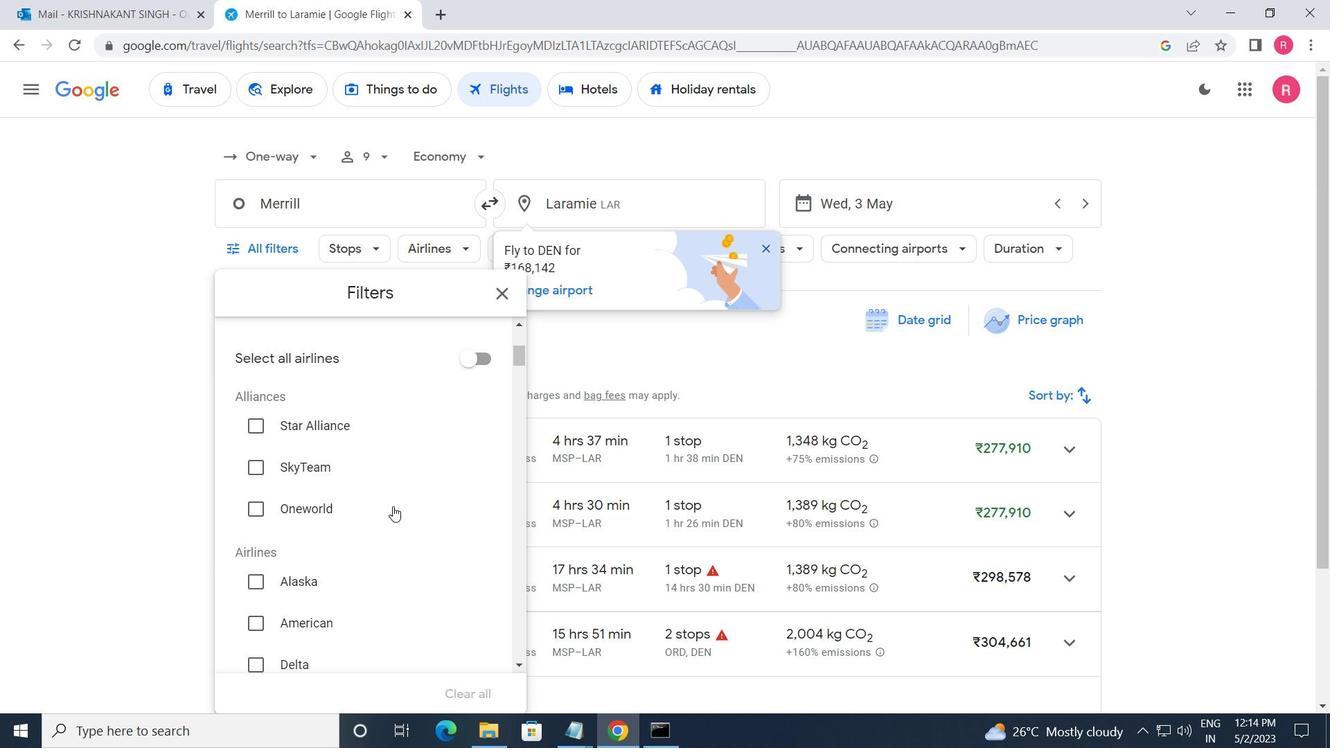
Action: Mouse scrolled (393, 505) with delta (0, 0)
Screenshot: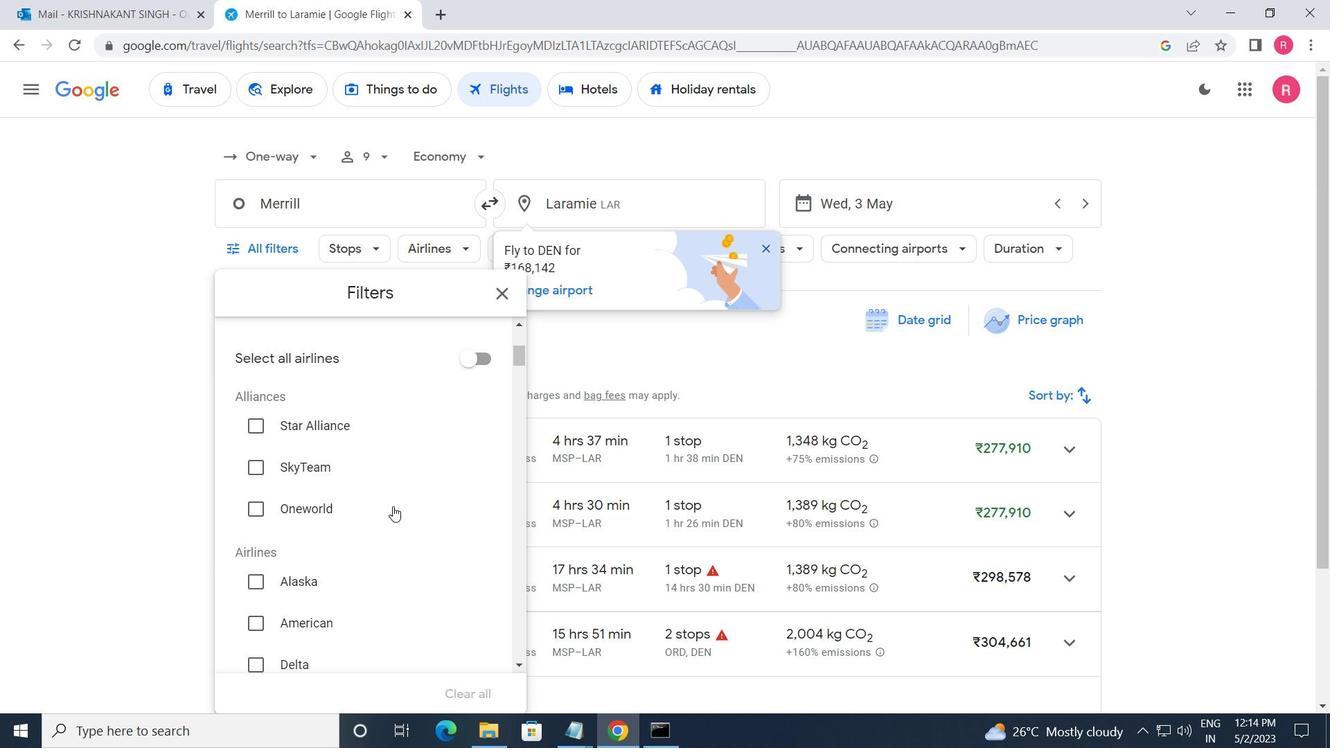 
Action: Mouse moved to (393, 505)
Screenshot: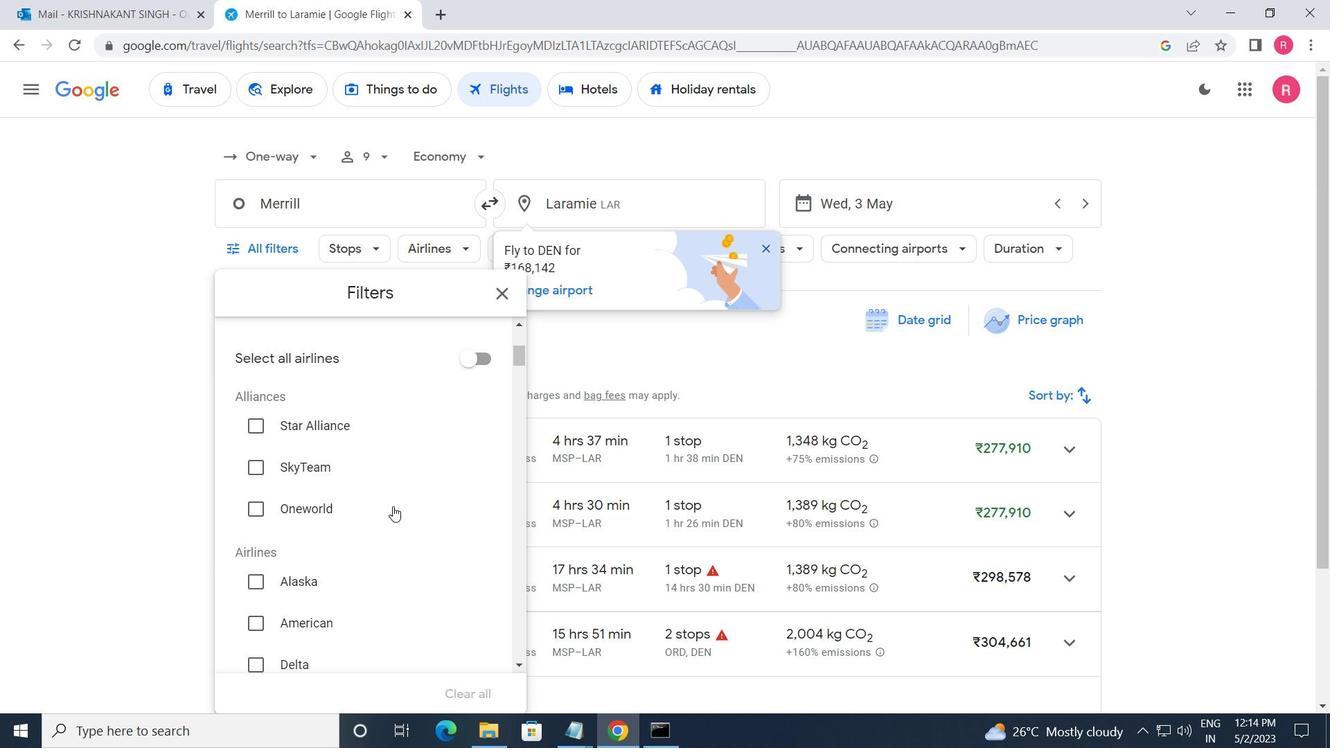
Action: Mouse scrolled (393, 505) with delta (0, 0)
Screenshot: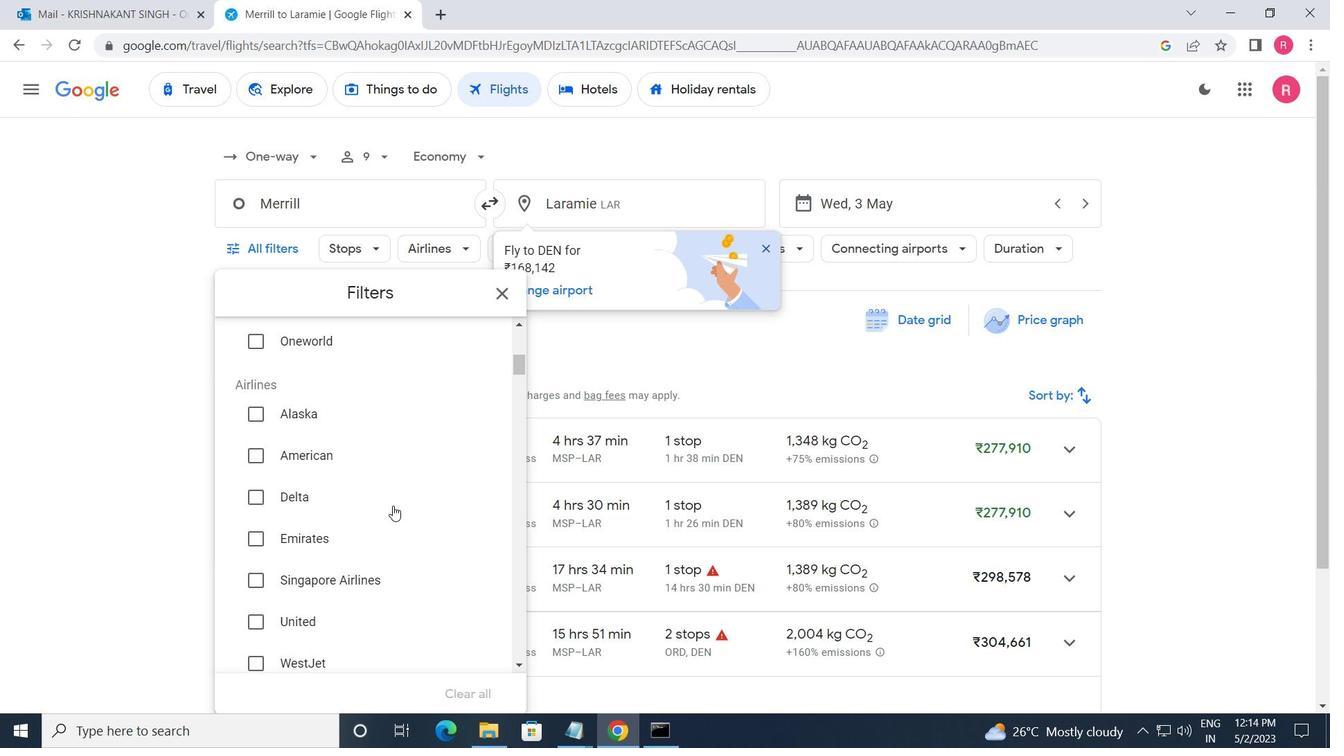 
Action: Mouse scrolled (393, 505) with delta (0, 0)
Screenshot: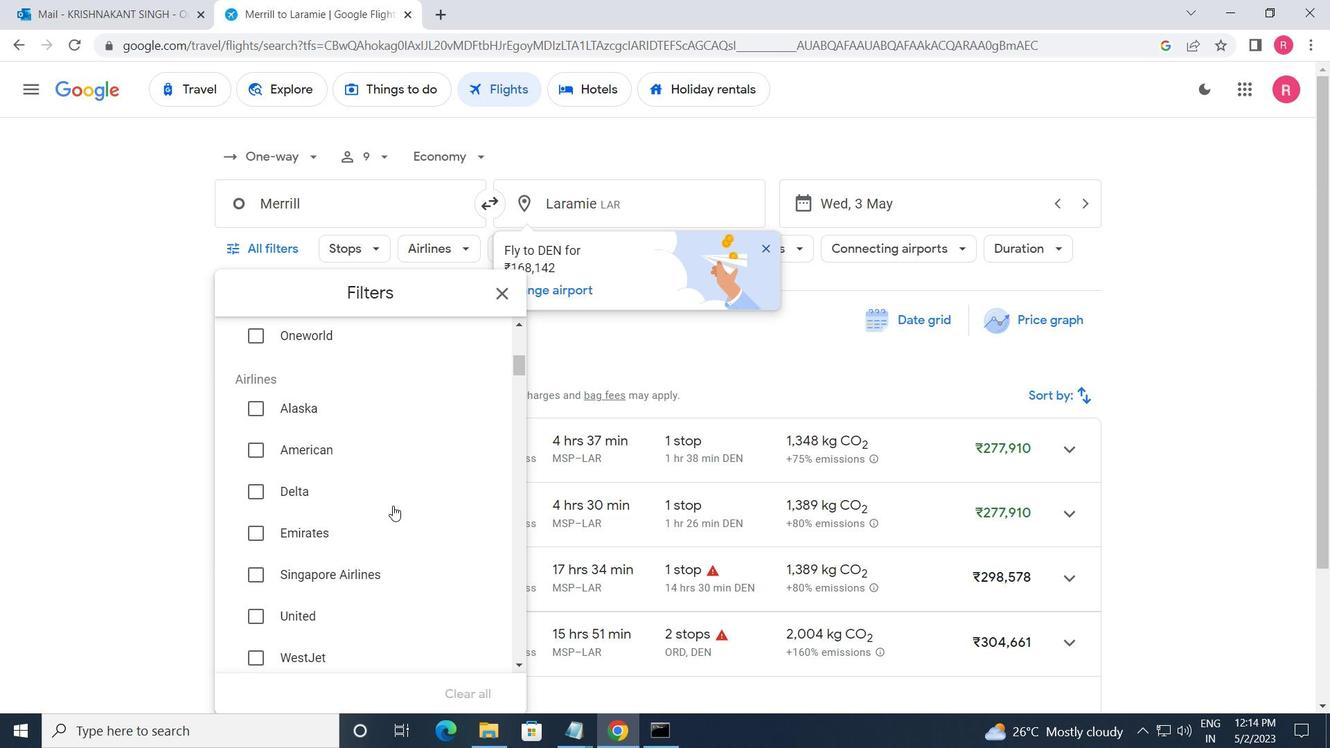 
Action: Mouse scrolled (393, 505) with delta (0, 0)
Screenshot: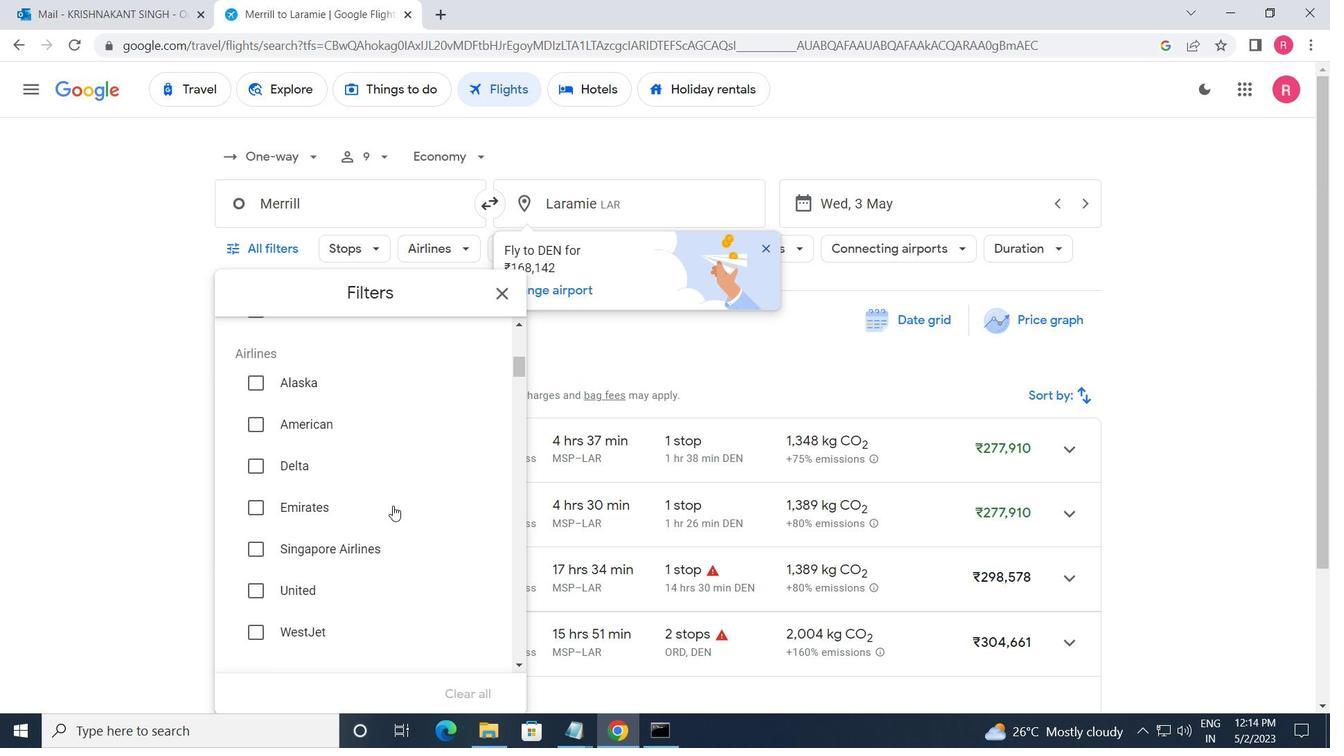 
Action: Mouse scrolled (393, 505) with delta (0, 0)
Screenshot: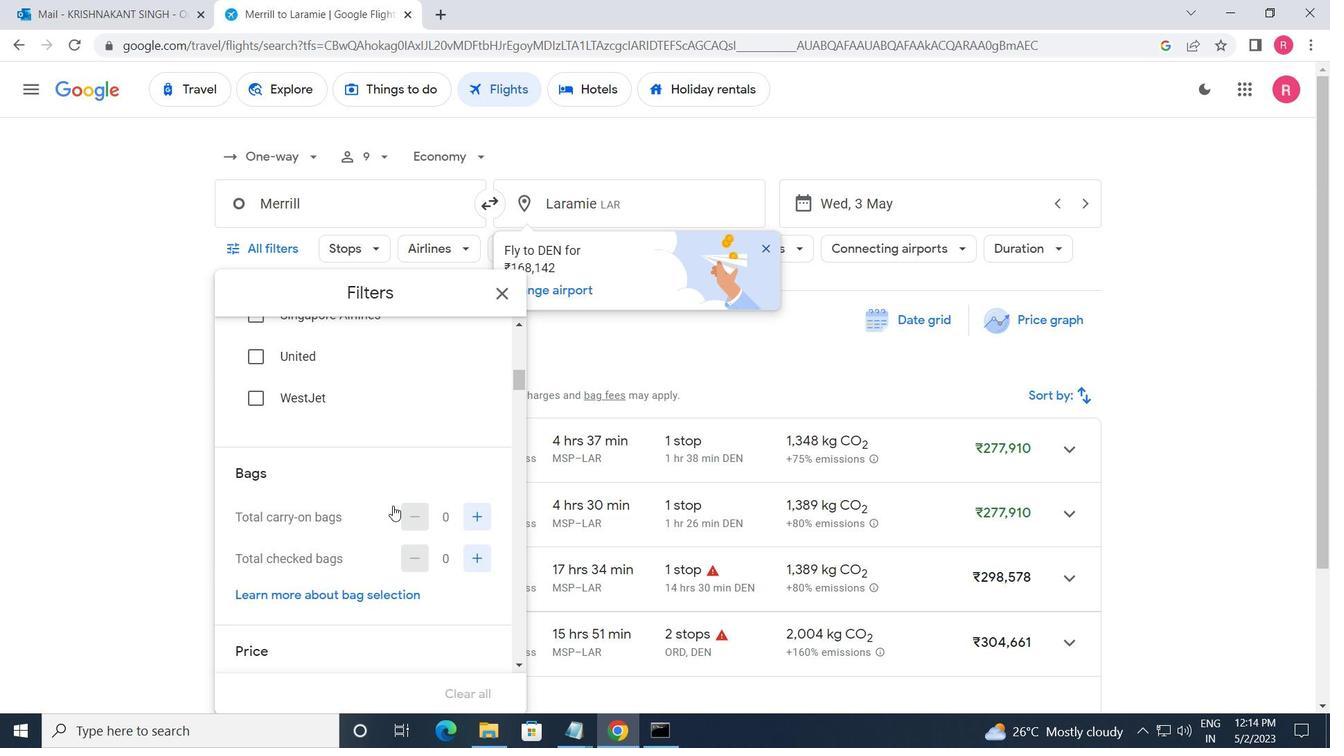 
Action: Mouse scrolled (393, 505) with delta (0, 0)
Screenshot: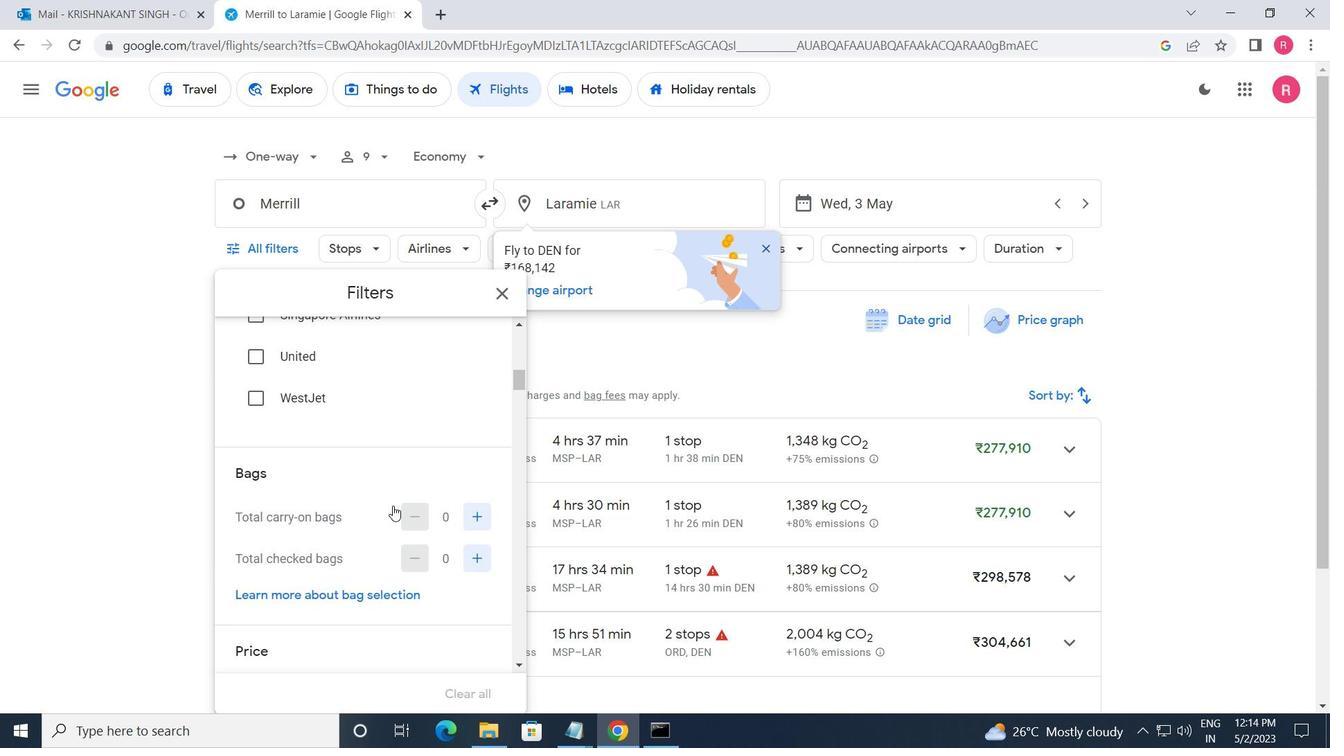 
Action: Mouse scrolled (393, 505) with delta (0, 0)
Screenshot: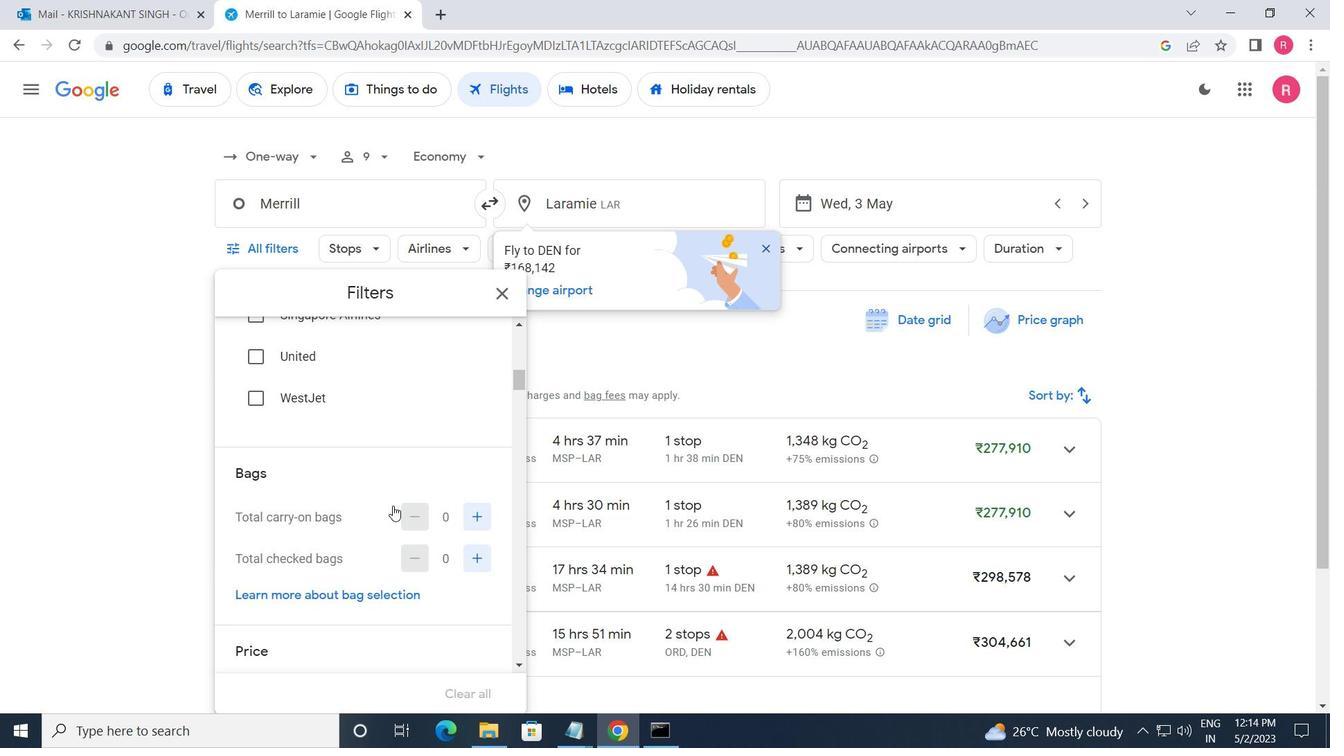 
Action: Mouse scrolled (393, 505) with delta (0, 0)
Screenshot: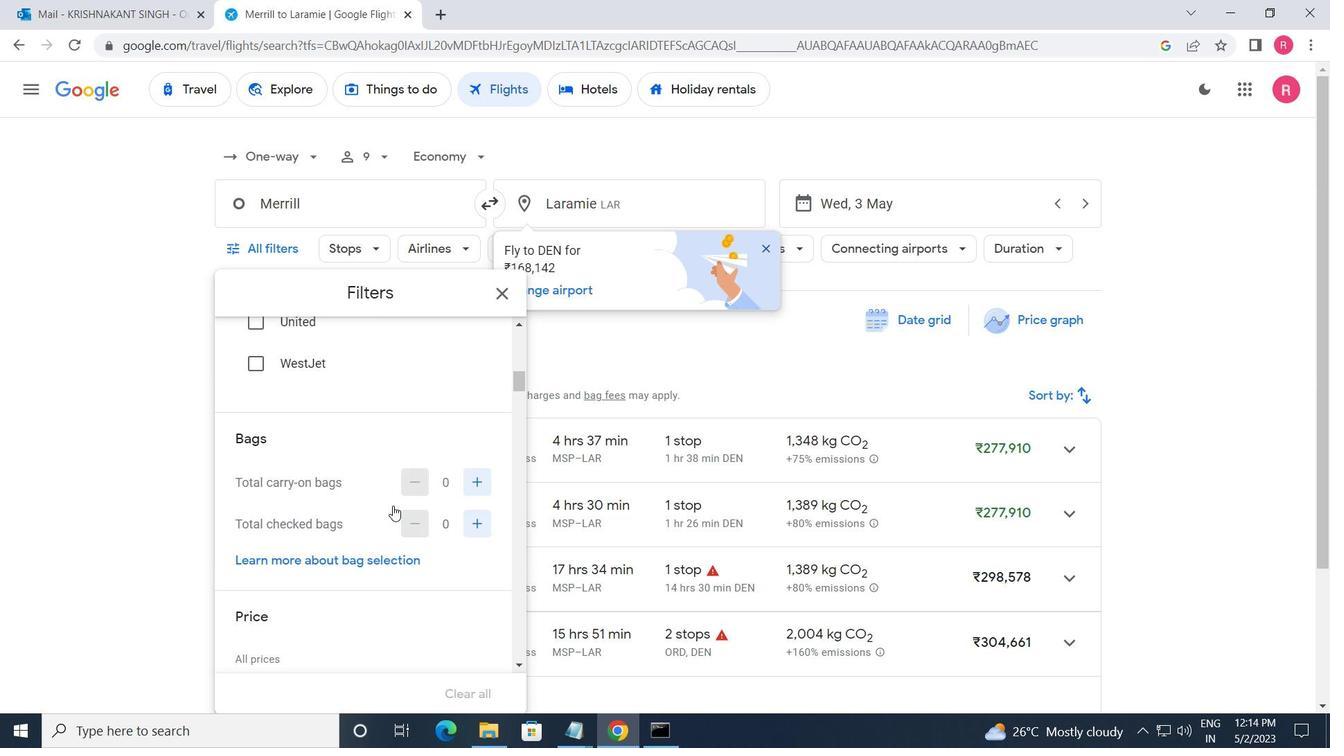 
Action: Mouse moved to (393, 505)
Screenshot: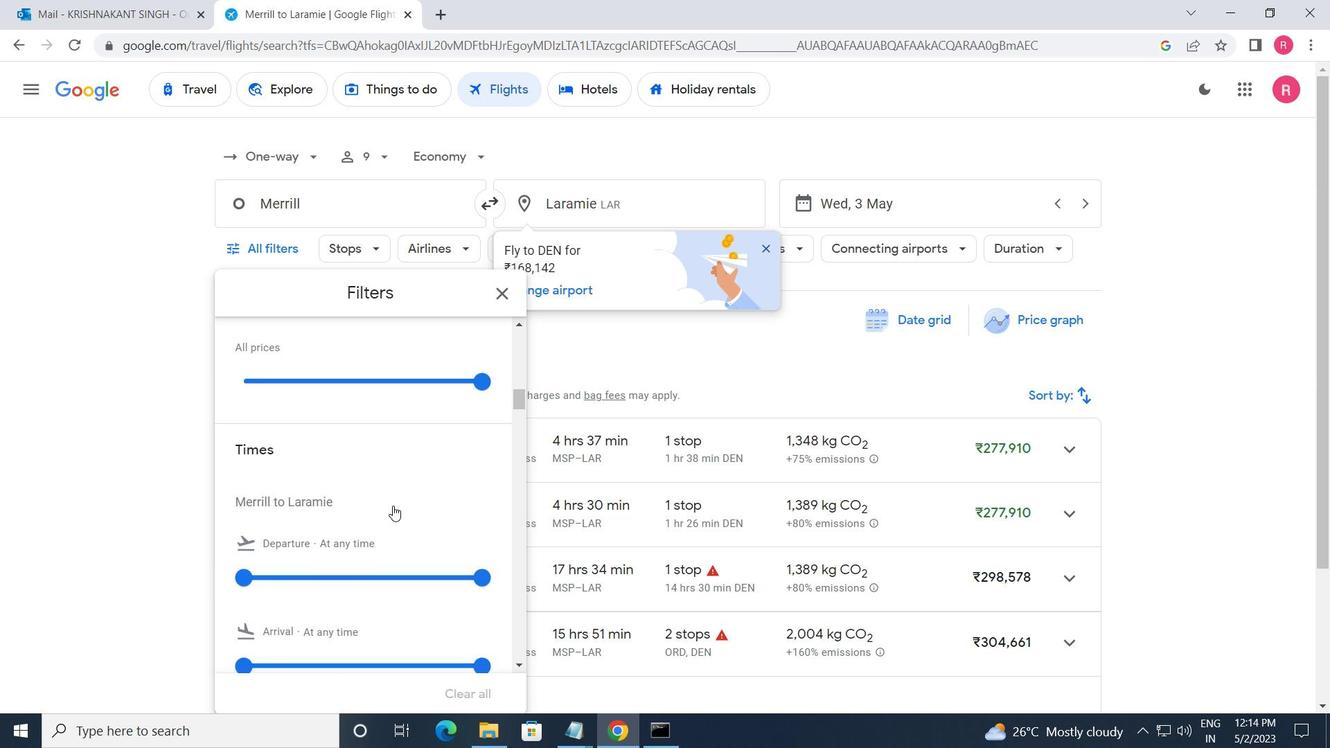
Action: Mouse scrolled (393, 505) with delta (0, 0)
Screenshot: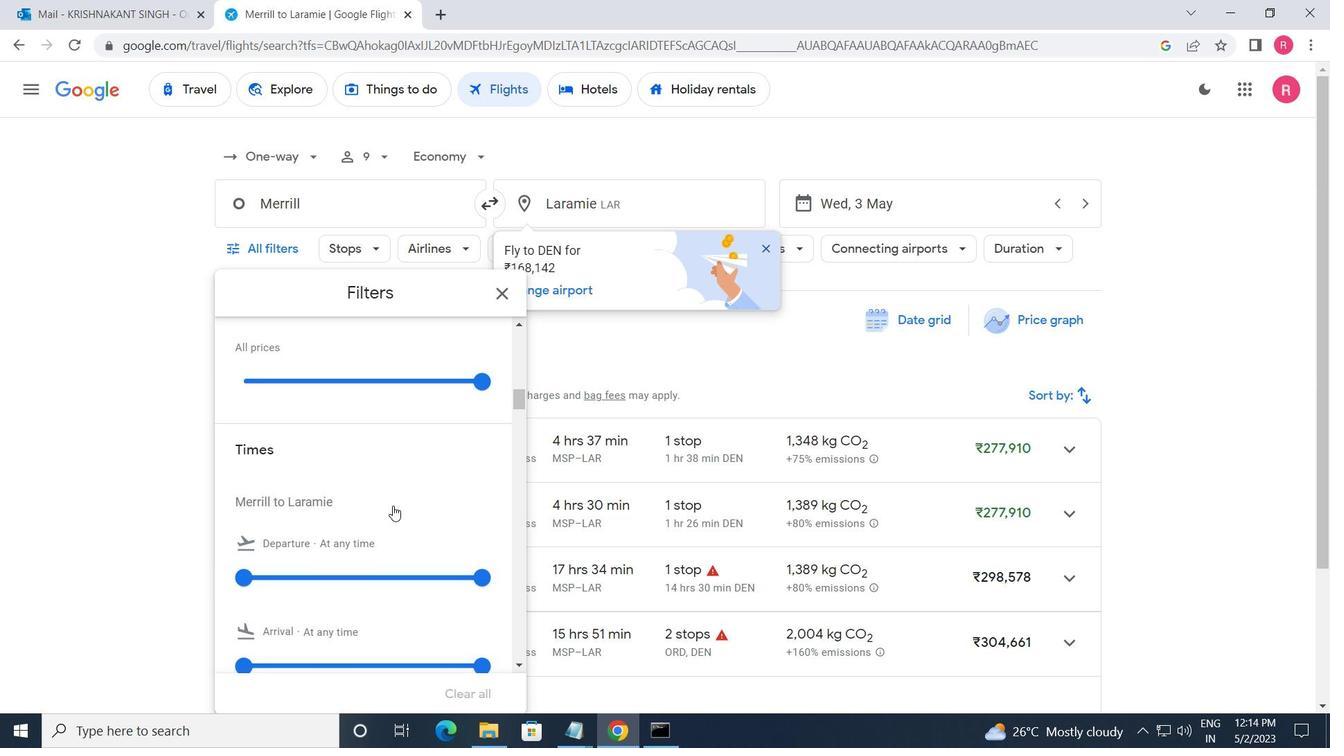 
Action: Mouse scrolled (393, 505) with delta (0, 0)
Screenshot: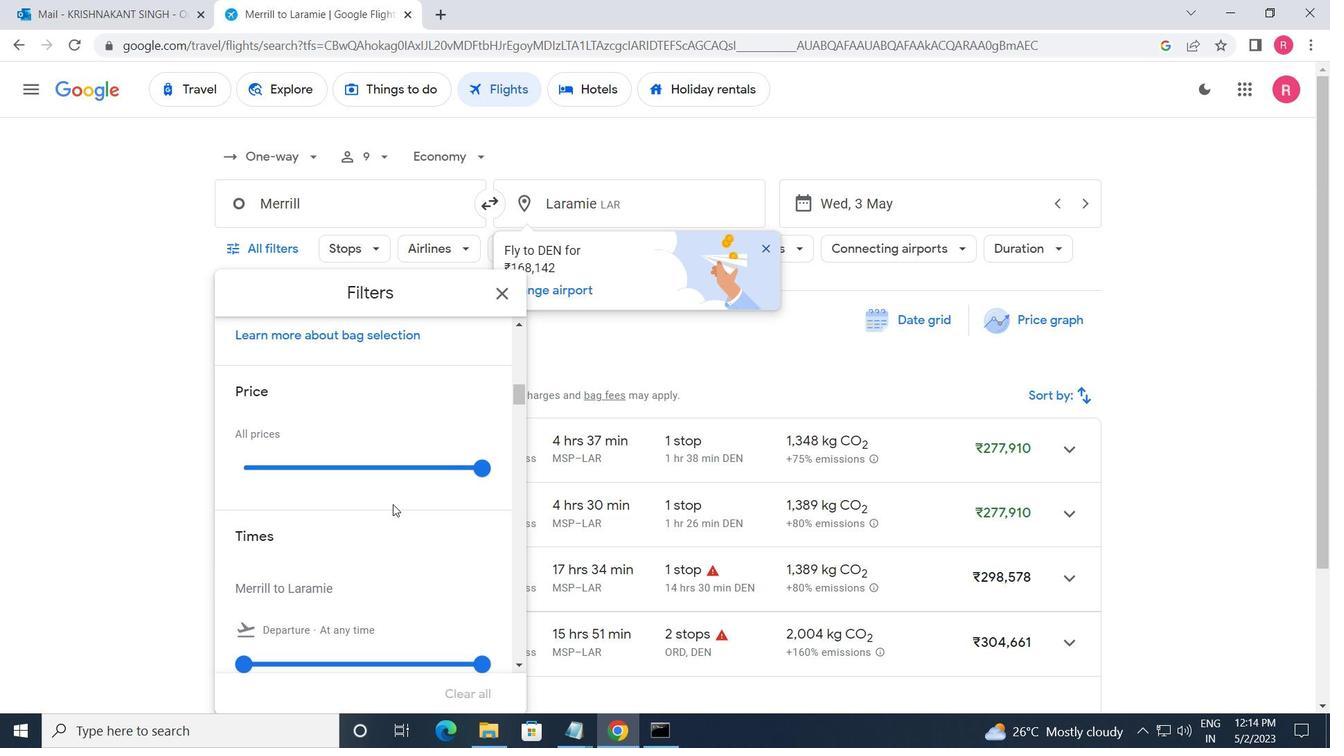 
Action: Mouse scrolled (393, 505) with delta (0, 0)
Screenshot: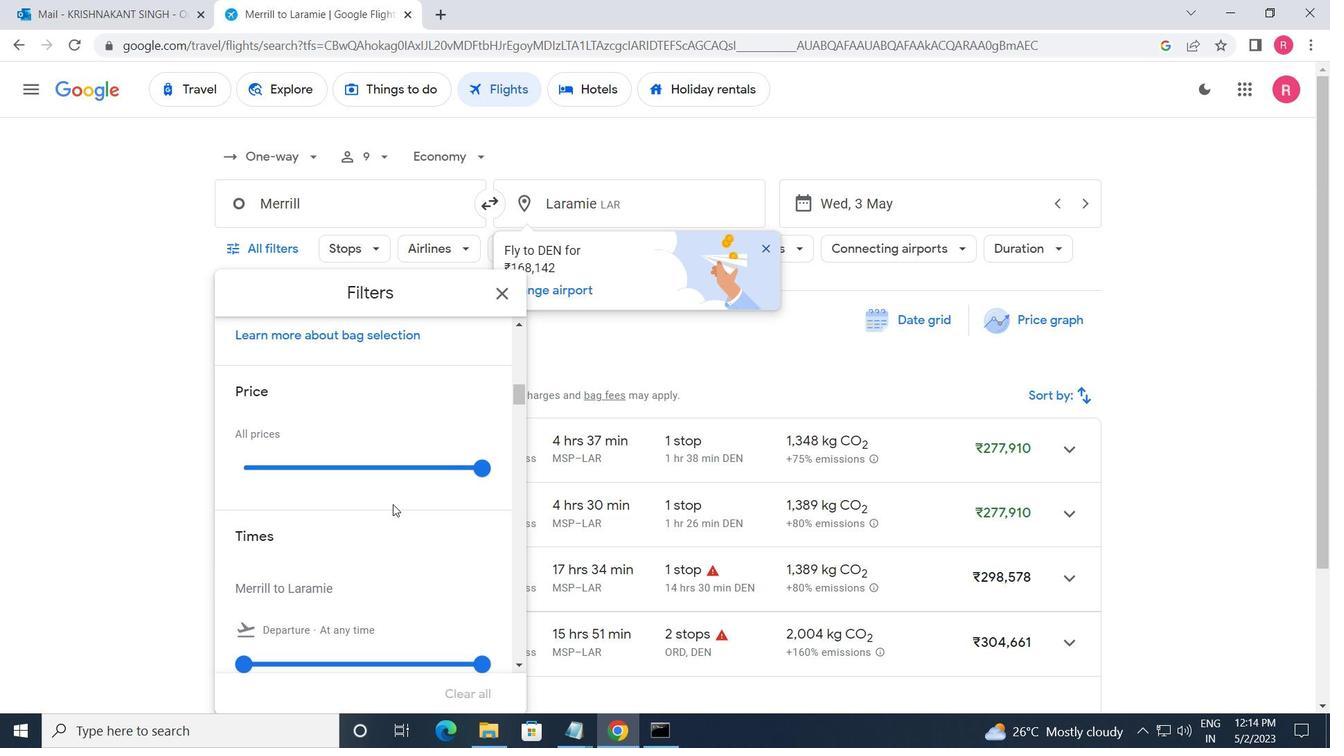 
Action: Mouse scrolled (393, 505) with delta (0, 0)
Screenshot: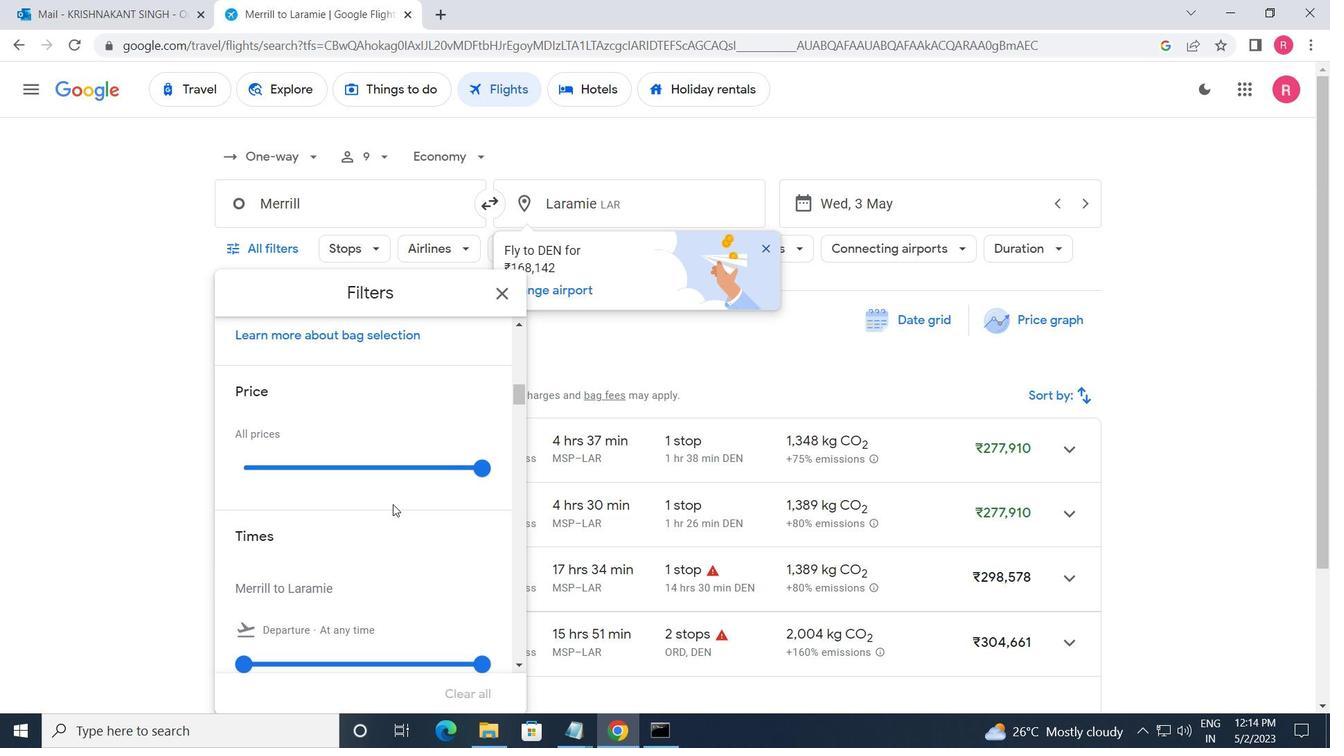 
Action: Mouse scrolled (393, 505) with delta (0, 0)
Screenshot: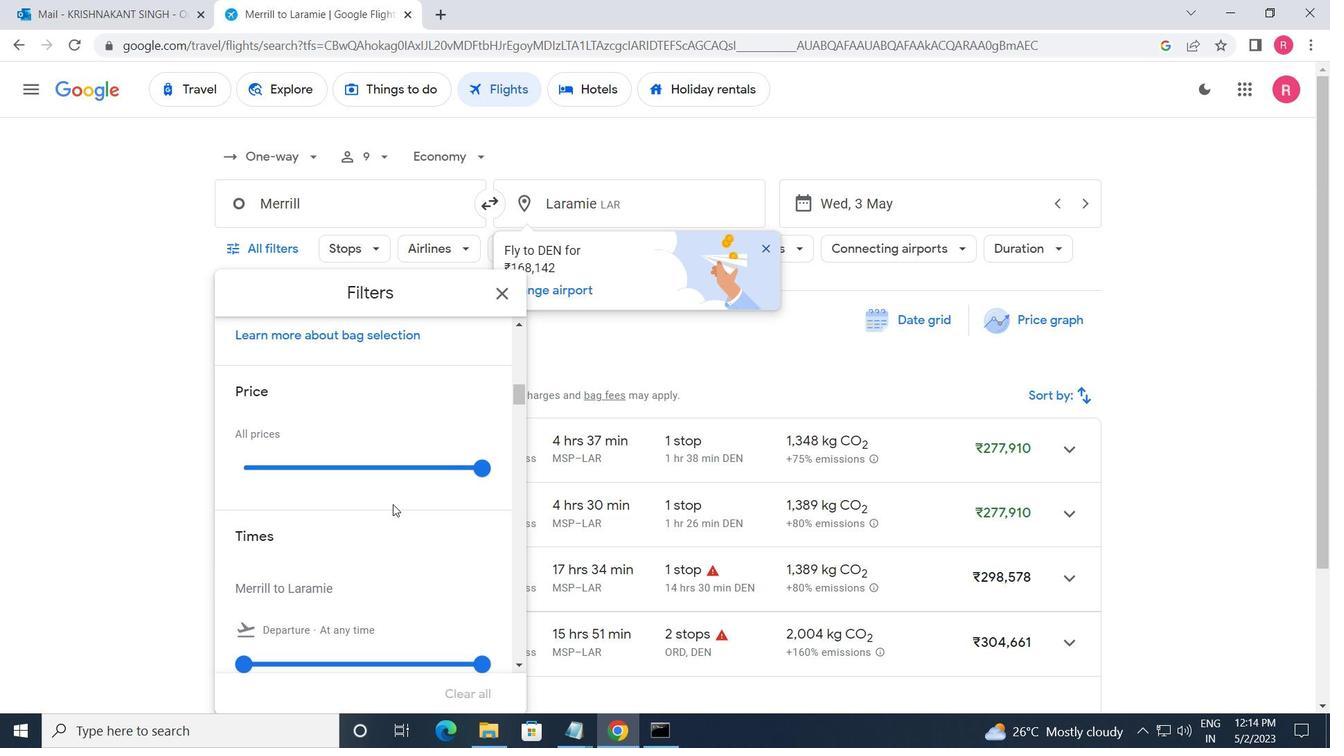 
Action: Mouse moved to (480, 652)
Screenshot: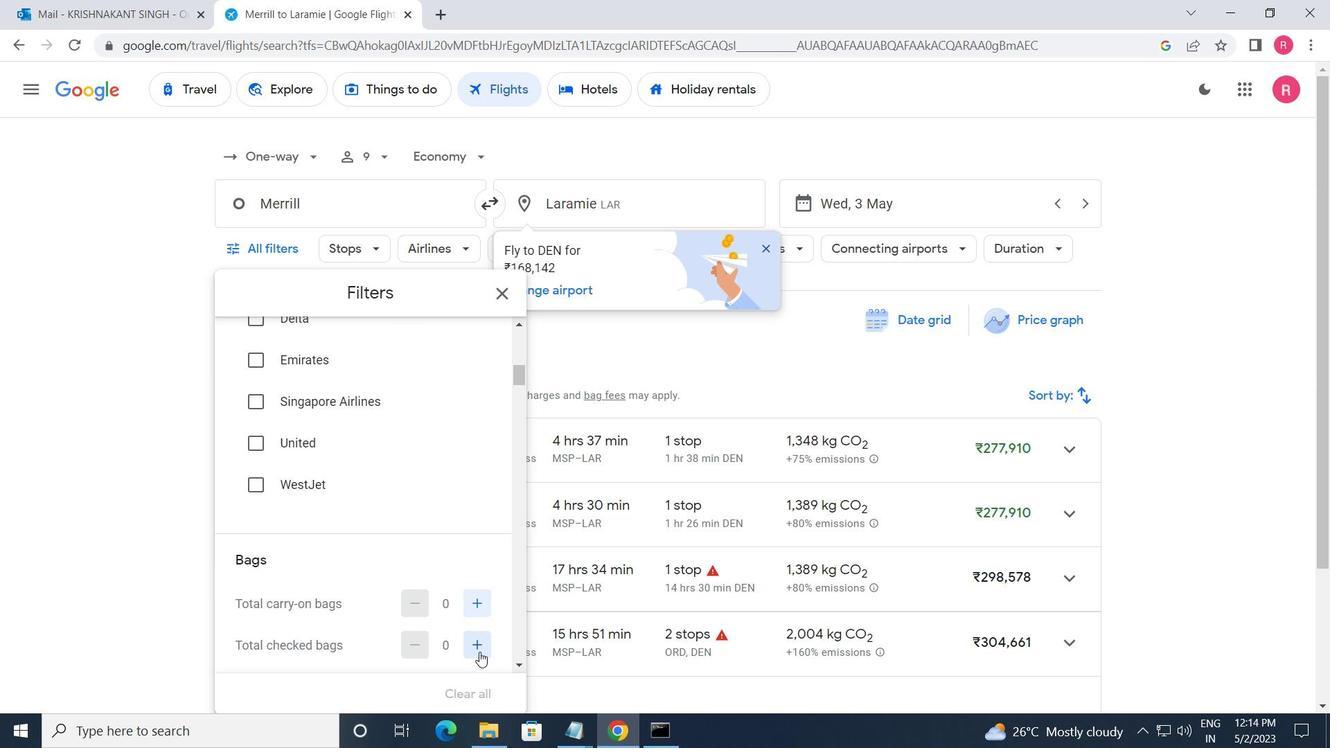 
Action: Mouse pressed left at (480, 652)
Screenshot: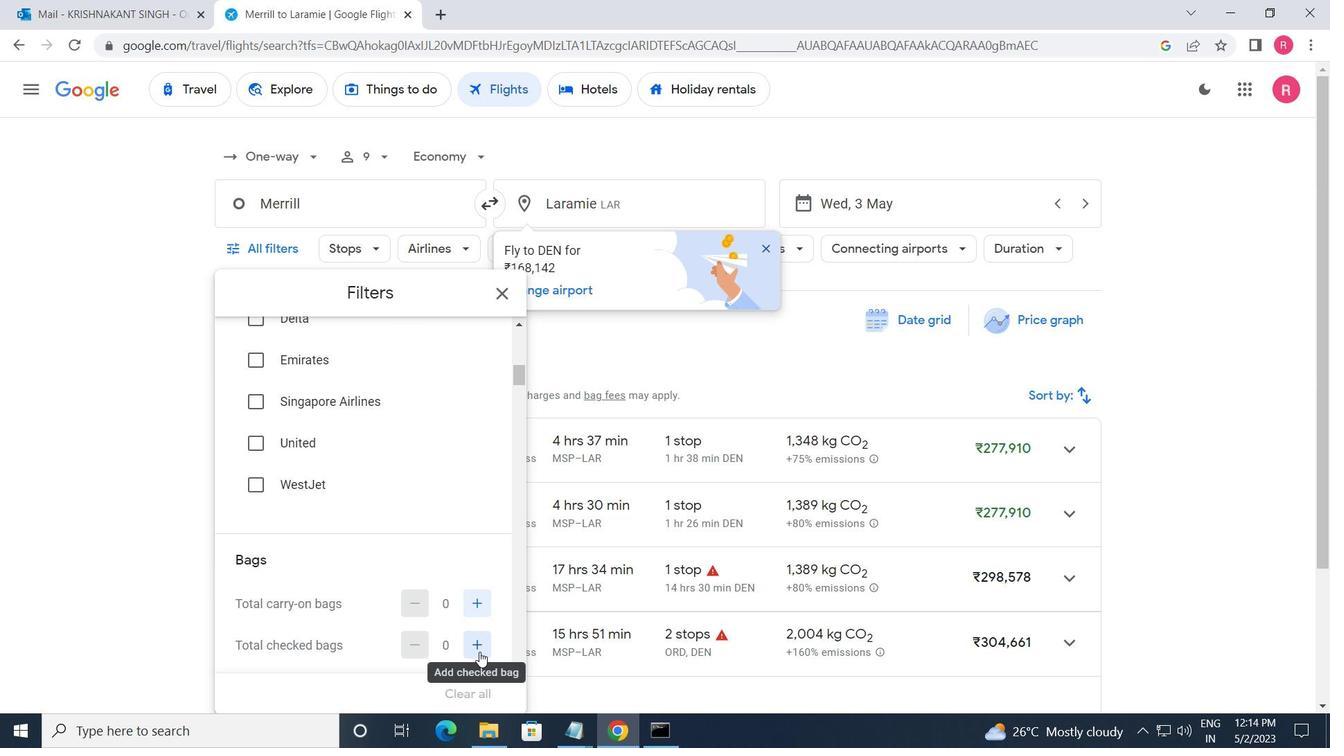 
Action: Mouse moved to (478, 651)
Screenshot: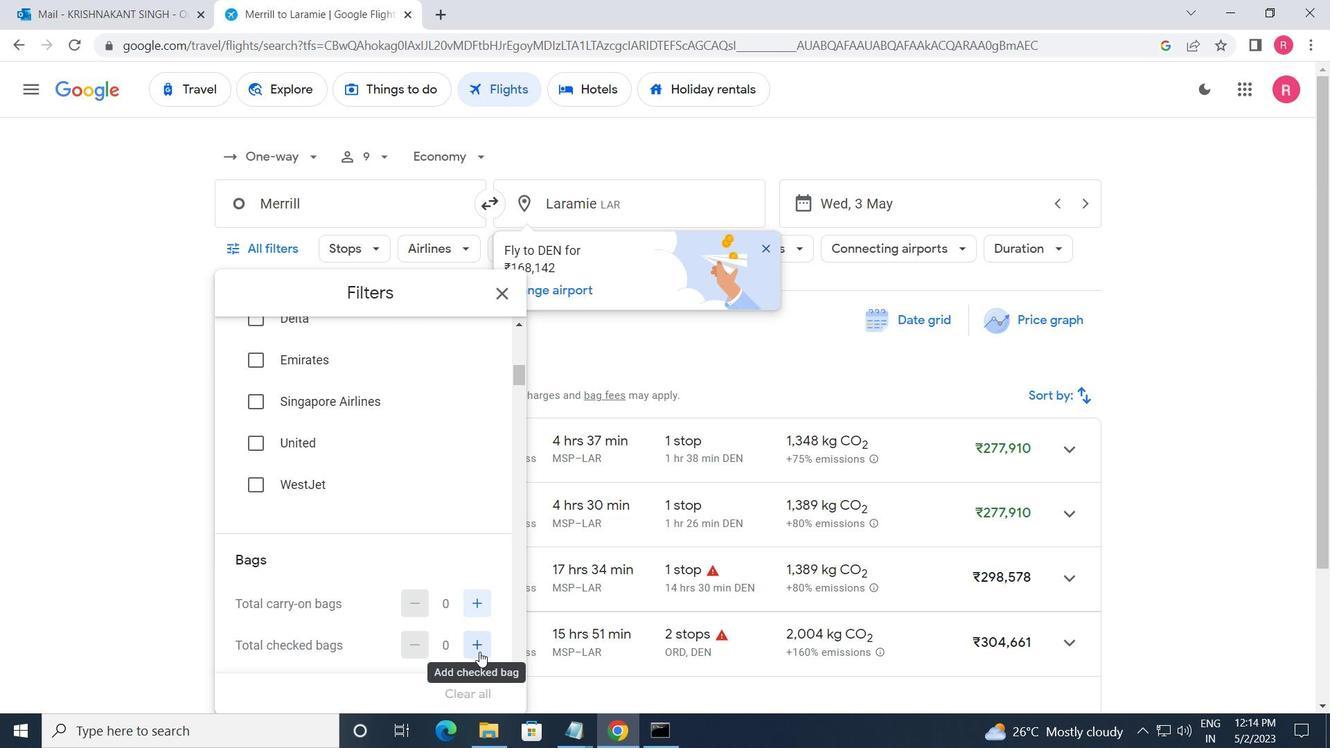 
Action: Mouse pressed left at (478, 651)
Screenshot: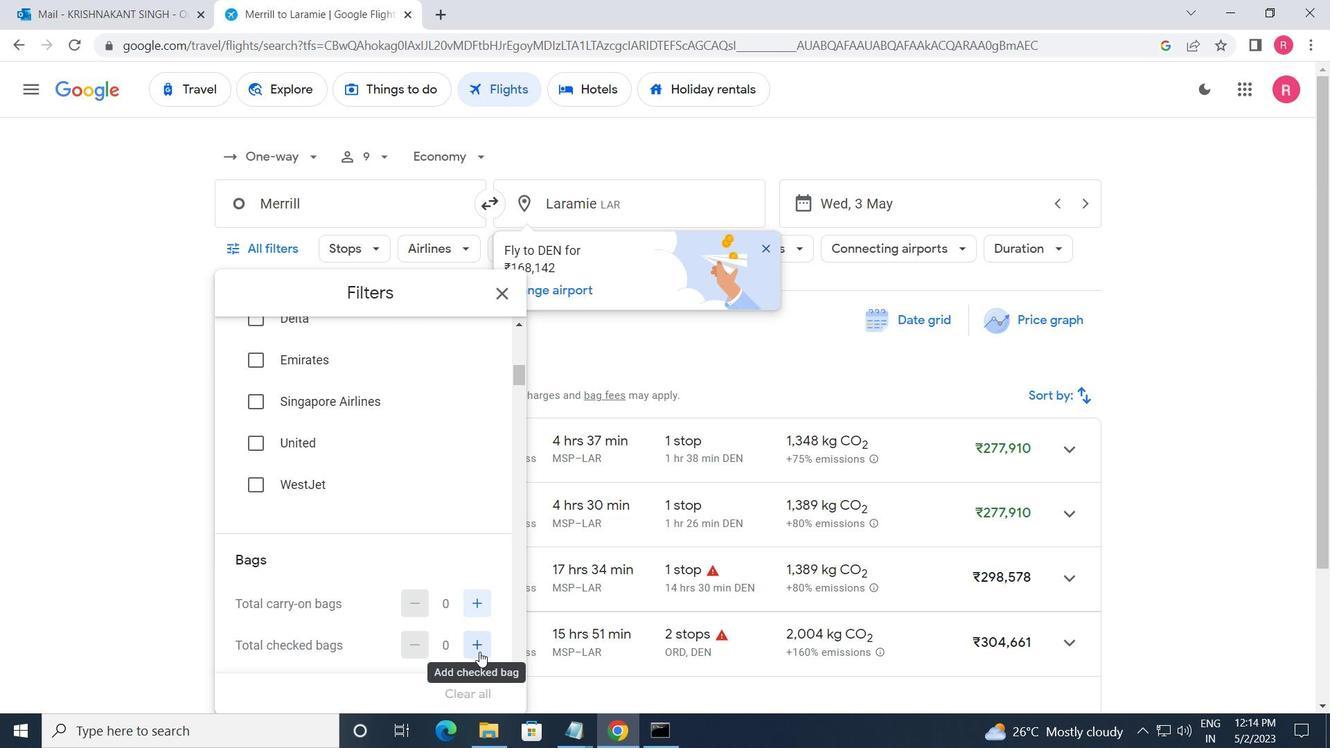 
Action: Mouse pressed left at (478, 651)
Screenshot: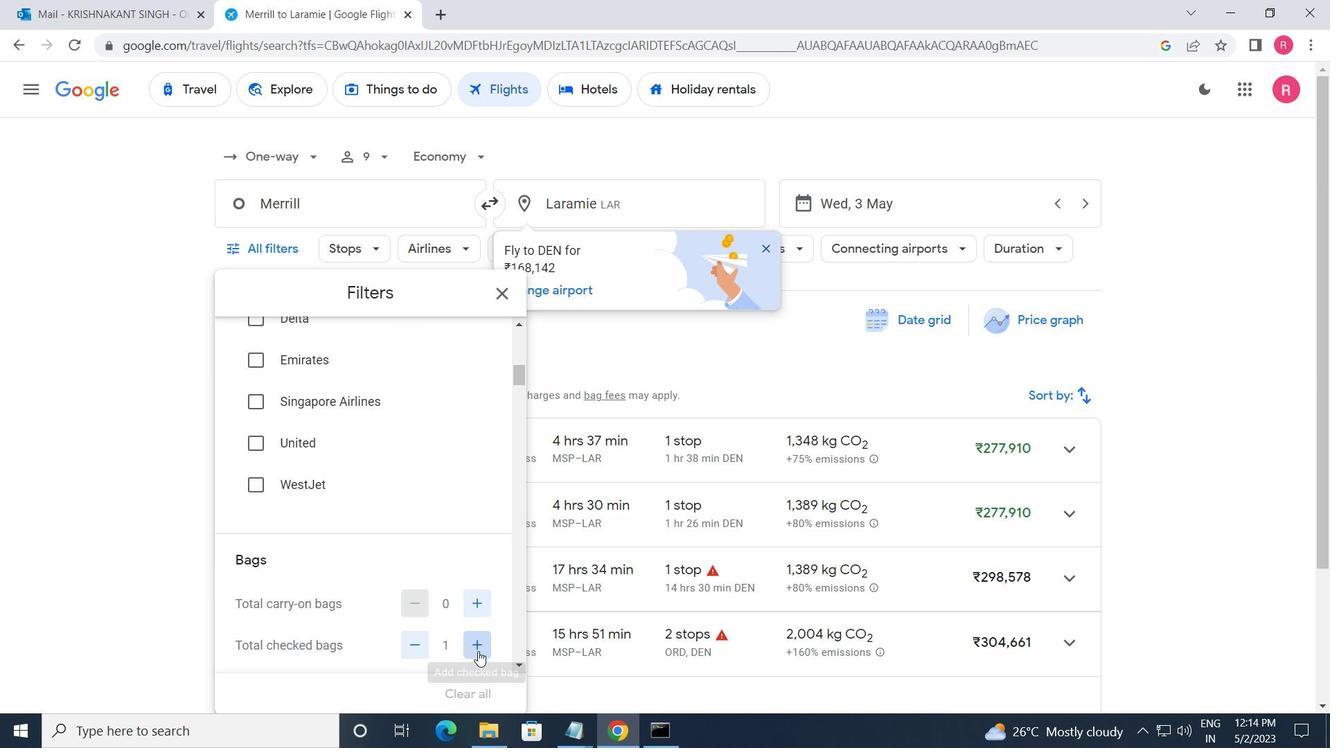 
Action: Mouse pressed left at (478, 651)
Screenshot: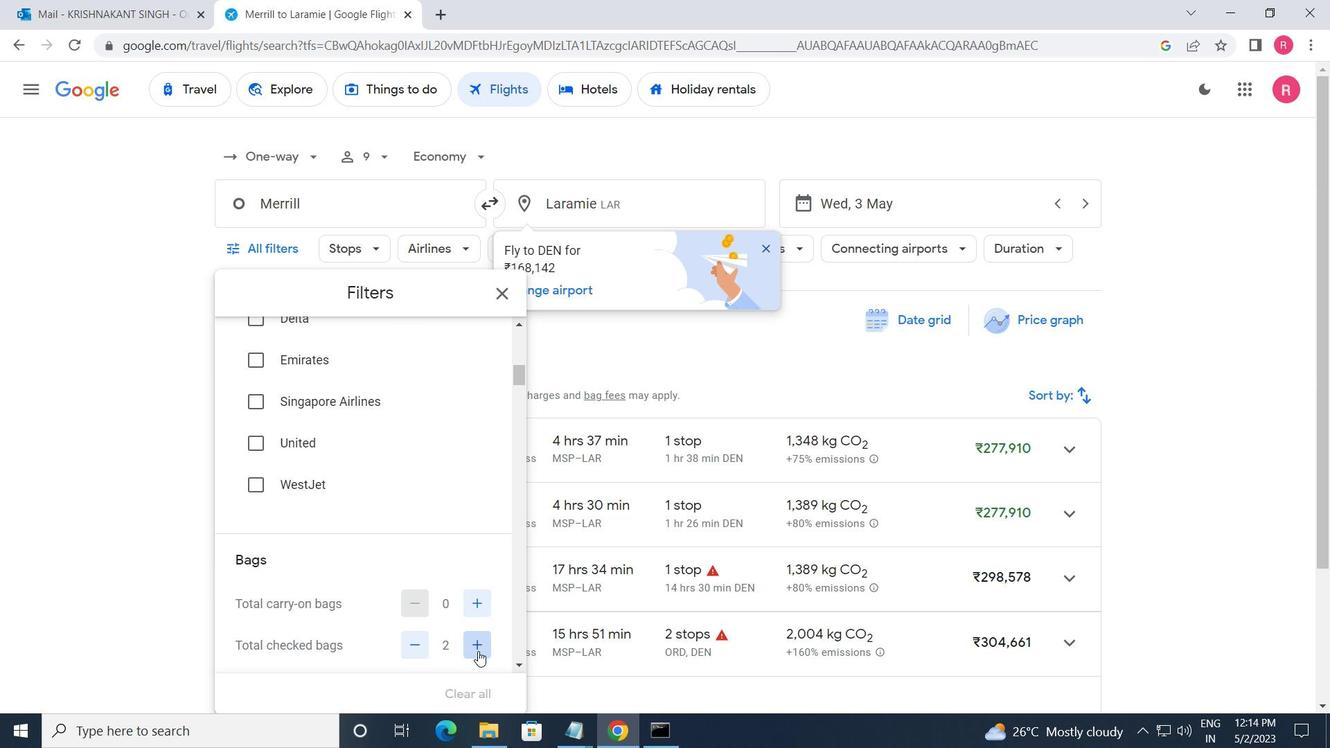 
Action: Mouse pressed left at (478, 651)
Screenshot: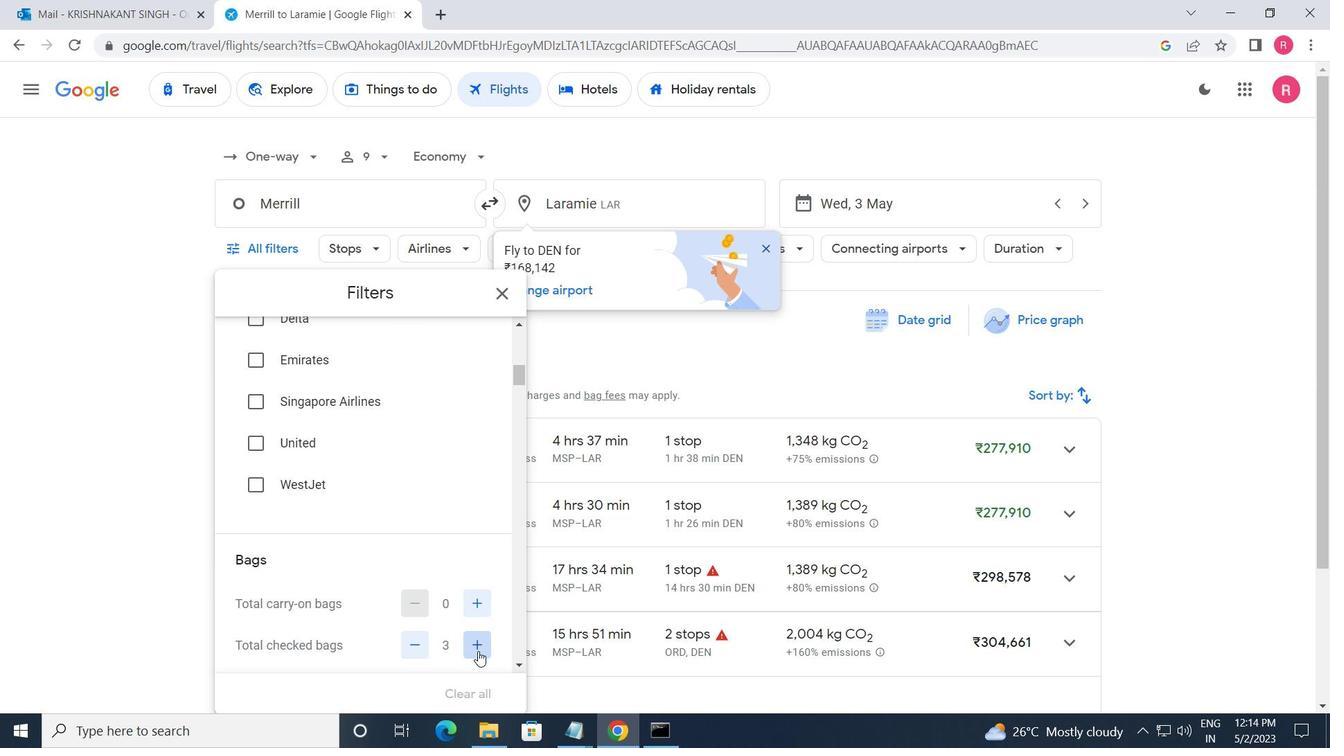 
Action: Mouse pressed left at (478, 651)
Screenshot: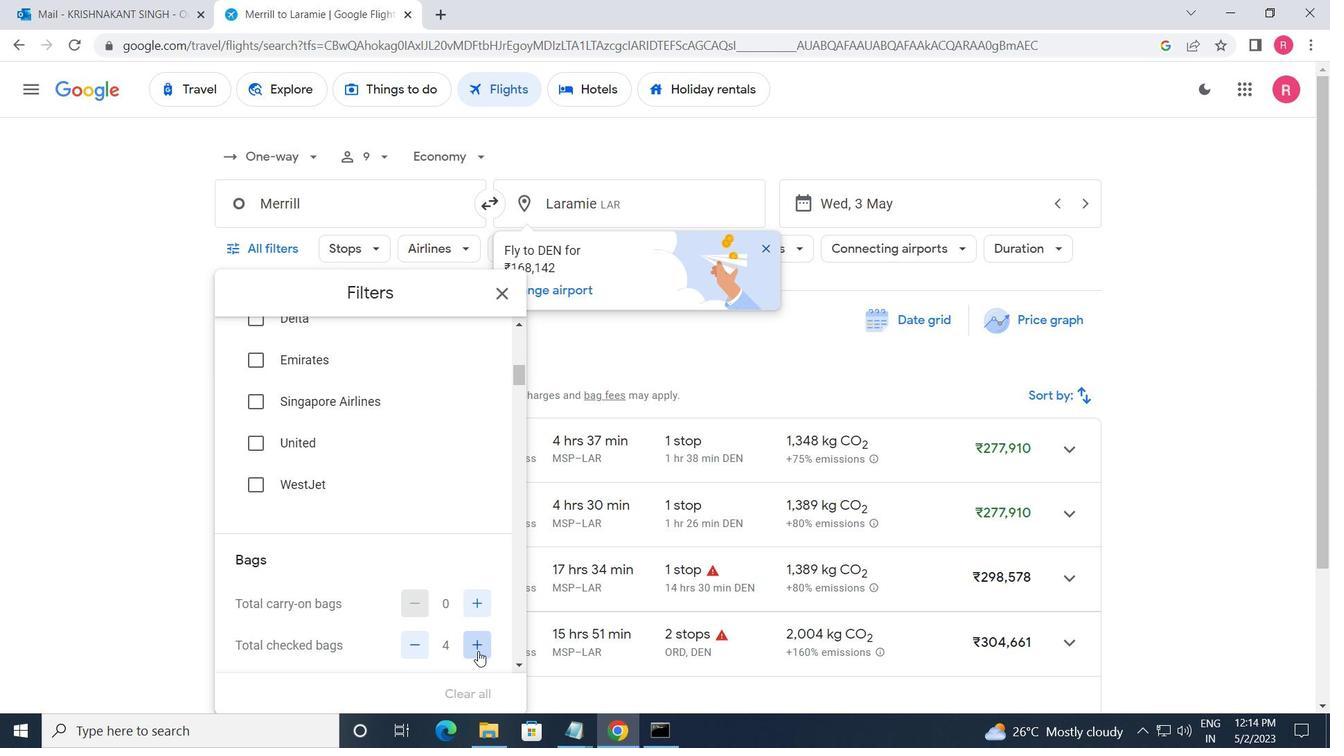 
Action: Mouse pressed left at (478, 651)
Screenshot: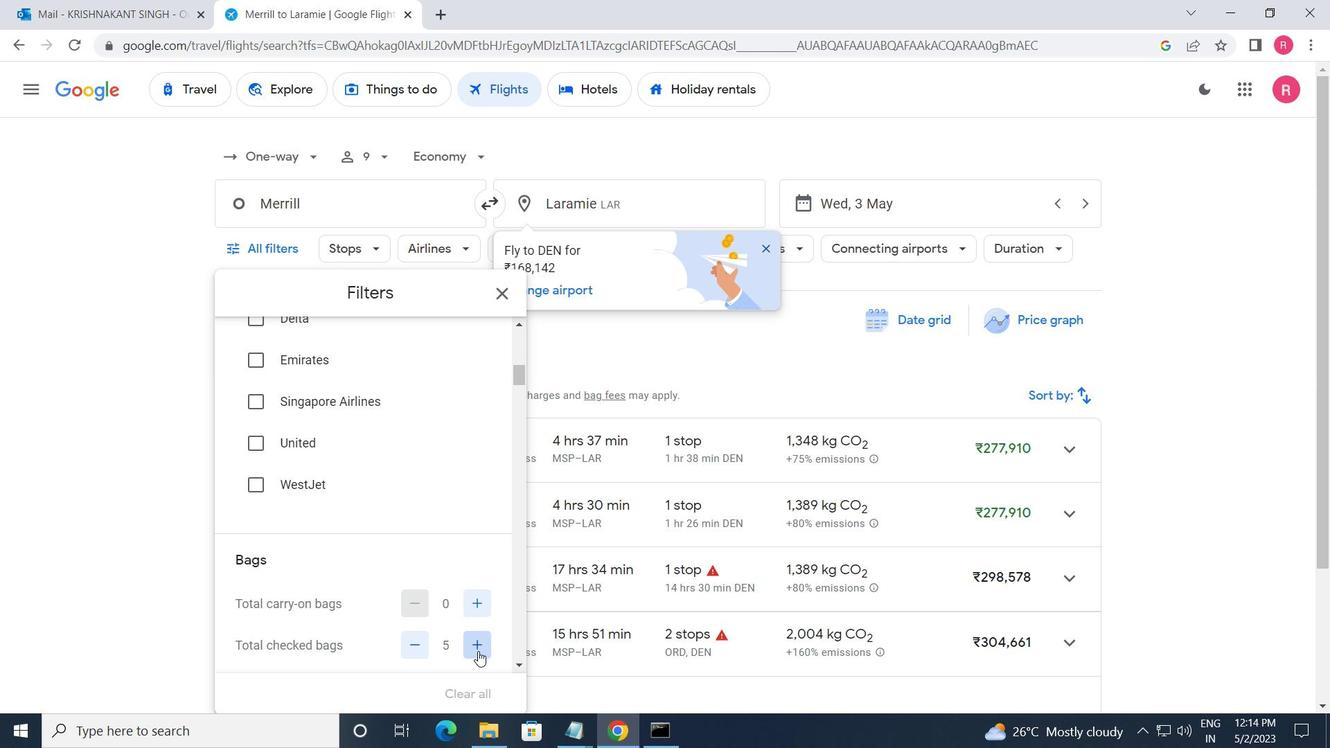 
Action: Mouse pressed left at (478, 651)
Screenshot: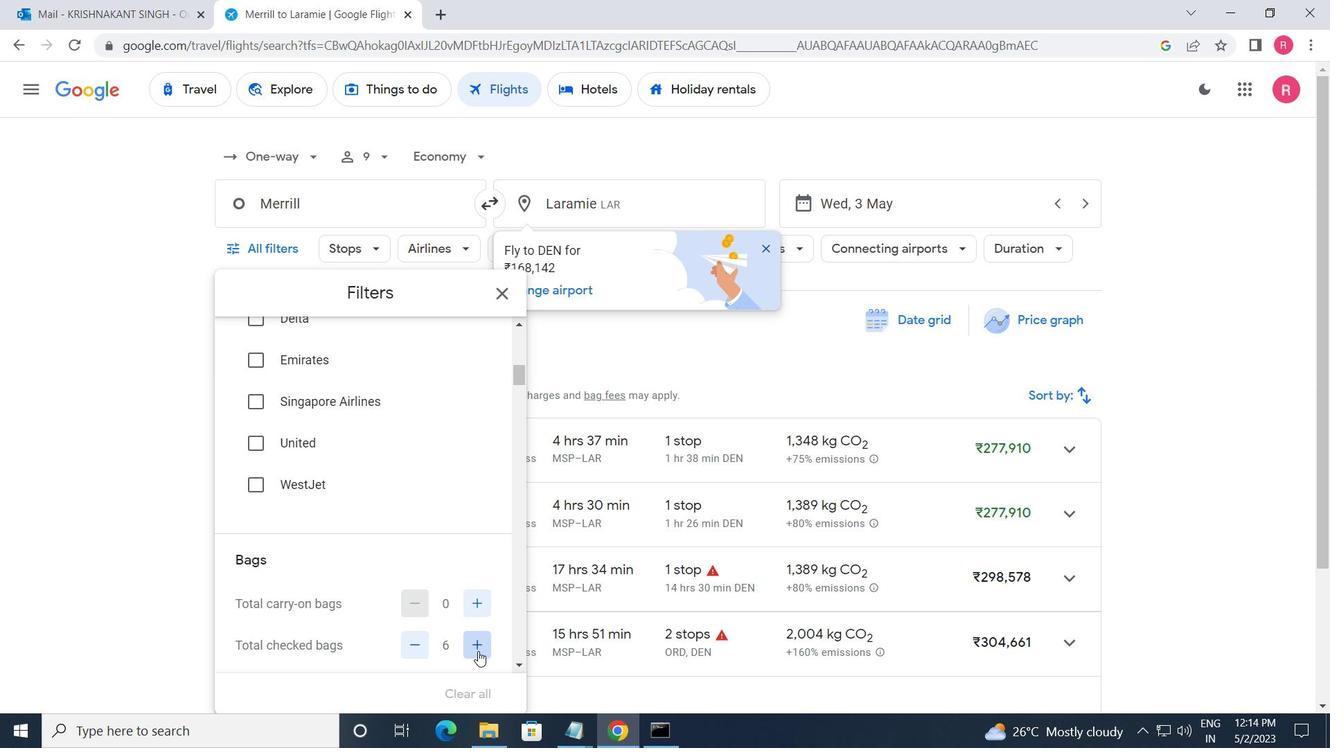 
Action: Mouse pressed left at (478, 651)
Screenshot: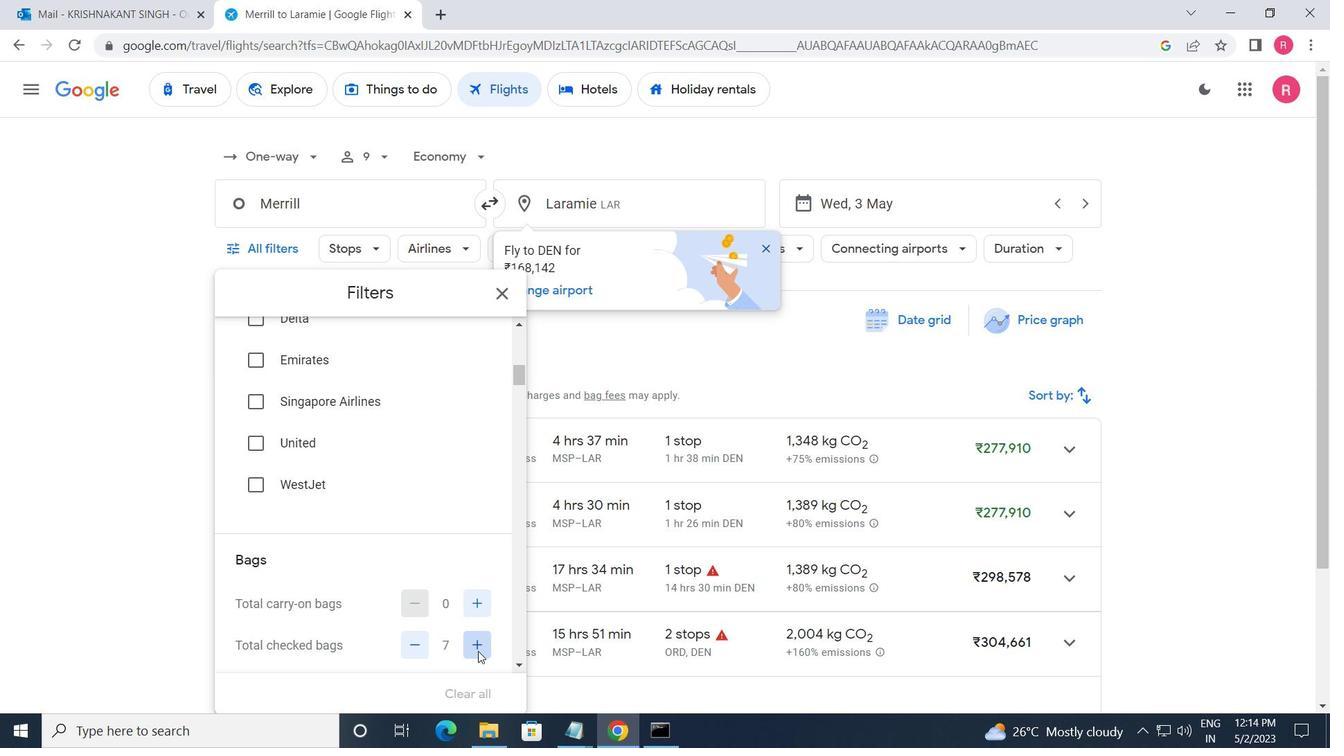 
Action: Mouse scrolled (478, 650) with delta (0, 0)
Screenshot: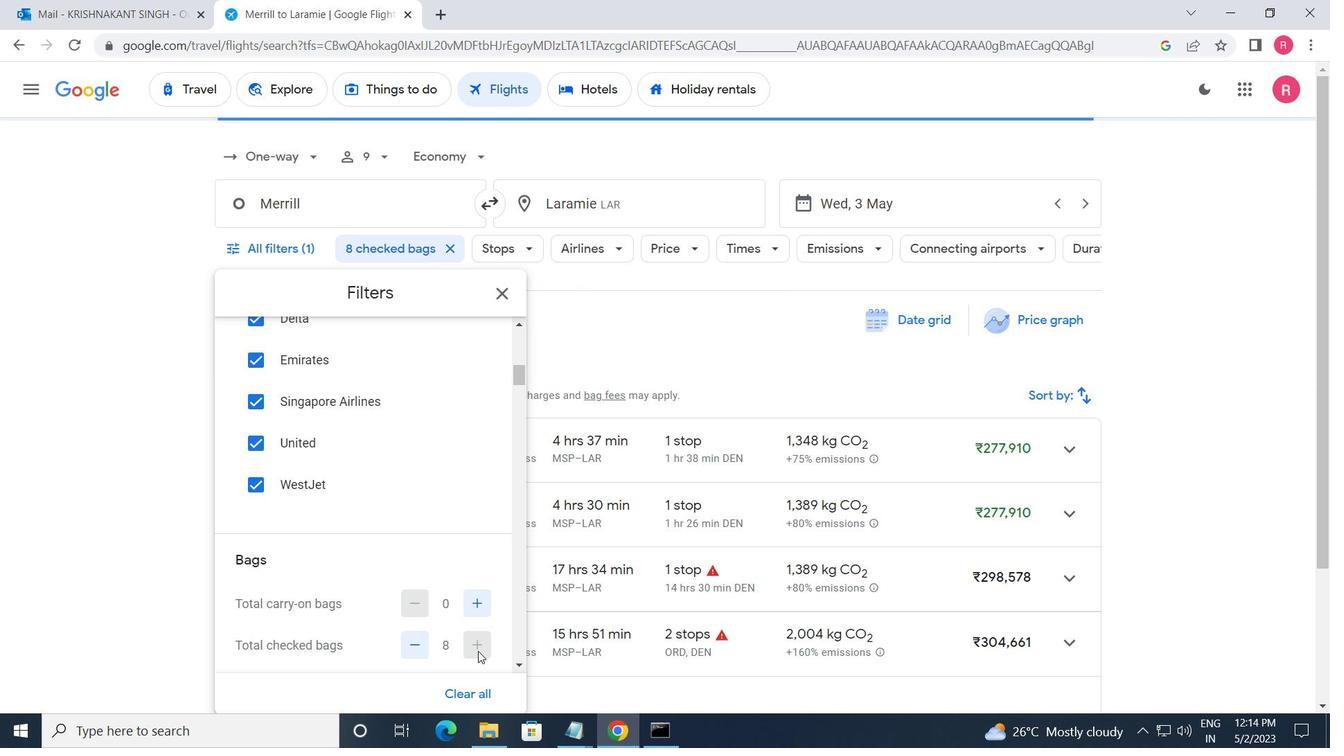 
Action: Mouse scrolled (478, 650) with delta (0, 0)
Screenshot: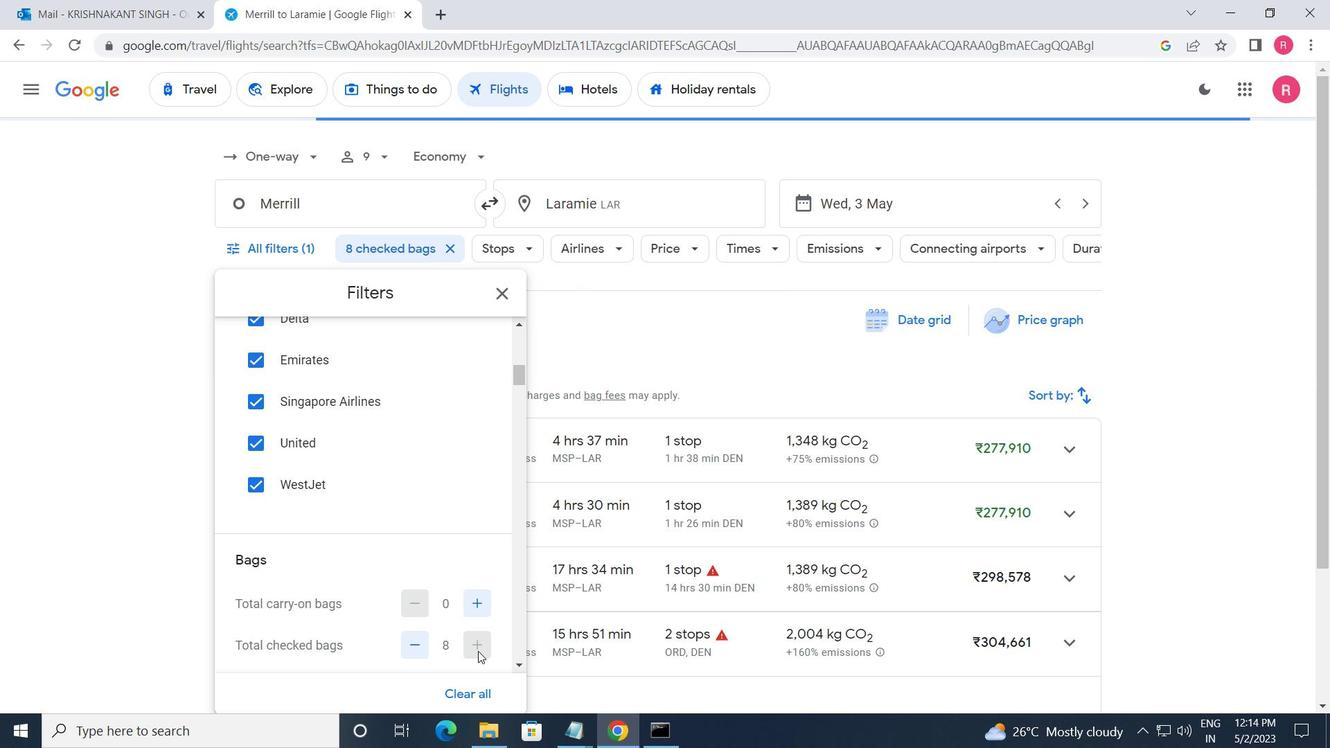 
Action: Mouse moved to (480, 648)
Screenshot: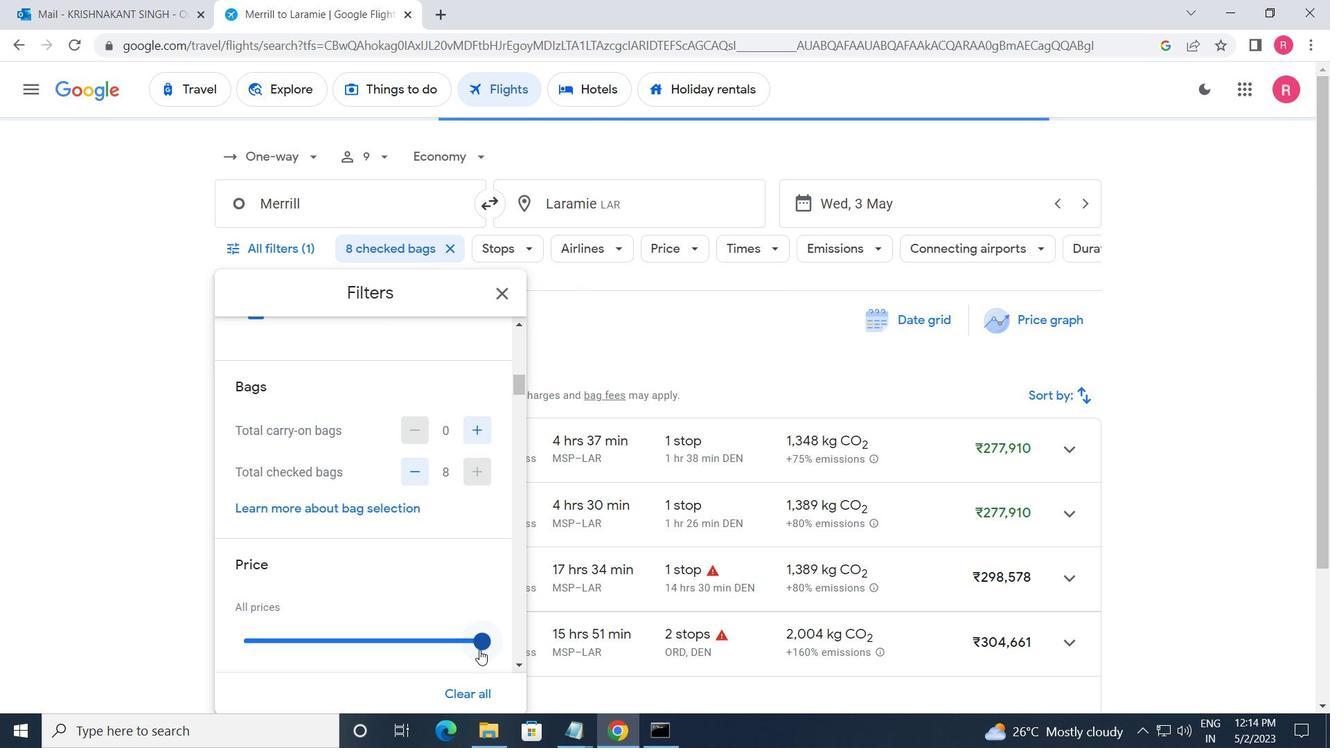 
Action: Mouse pressed left at (480, 648)
Screenshot: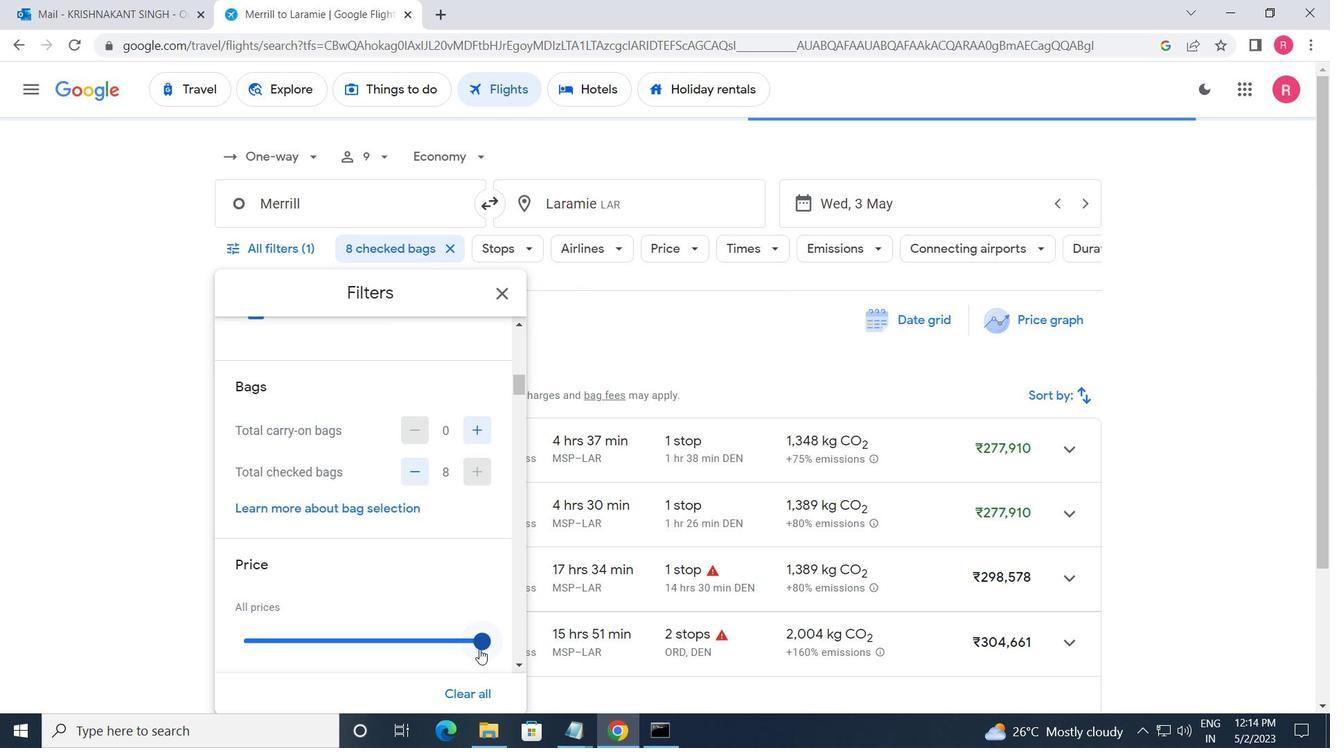 
Action: Mouse moved to (482, 645)
Screenshot: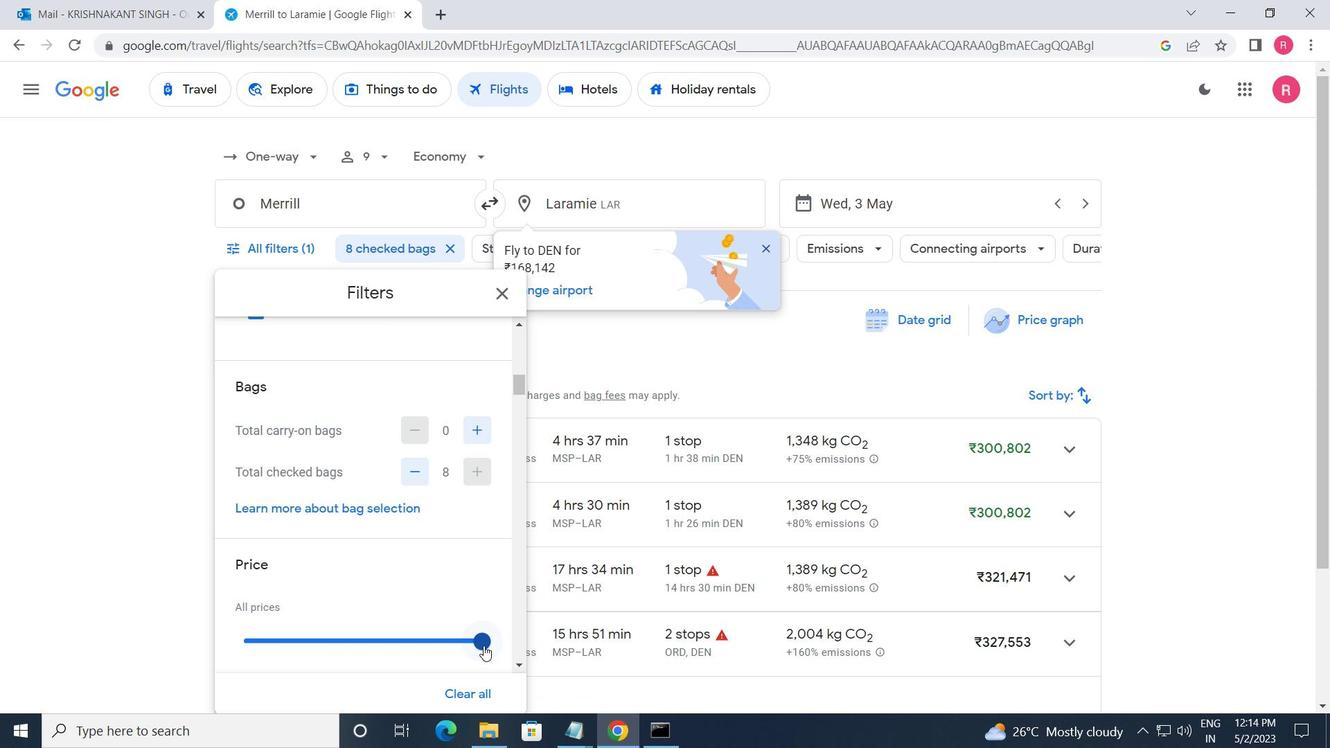 
Action: Mouse pressed left at (482, 645)
Screenshot: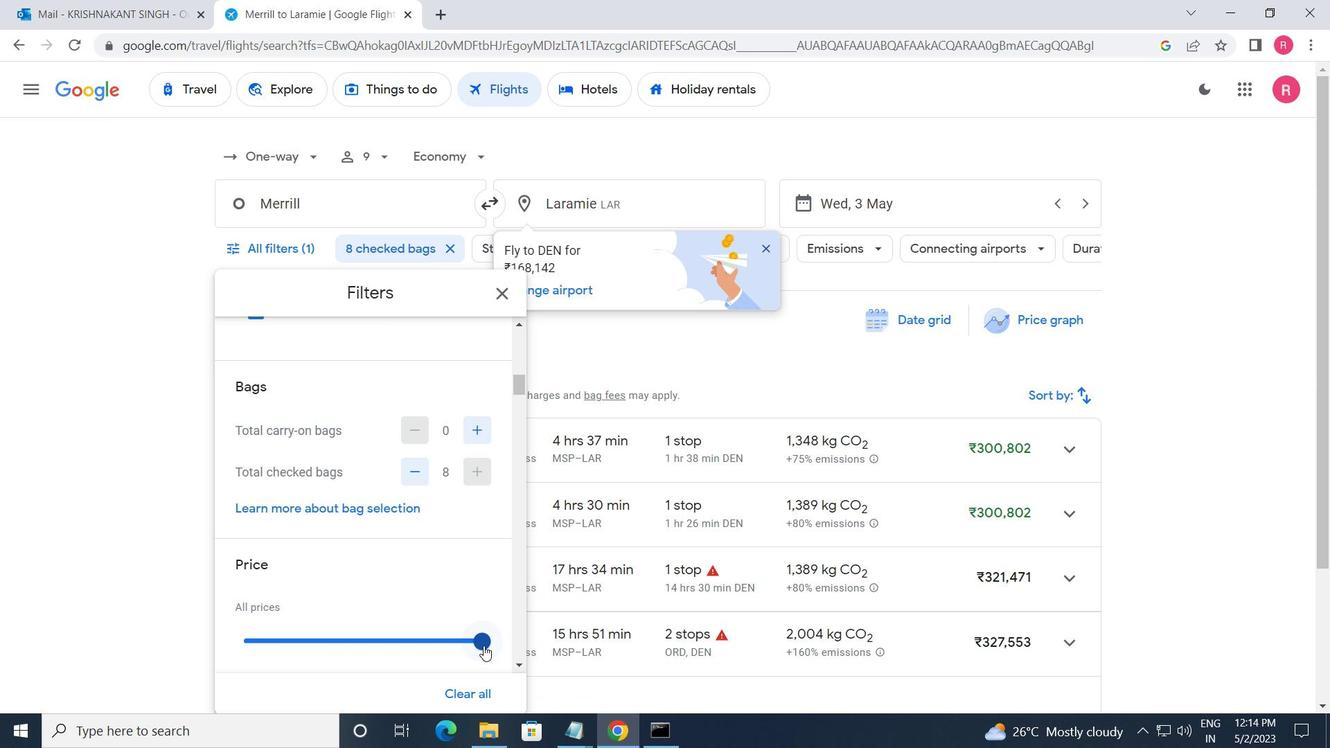 
Action: Mouse moved to (338, 587)
Screenshot: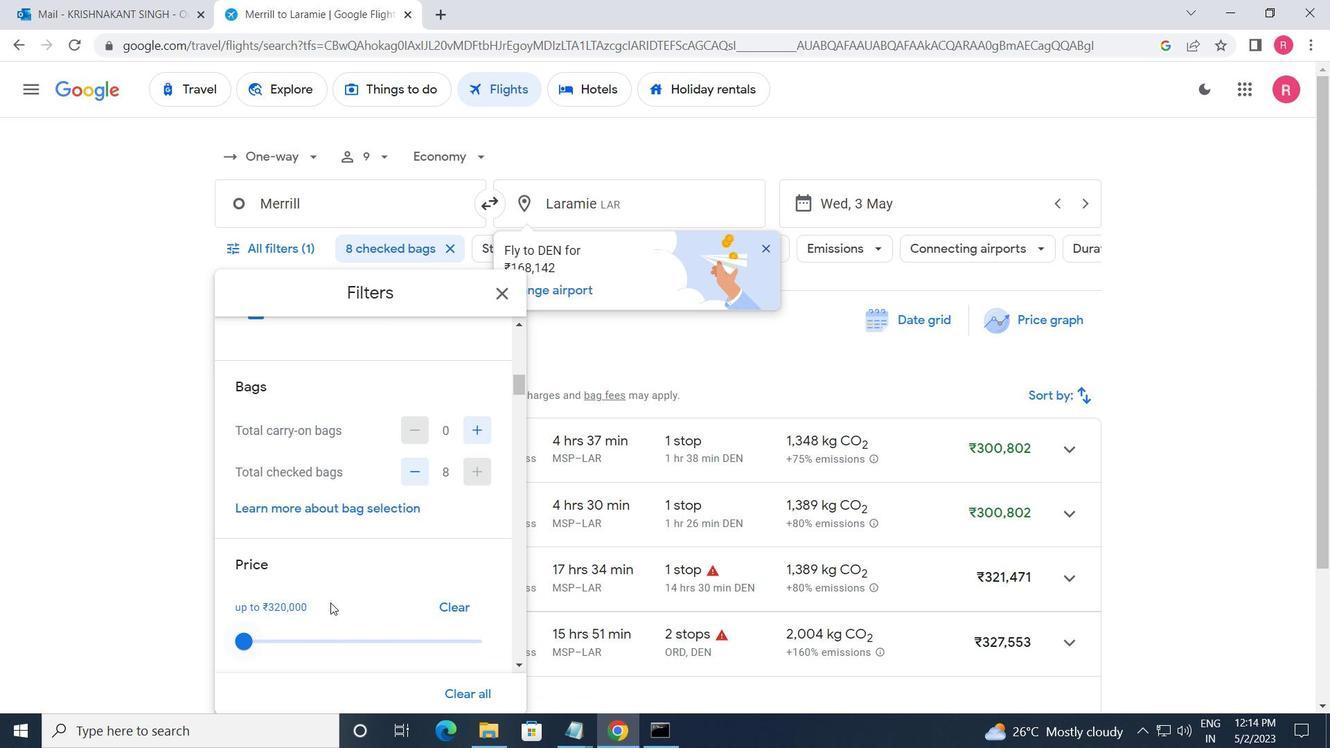 
Action: Mouse scrolled (338, 586) with delta (0, 0)
Screenshot: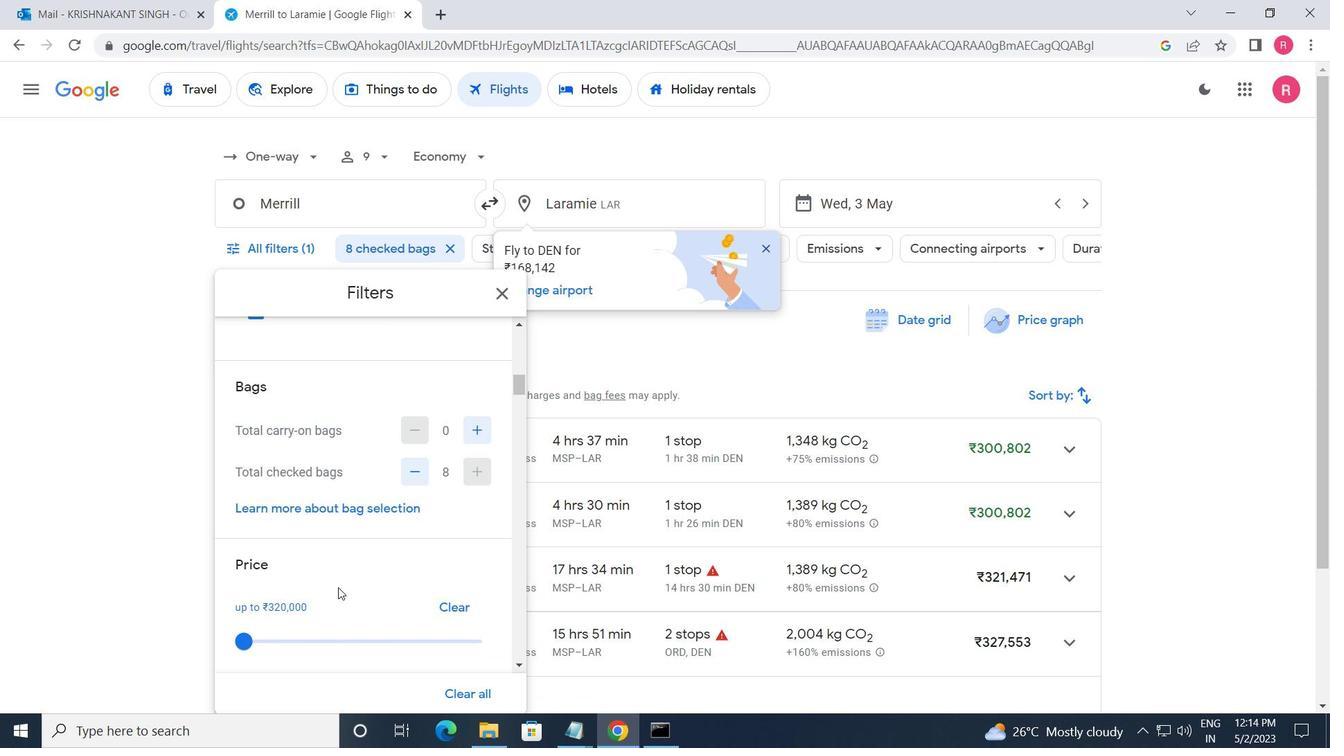 
Action: Mouse scrolled (338, 586) with delta (0, 0)
Screenshot: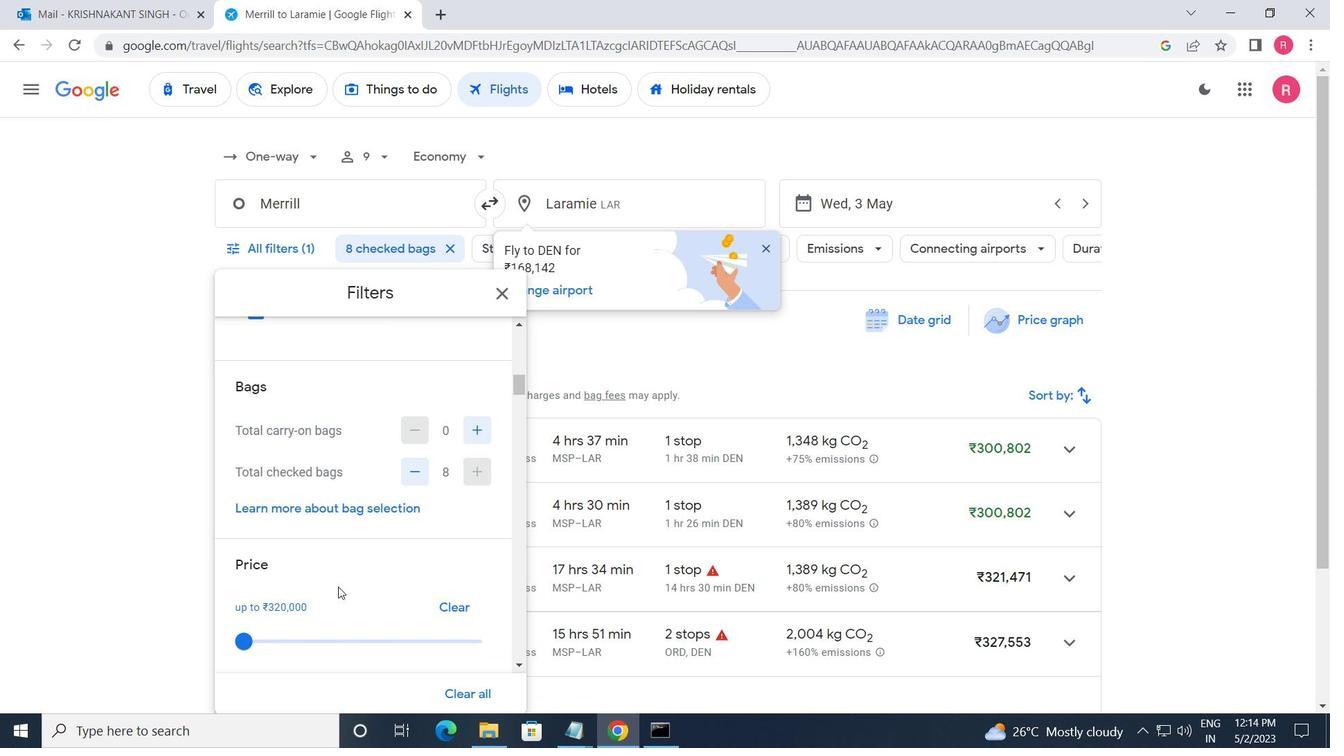 
Action: Mouse scrolled (338, 586) with delta (0, 0)
Screenshot: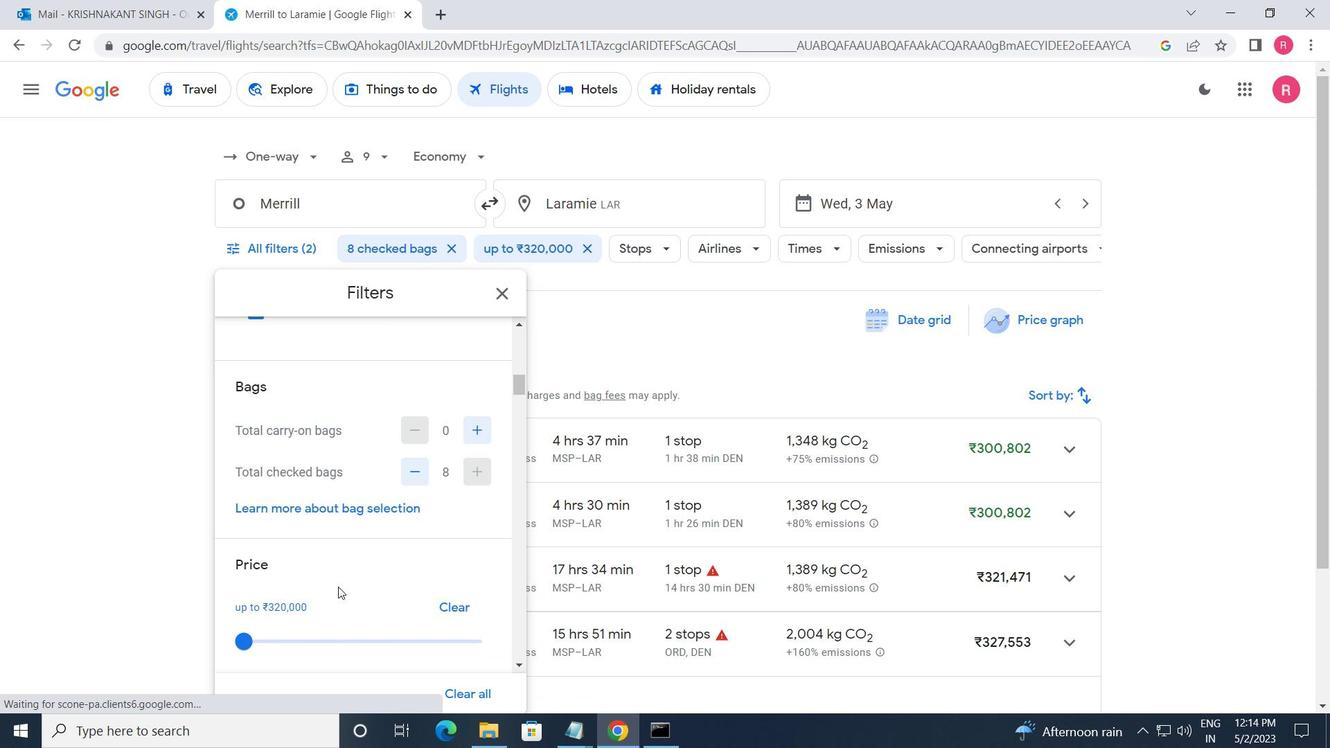 
Action: Mouse moved to (245, 577)
Screenshot: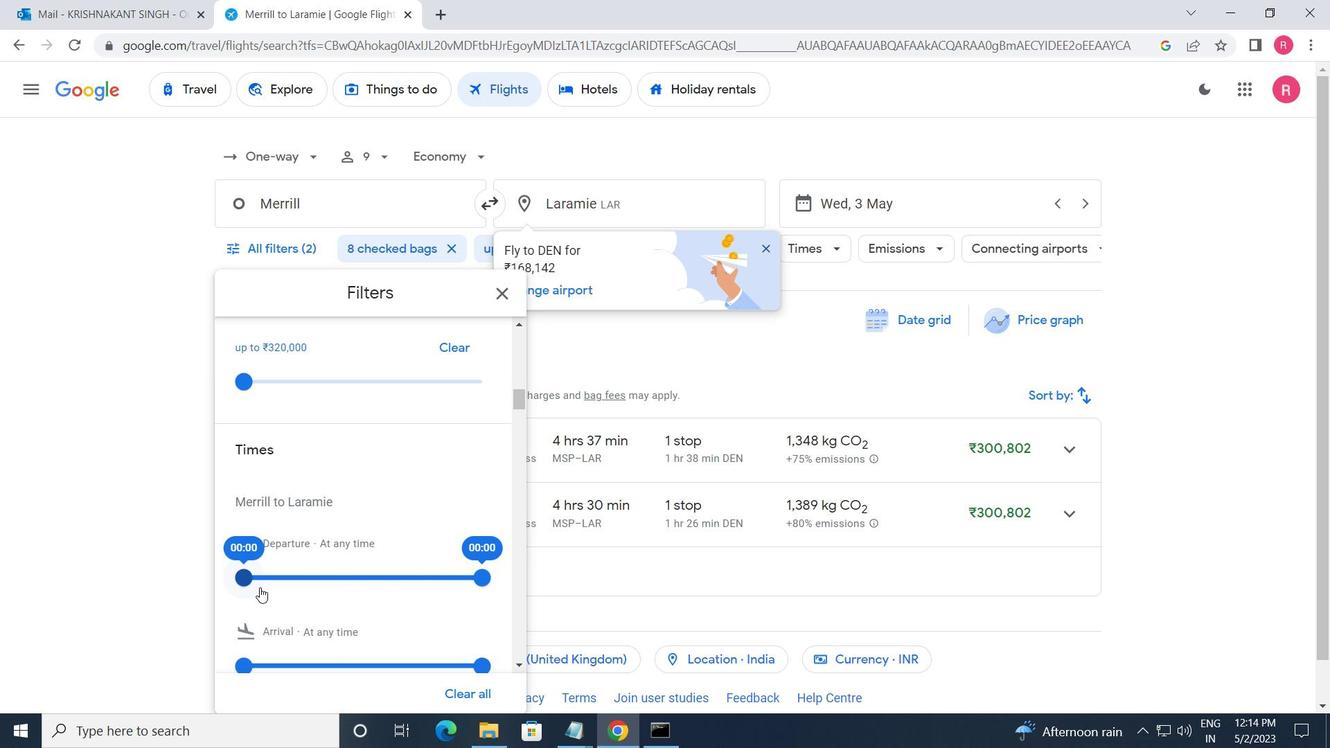 
Action: Mouse pressed left at (245, 577)
Screenshot: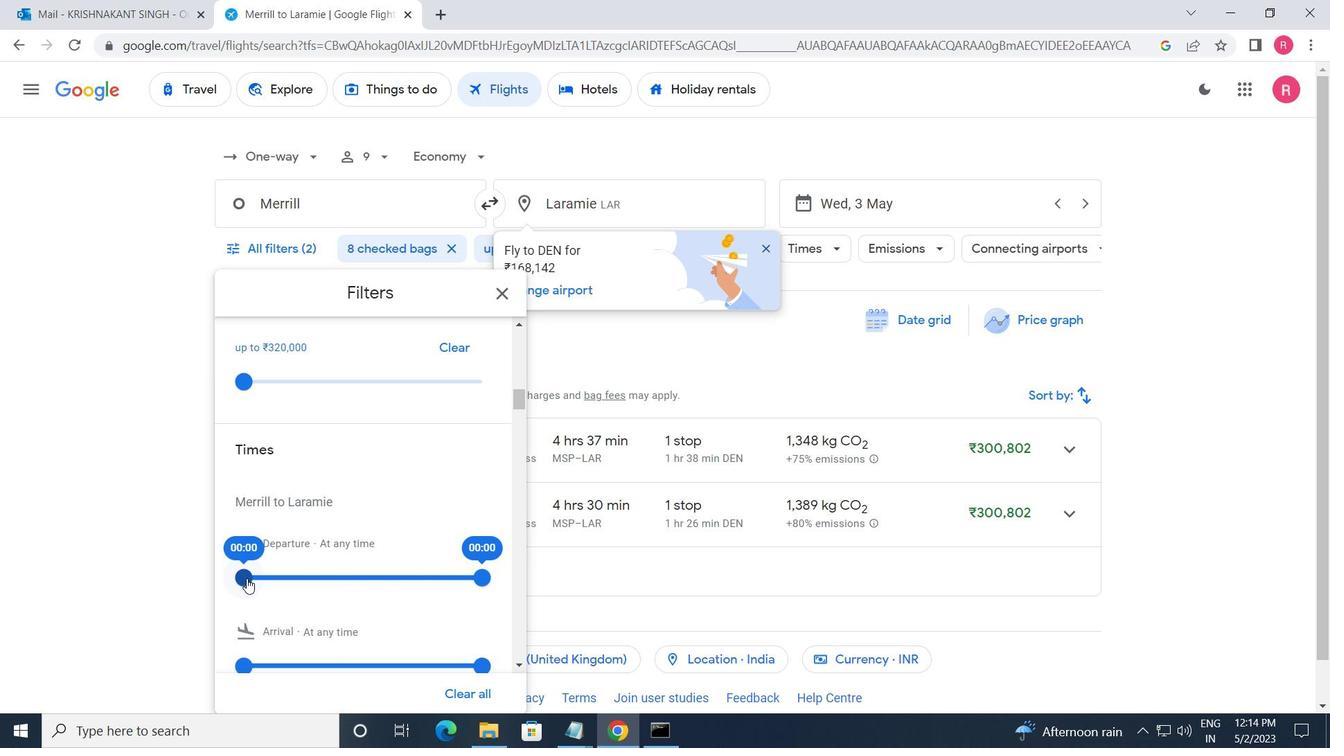 
Action: Mouse moved to (498, 295)
Screenshot: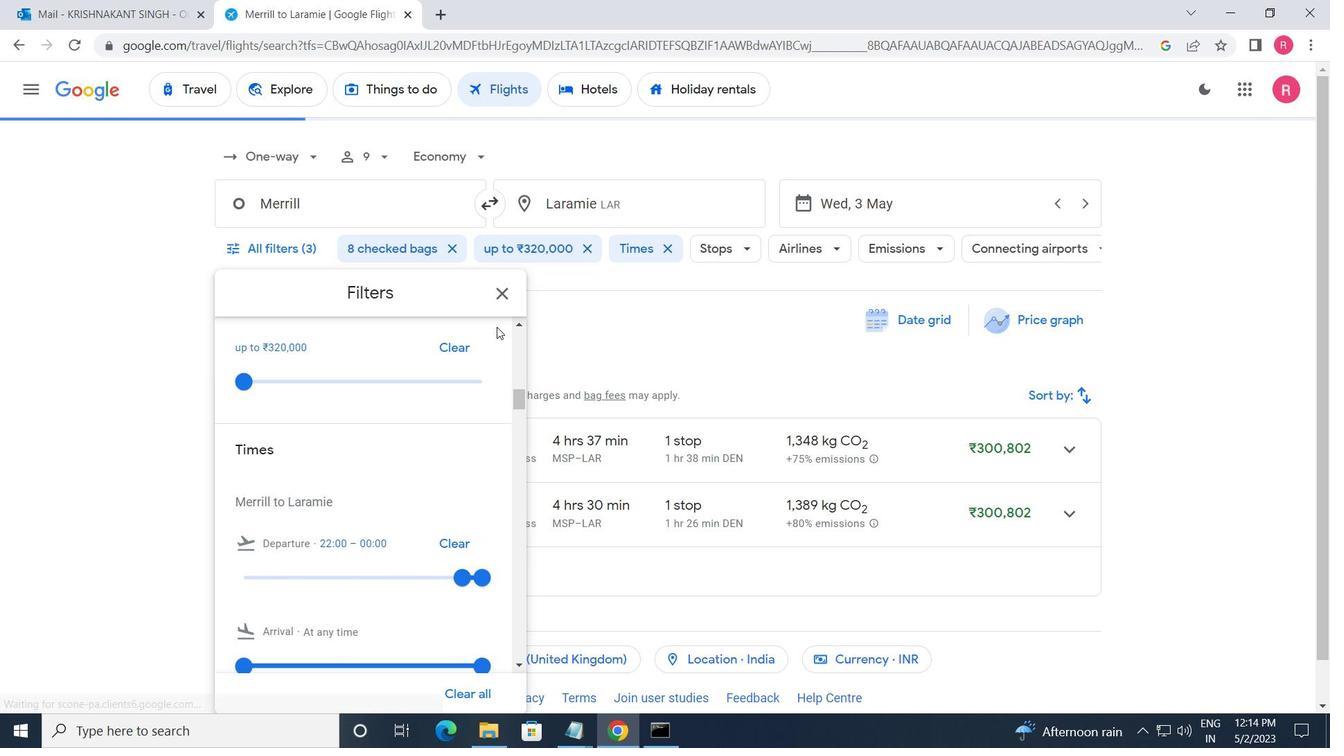 
Action: Mouse pressed left at (498, 295)
Screenshot: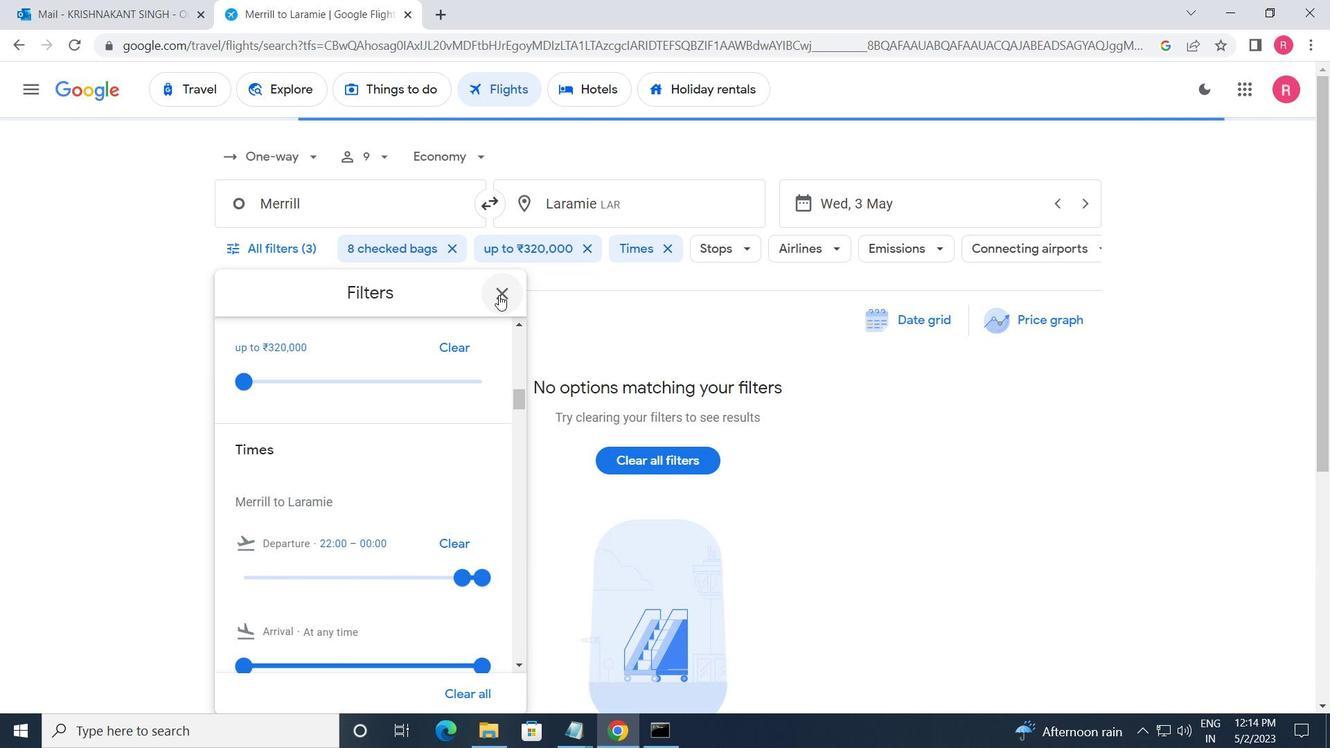 
Action: Mouse moved to (374, 226)
Screenshot: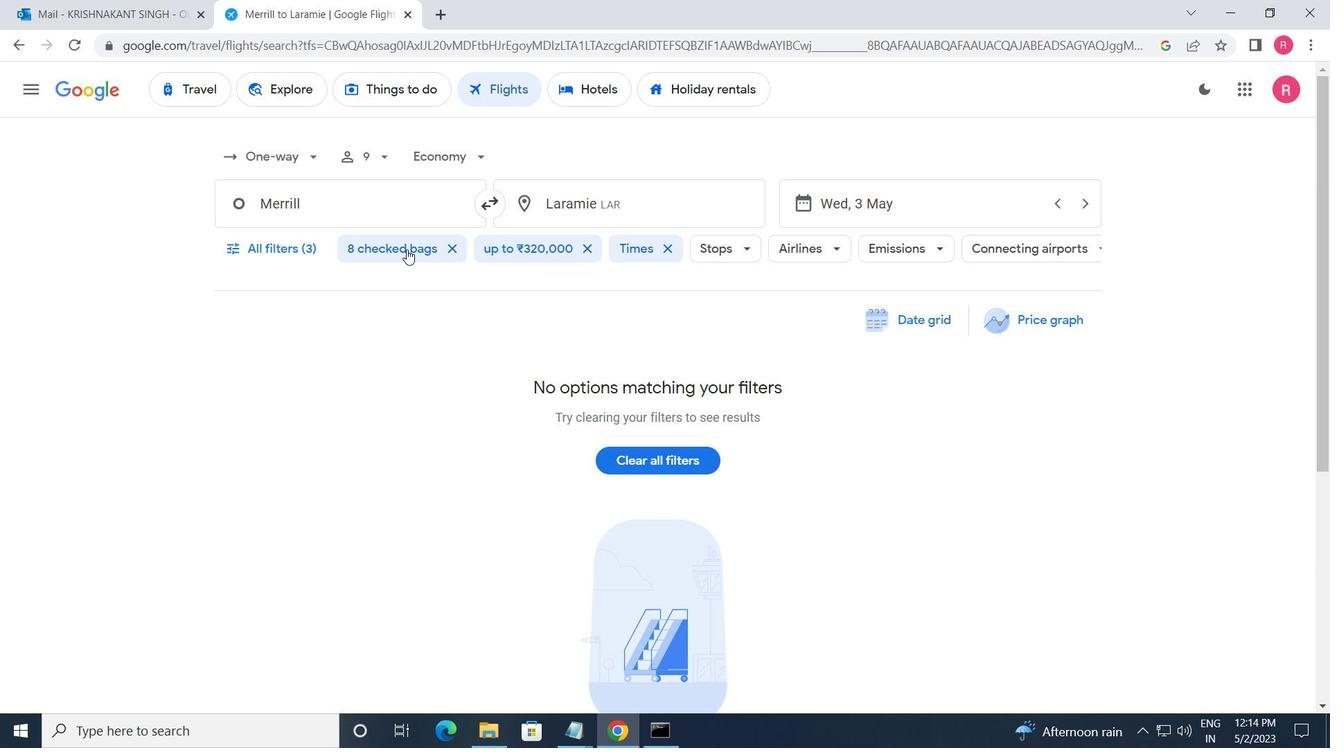 
